 Task: Find connections with filter location Slutsk with filter topic #linkedinstorieswith filter profile language Spanish with filter current company Way2Fresher with filter school Dr B R Ambedkar National Institute of Technology, Jalandhar with filter industry Computer Hardware Manufacturing with filter service category Marketing with filter keywords title Application Developer
Action: Mouse moved to (585, 93)
Screenshot: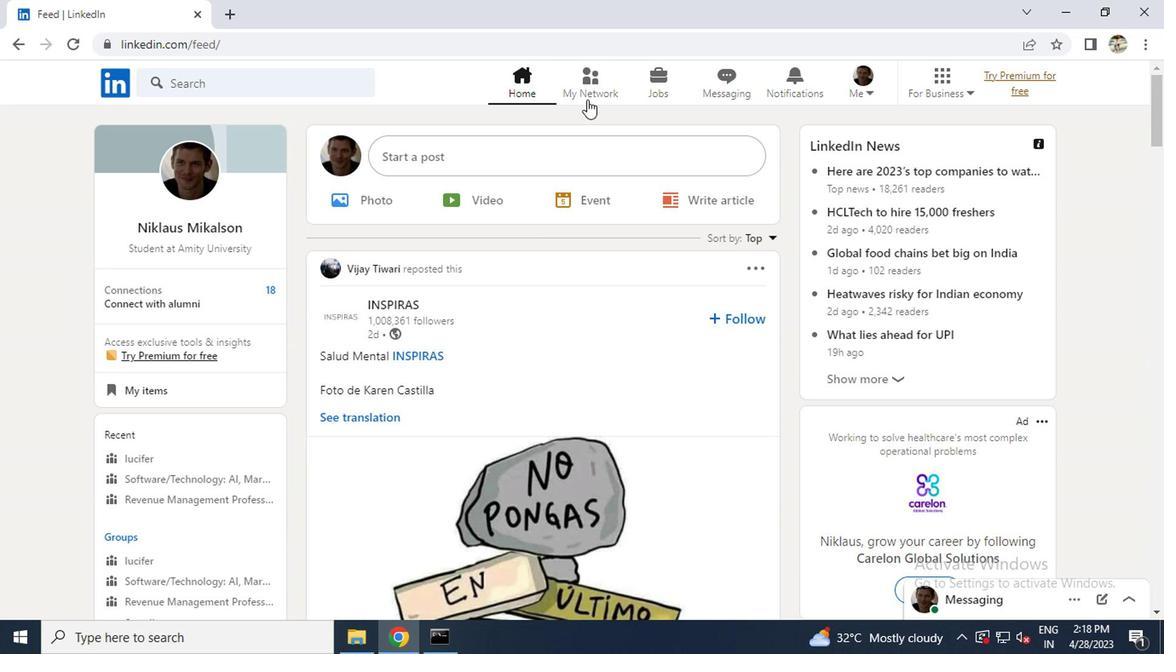 
Action: Mouse pressed left at (585, 93)
Screenshot: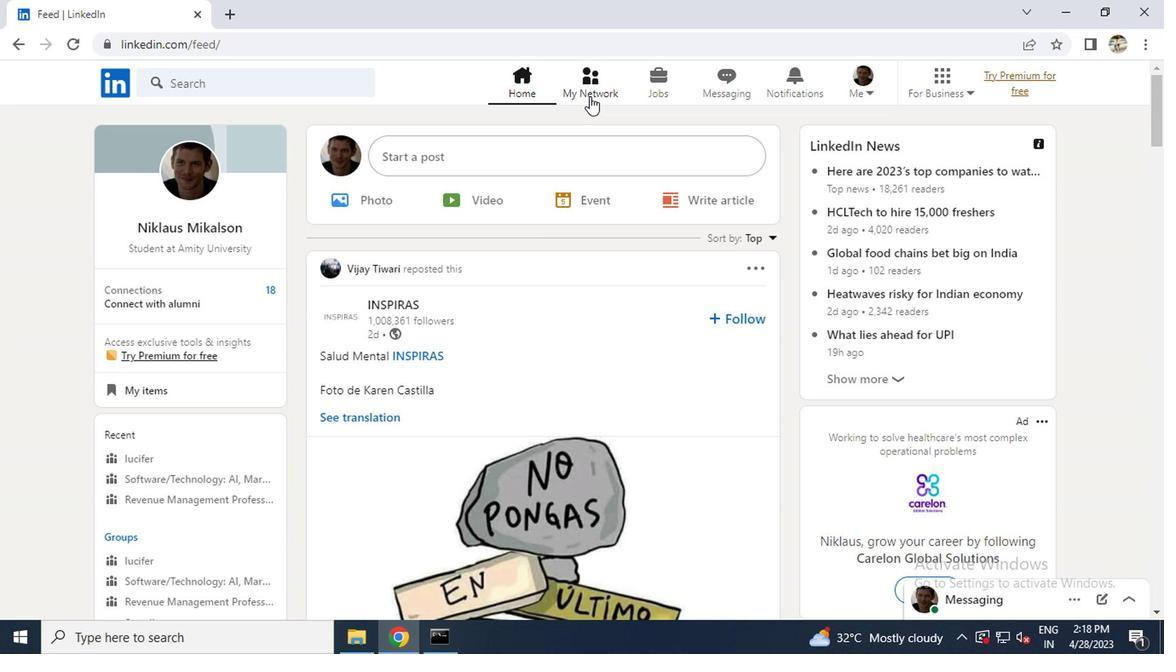 
Action: Mouse moved to (189, 176)
Screenshot: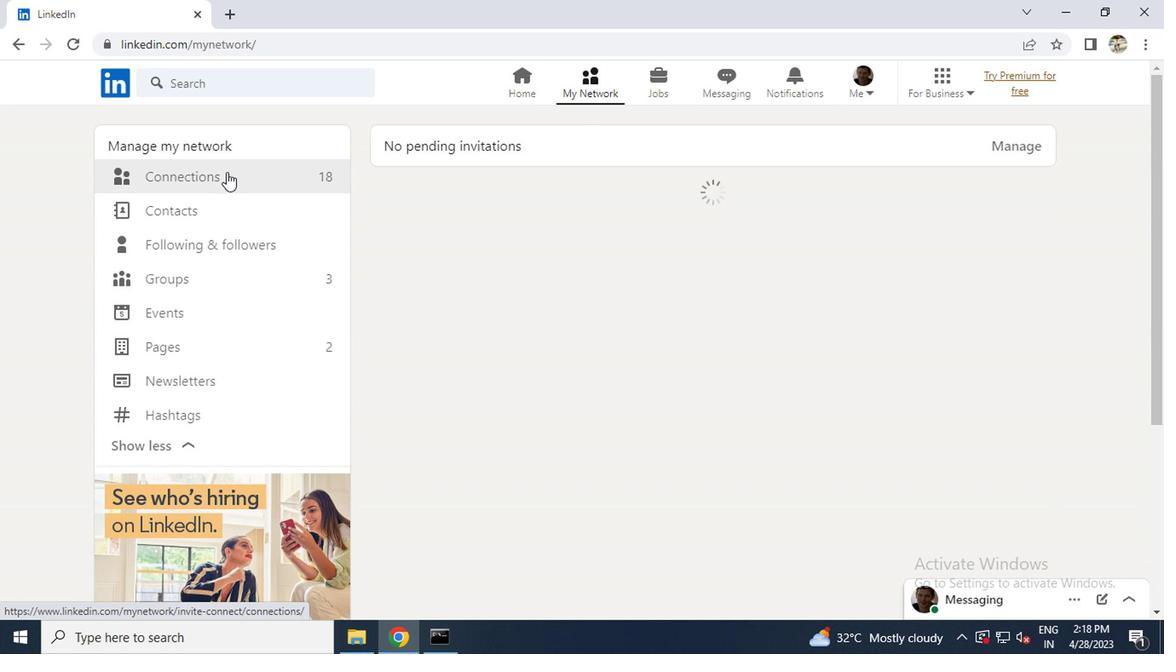 
Action: Mouse pressed left at (189, 176)
Screenshot: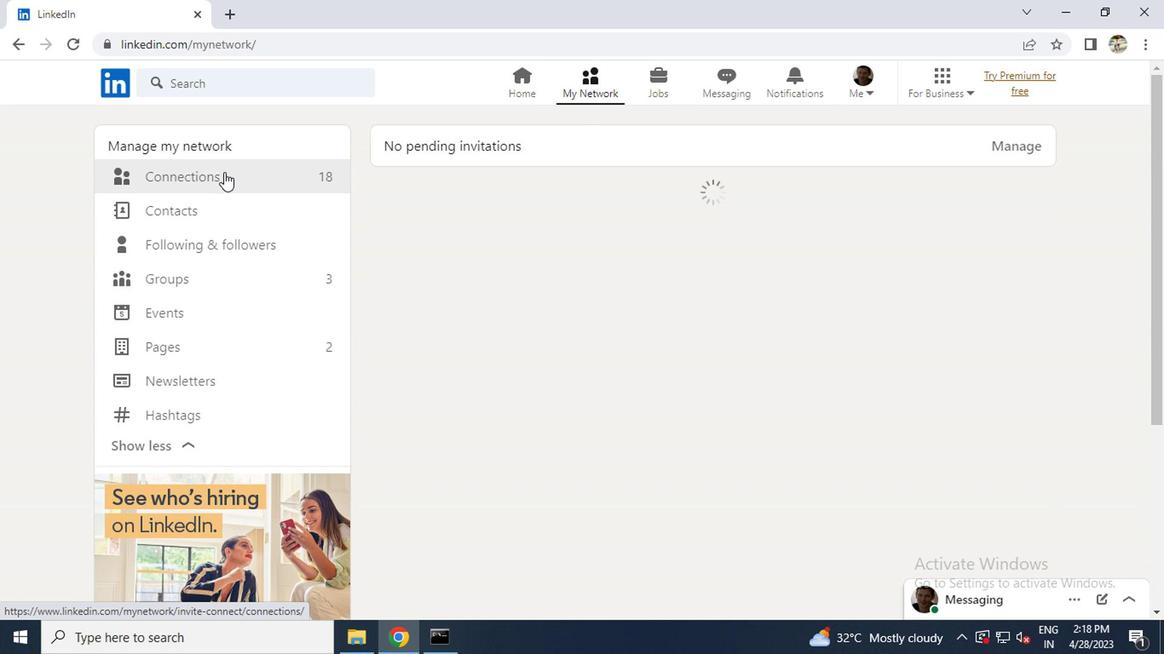 
Action: Mouse moved to (693, 177)
Screenshot: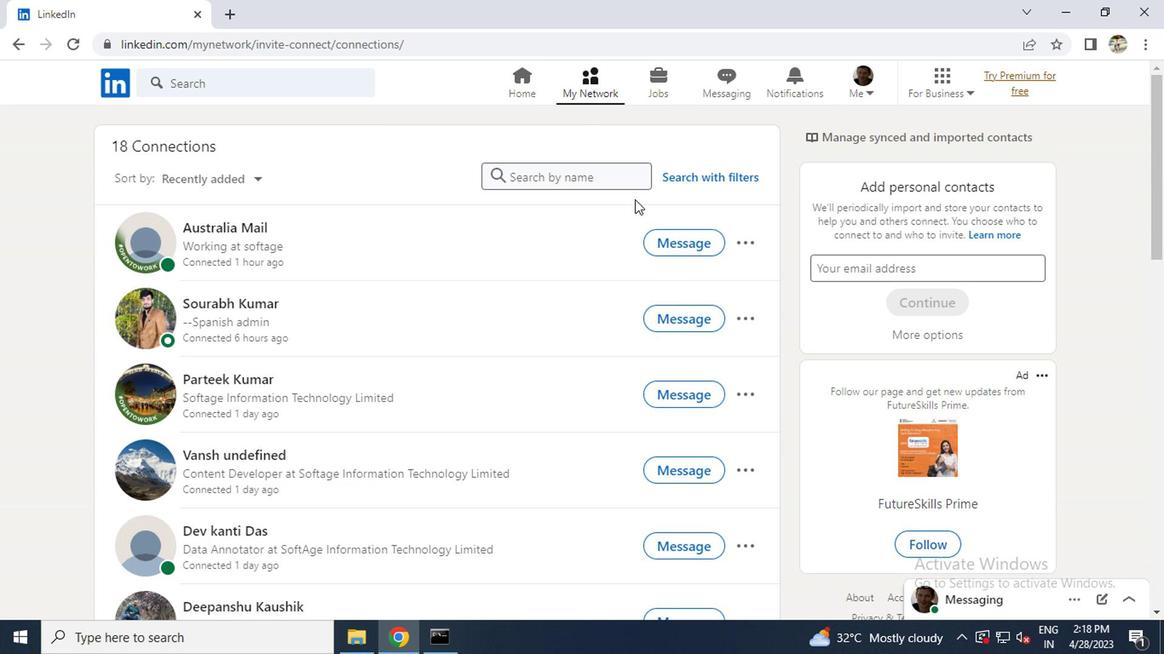 
Action: Mouse pressed left at (693, 177)
Screenshot: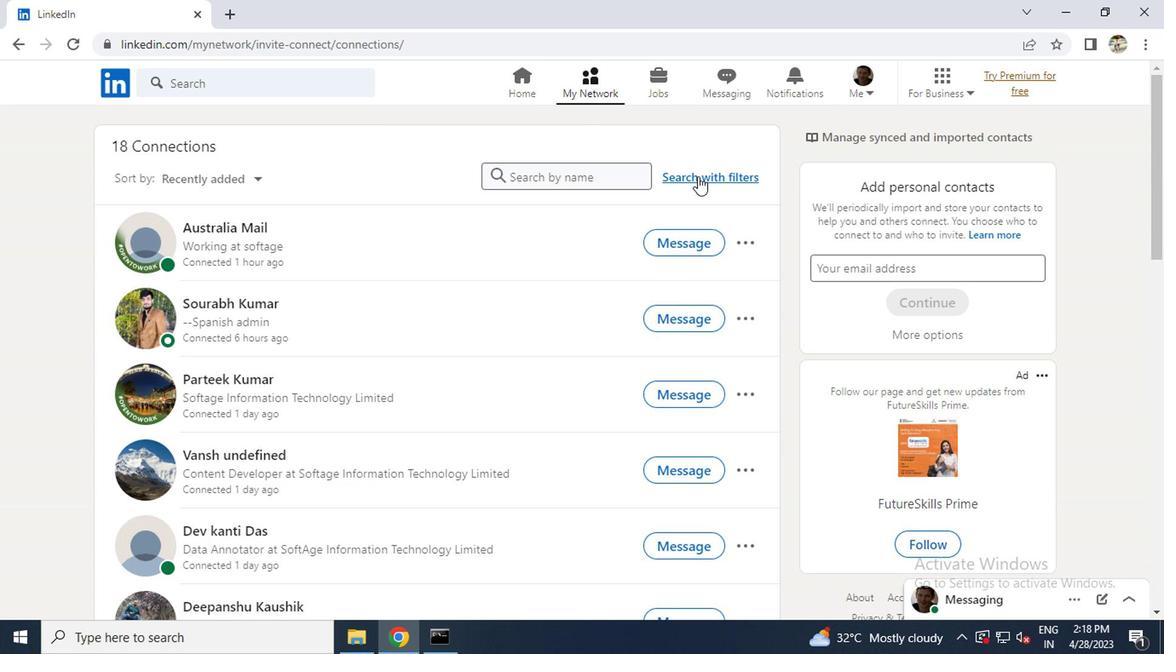 
Action: Mouse moved to (637, 130)
Screenshot: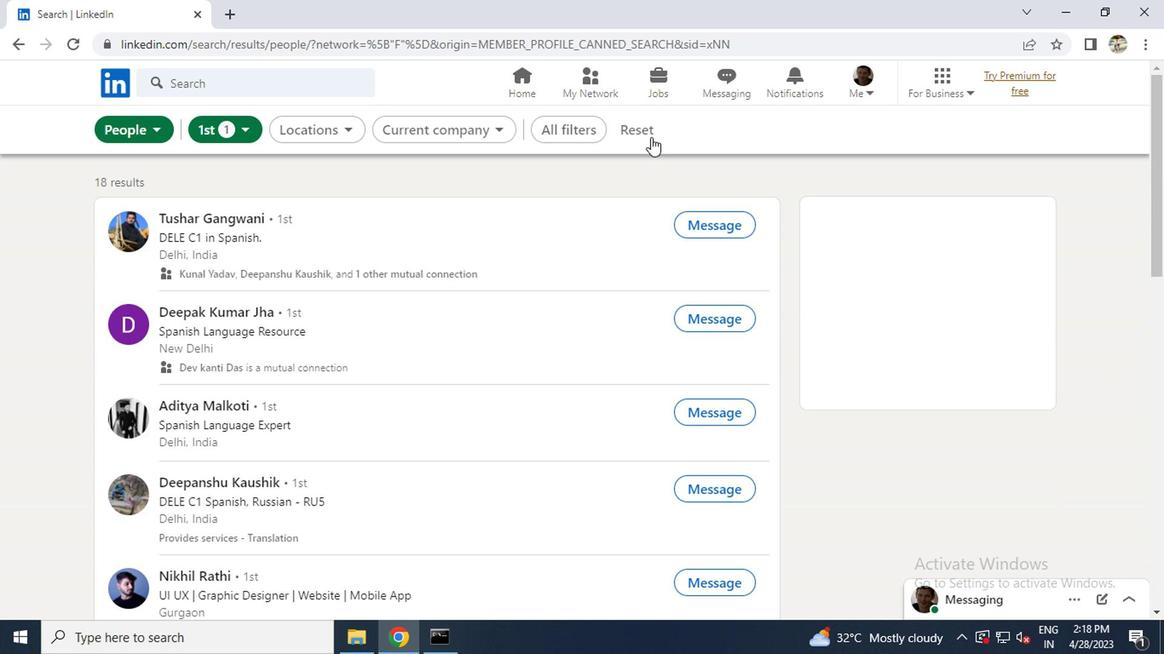 
Action: Mouse pressed left at (637, 130)
Screenshot: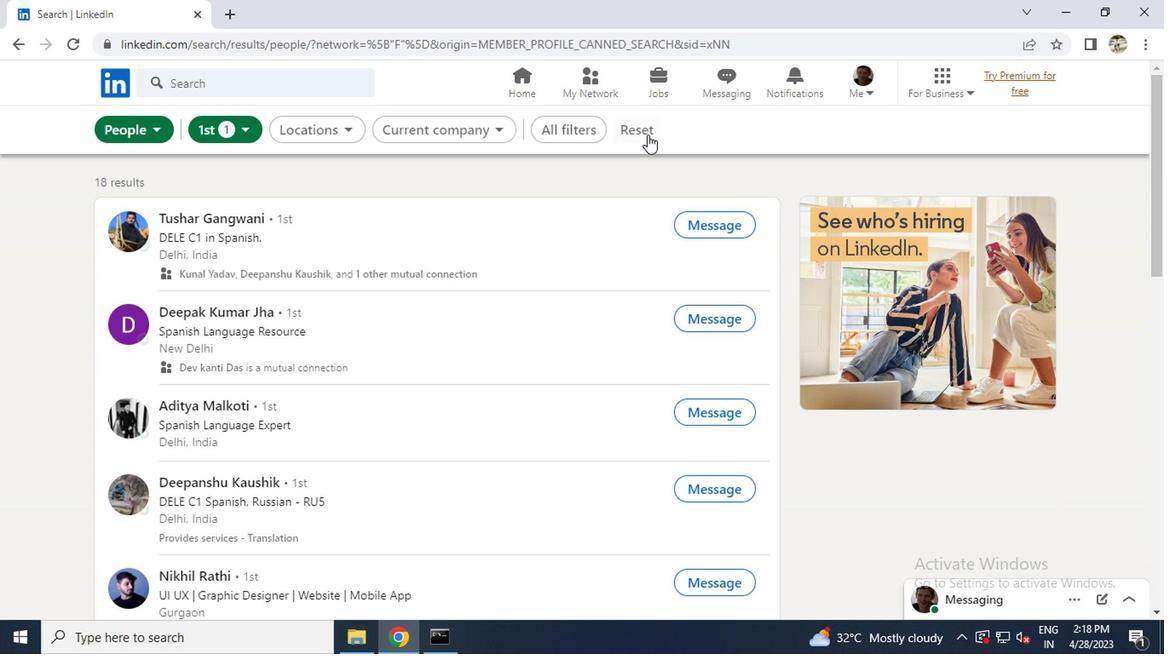
Action: Mouse moved to (621, 130)
Screenshot: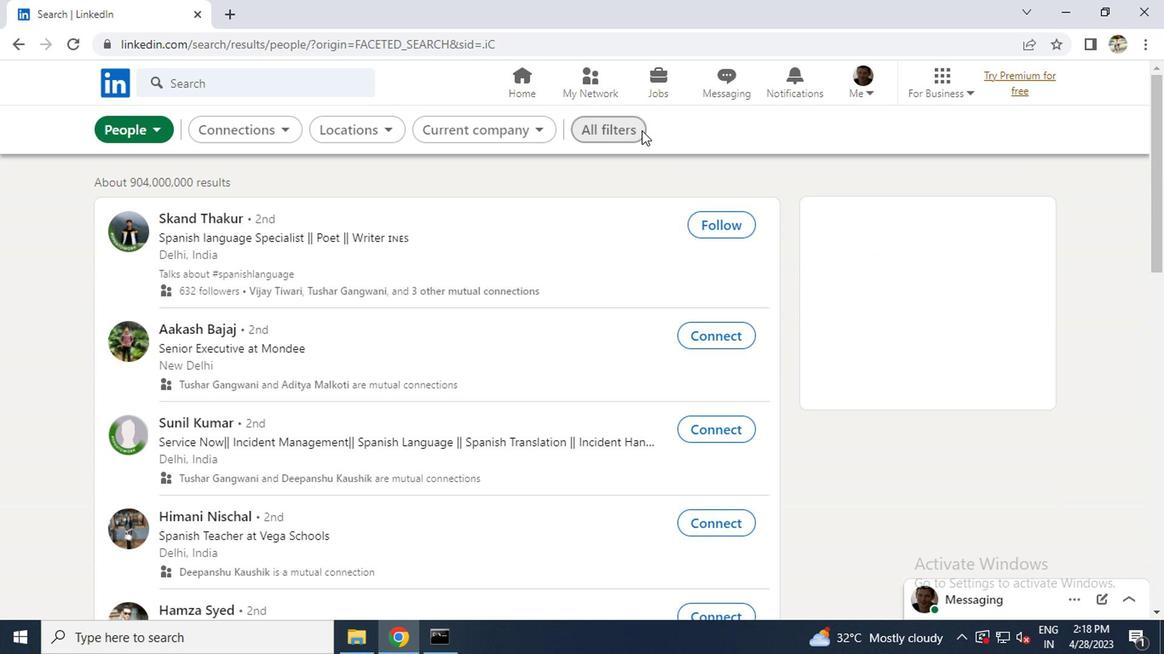 
Action: Mouse pressed left at (621, 130)
Screenshot: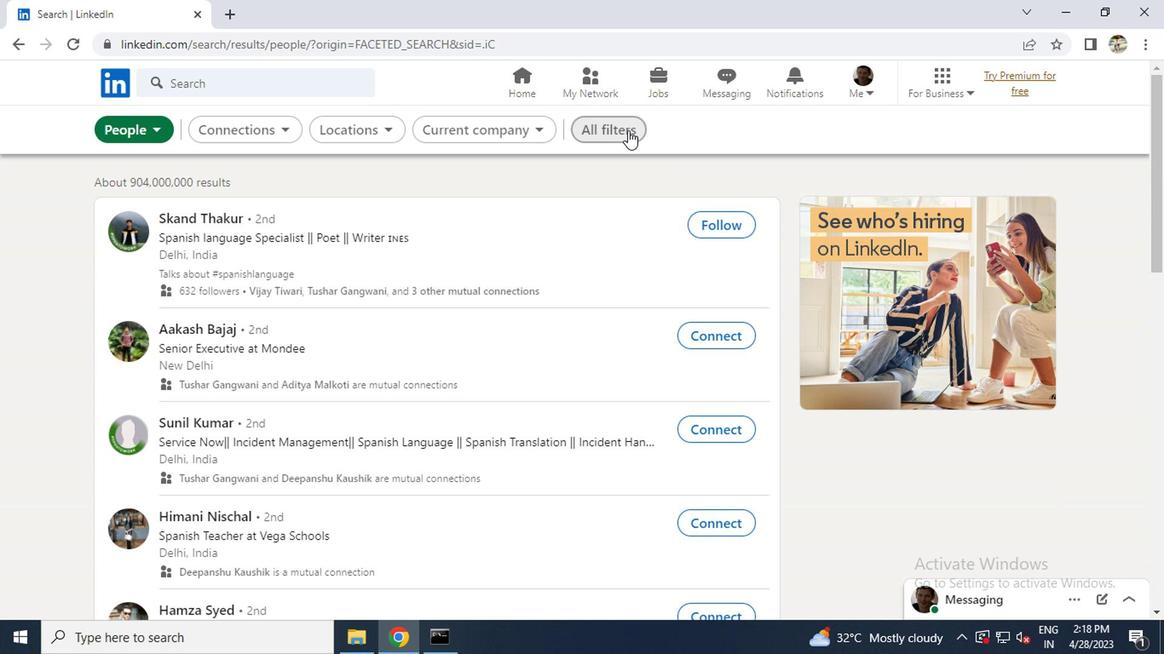 
Action: Mouse moved to (960, 351)
Screenshot: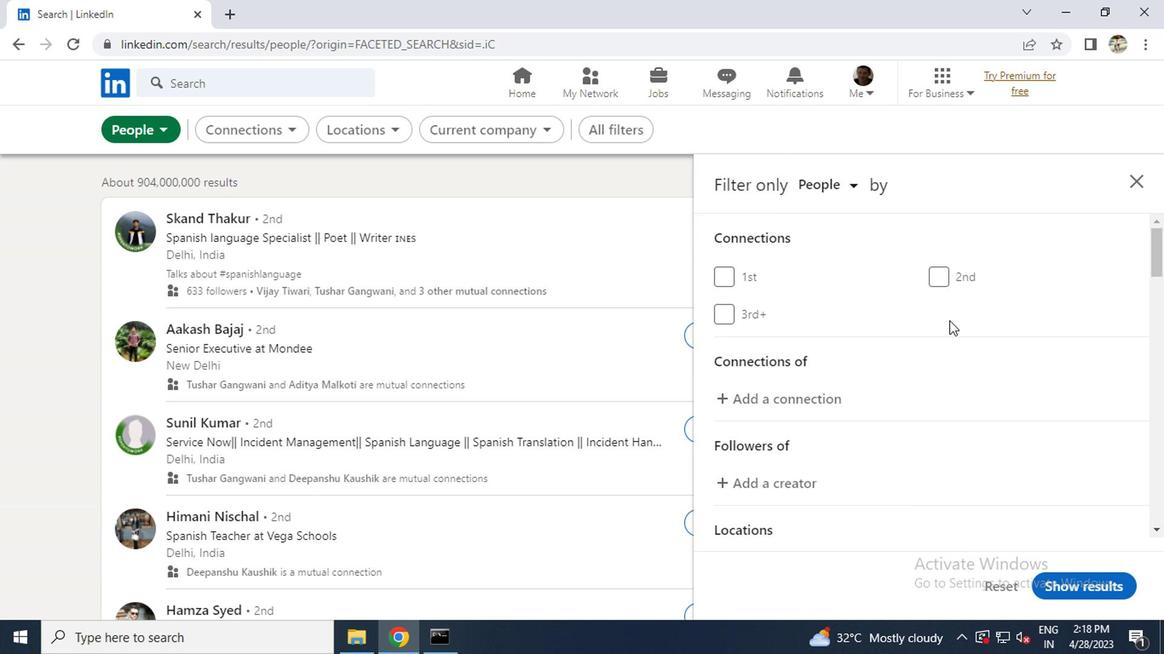 
Action: Mouse scrolled (960, 350) with delta (0, -1)
Screenshot: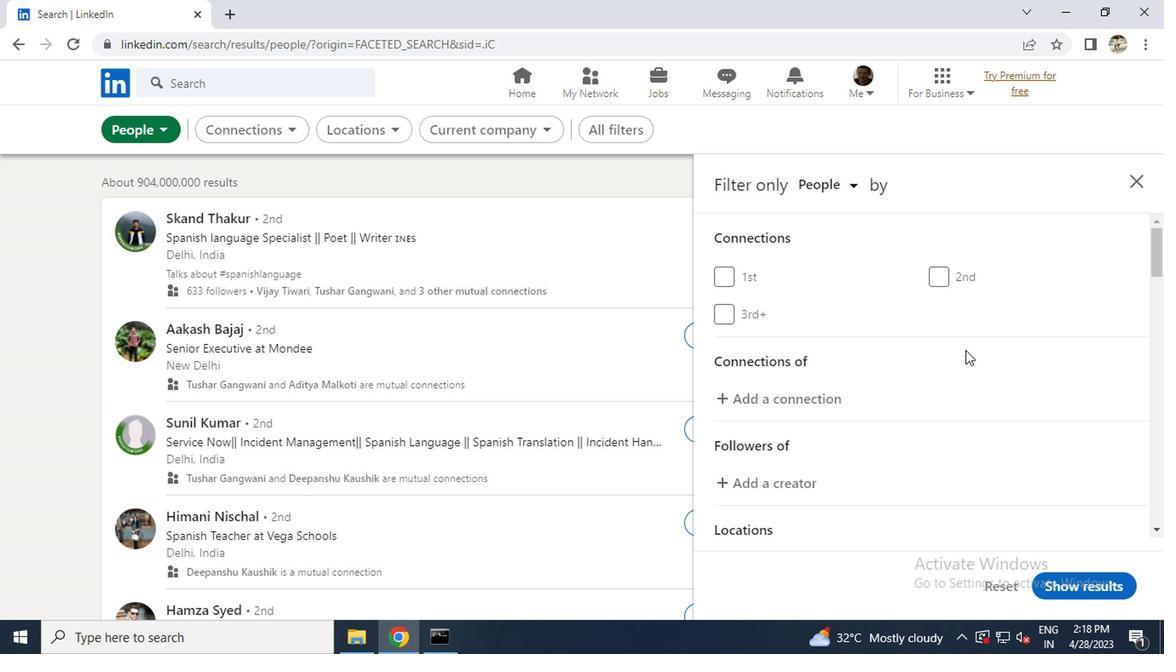 
Action: Mouse scrolled (960, 350) with delta (0, -1)
Screenshot: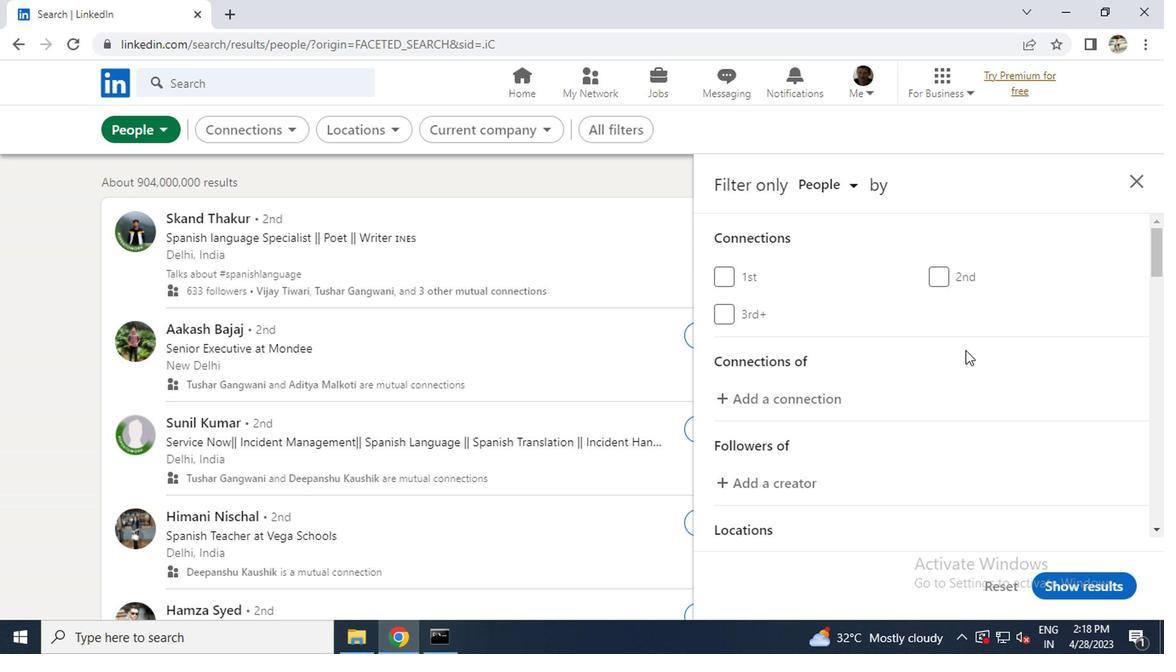 
Action: Mouse scrolled (960, 350) with delta (0, -1)
Screenshot: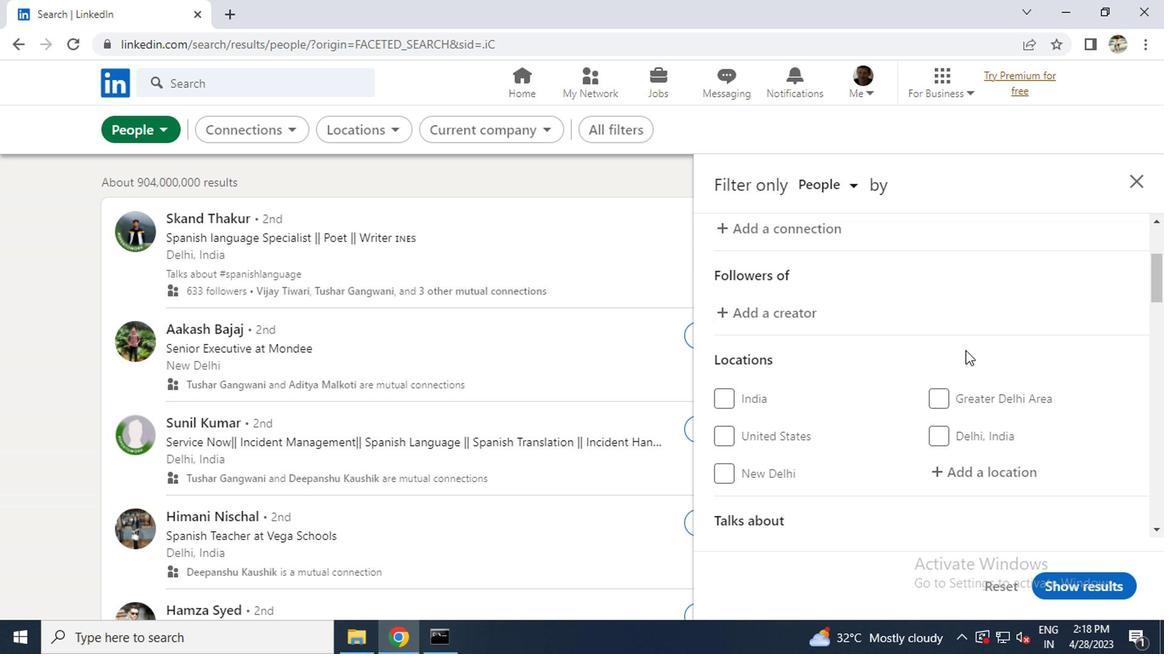 
Action: Mouse moved to (966, 389)
Screenshot: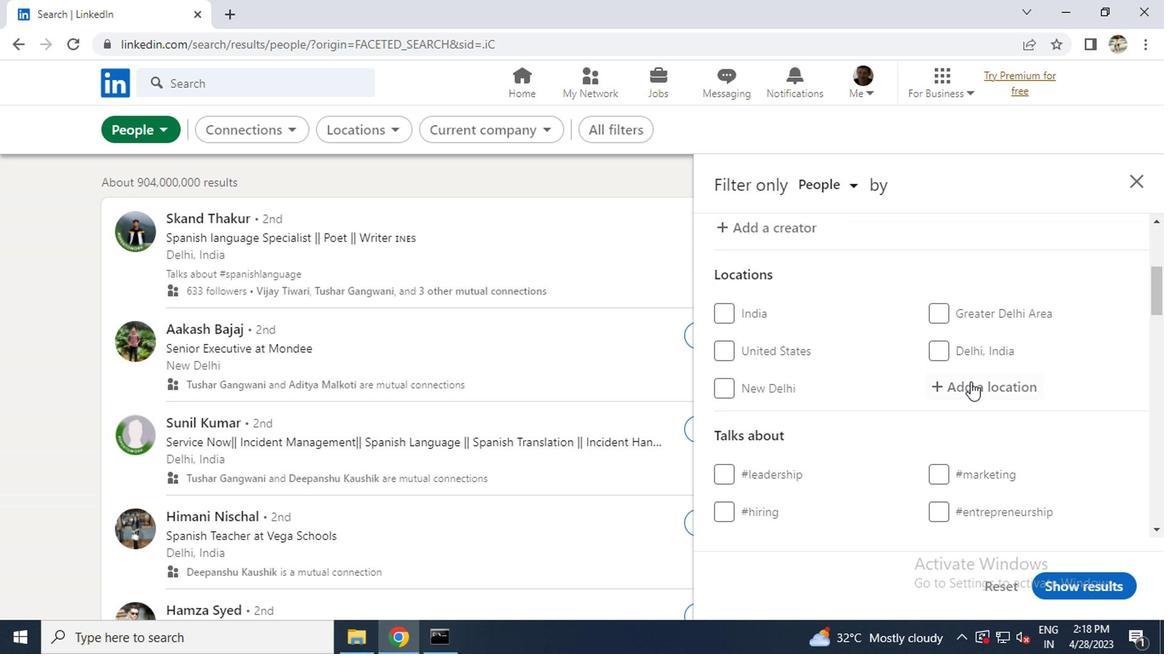 
Action: Mouse pressed left at (966, 389)
Screenshot: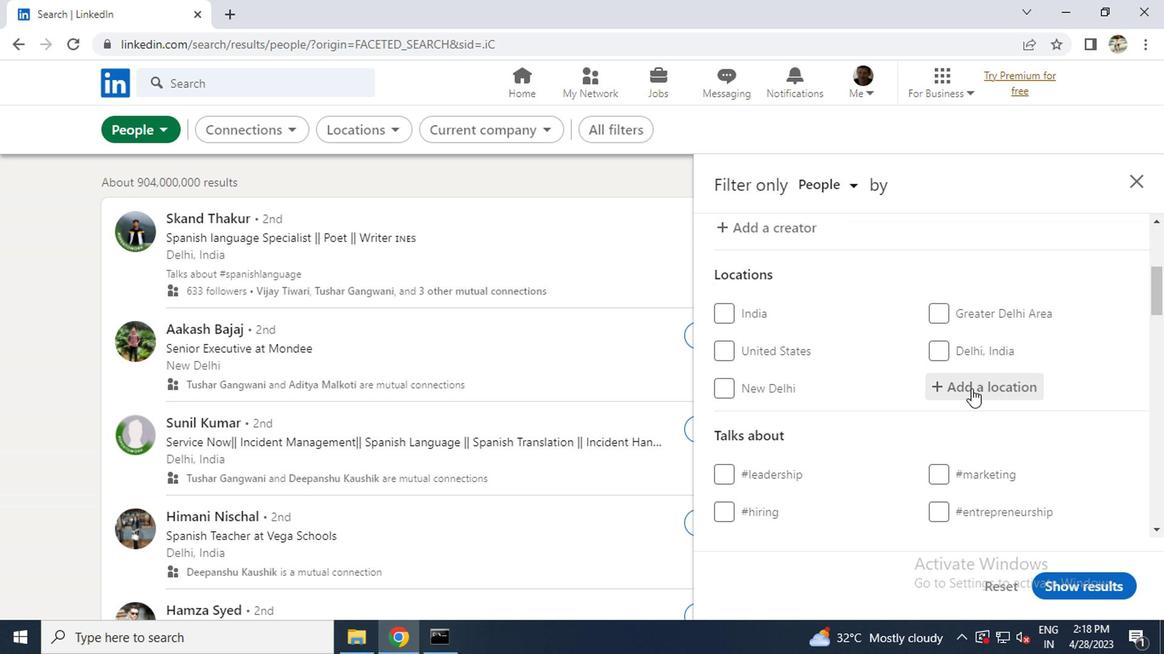 
Action: Key pressed <Key.caps_lock>s<Key.caps_lock>lutsk<Key.enter>
Screenshot: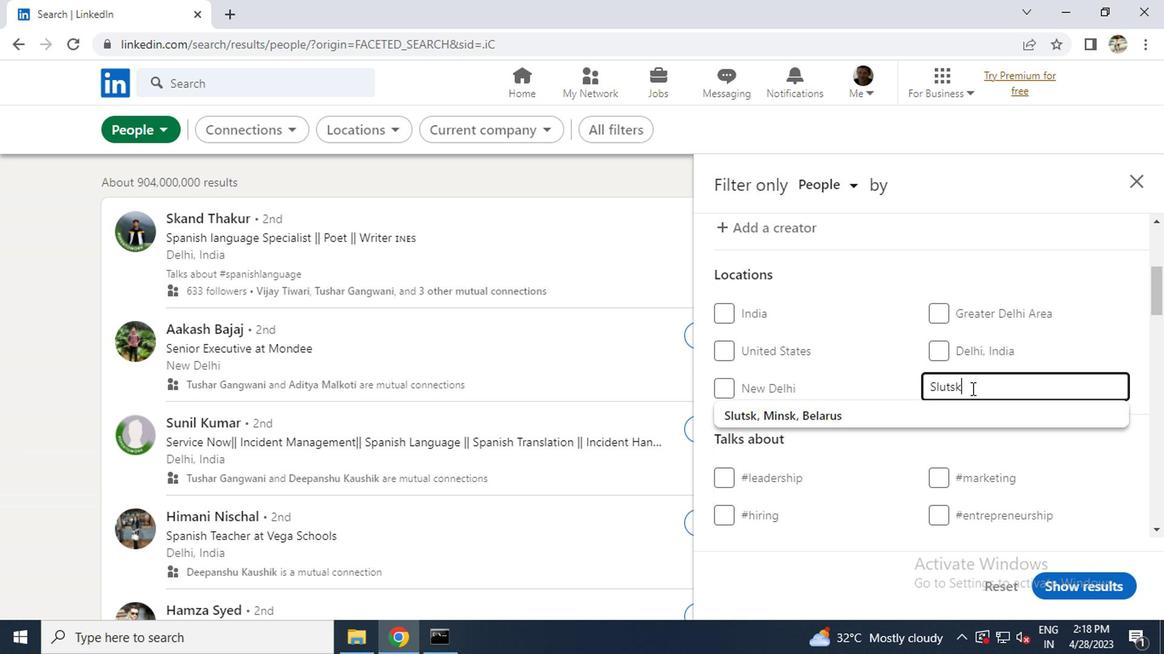 
Action: Mouse scrolled (966, 389) with delta (0, 0)
Screenshot: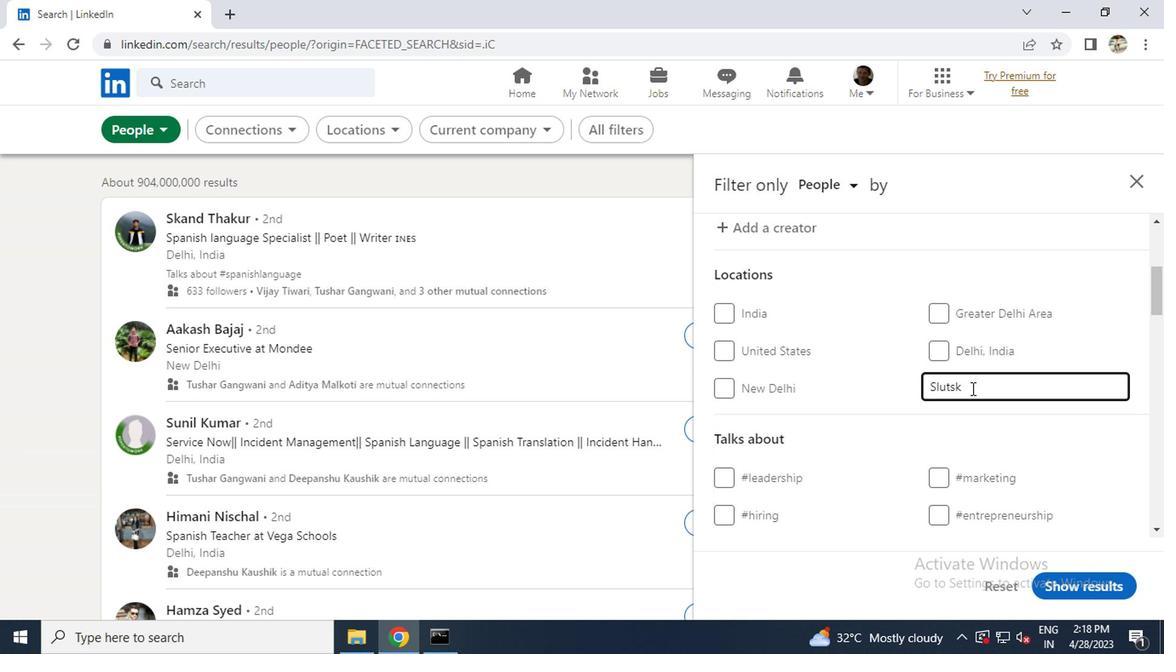
Action: Mouse scrolled (966, 389) with delta (0, 0)
Screenshot: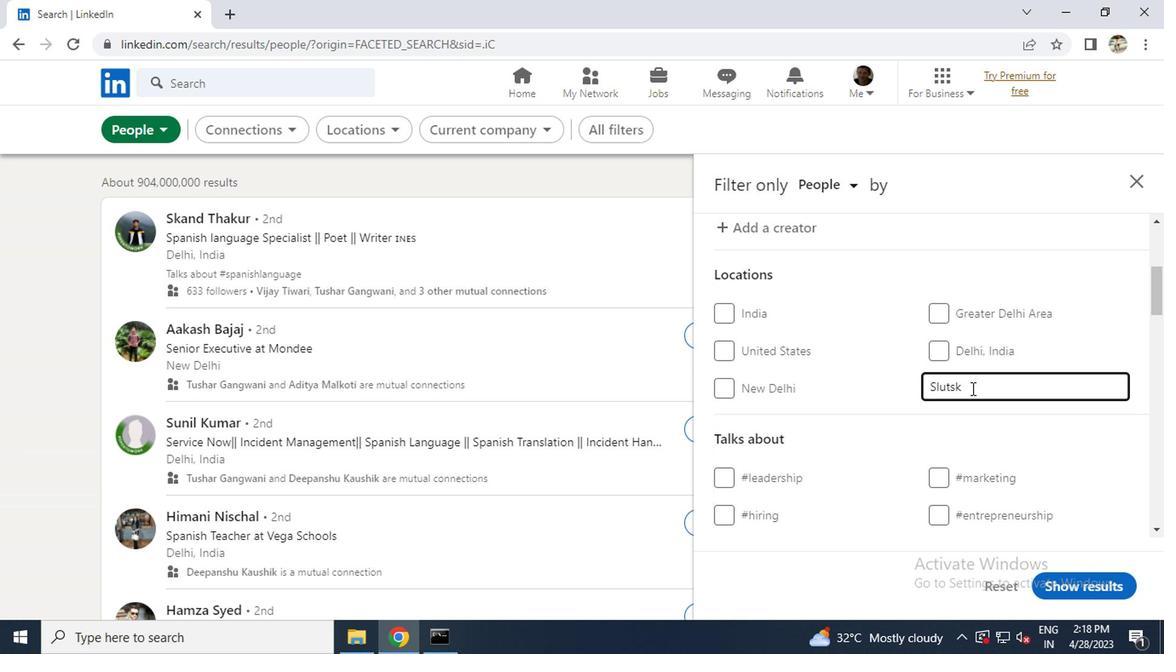 
Action: Mouse moved to (966, 383)
Screenshot: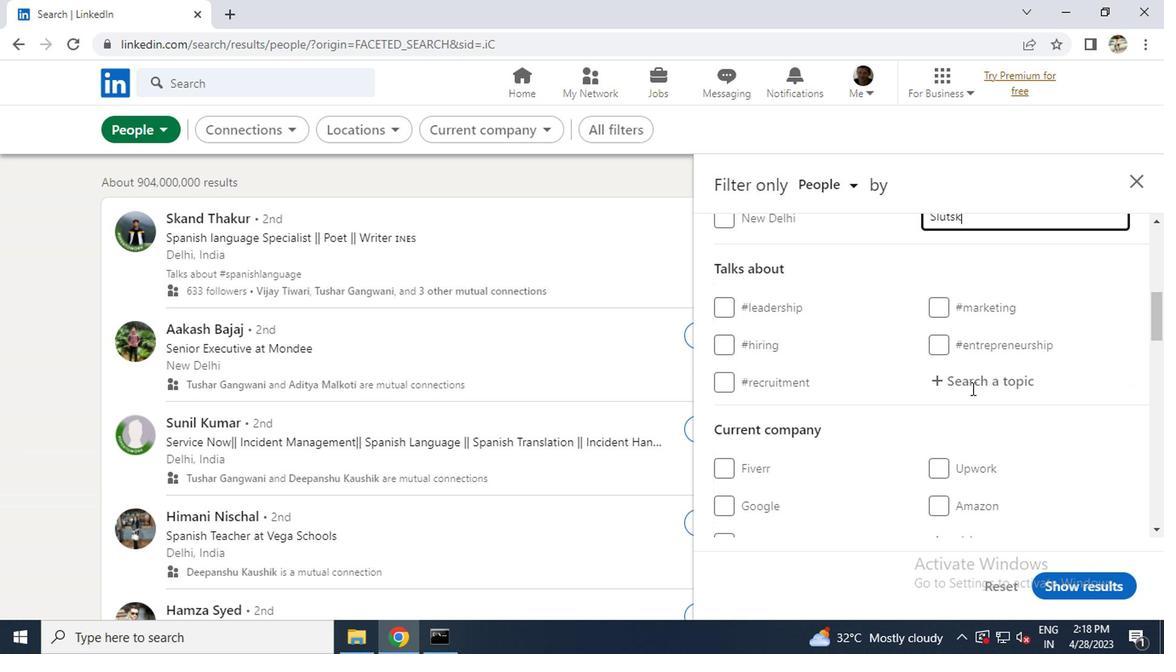 
Action: Mouse pressed left at (966, 383)
Screenshot: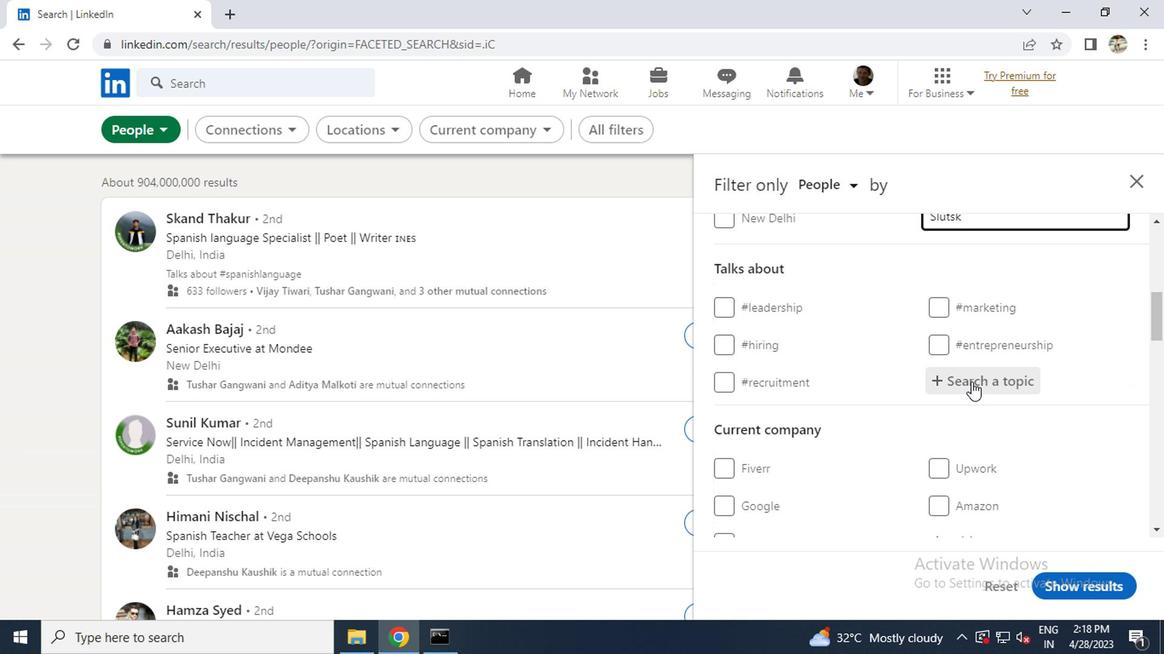 
Action: Key pressed <Key.shift>#LINKEDINSTORIES<Key.enter>
Screenshot: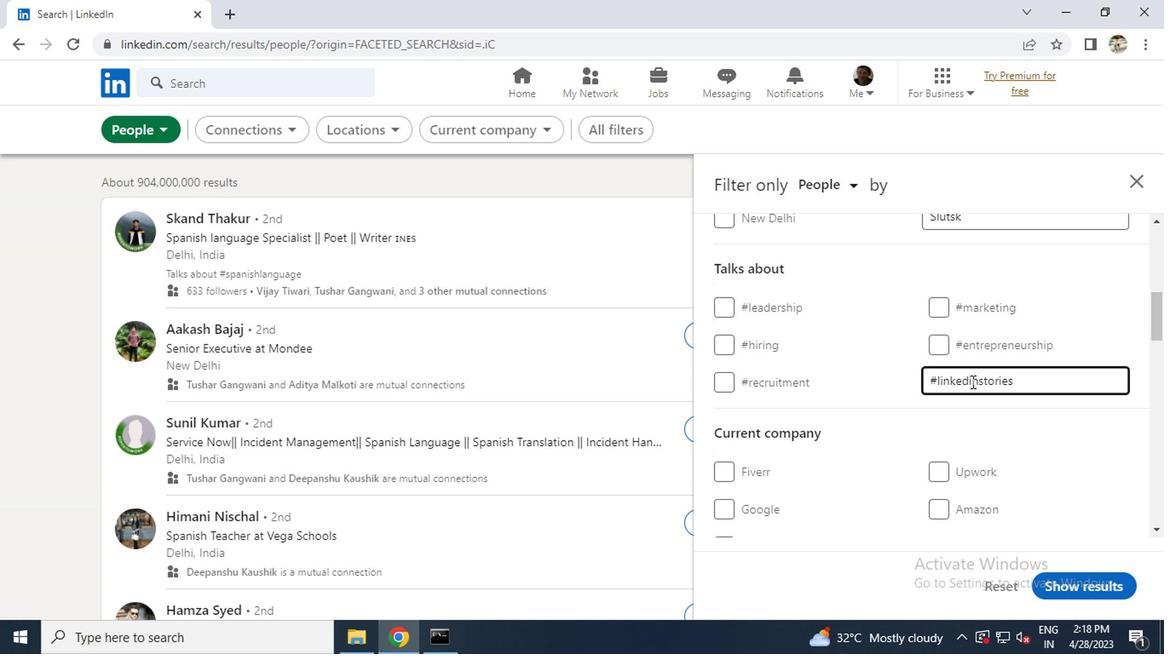 
Action: Mouse scrolled (966, 382) with delta (0, 0)
Screenshot: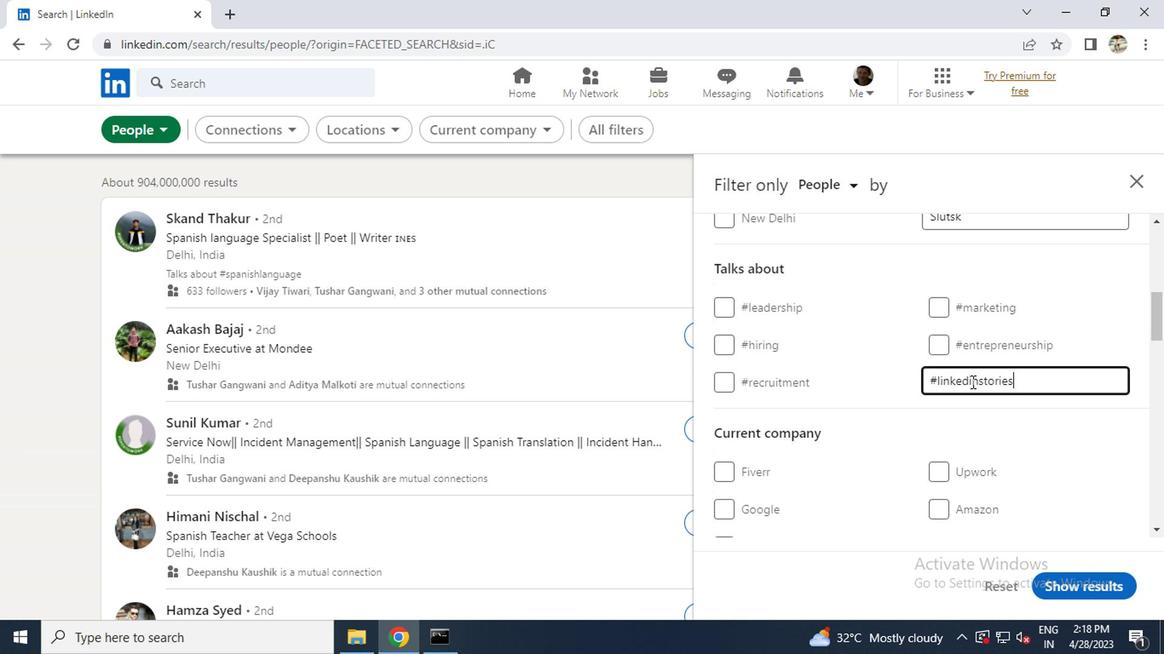 
Action: Mouse scrolled (966, 382) with delta (0, 0)
Screenshot: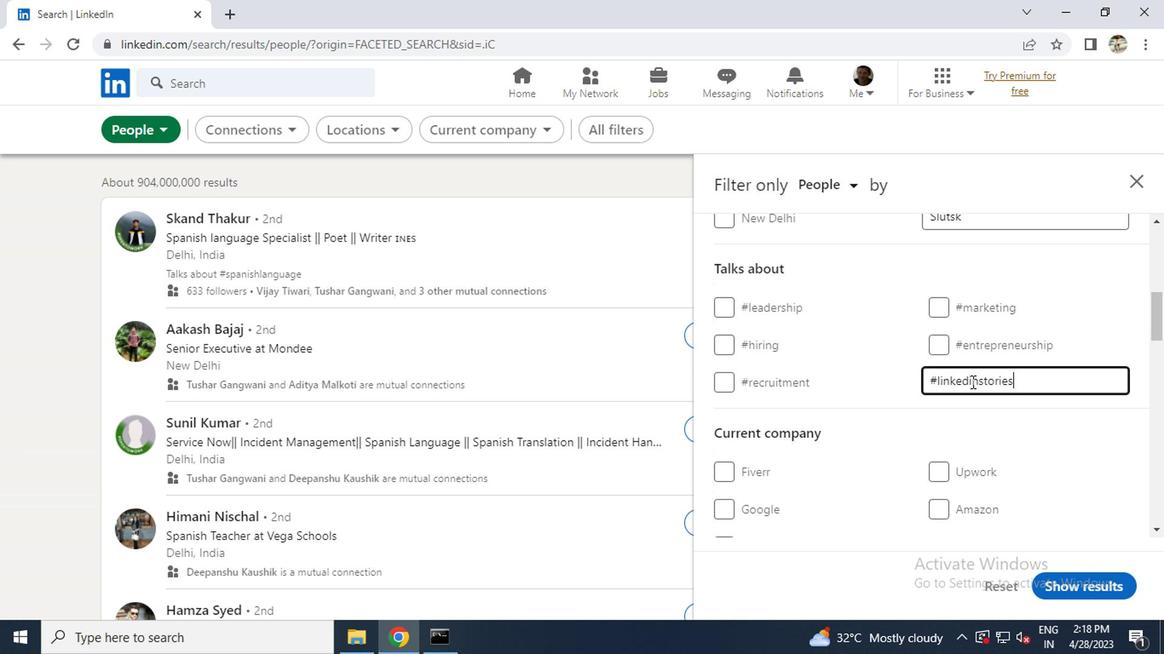 
Action: Mouse scrolled (966, 382) with delta (0, 0)
Screenshot: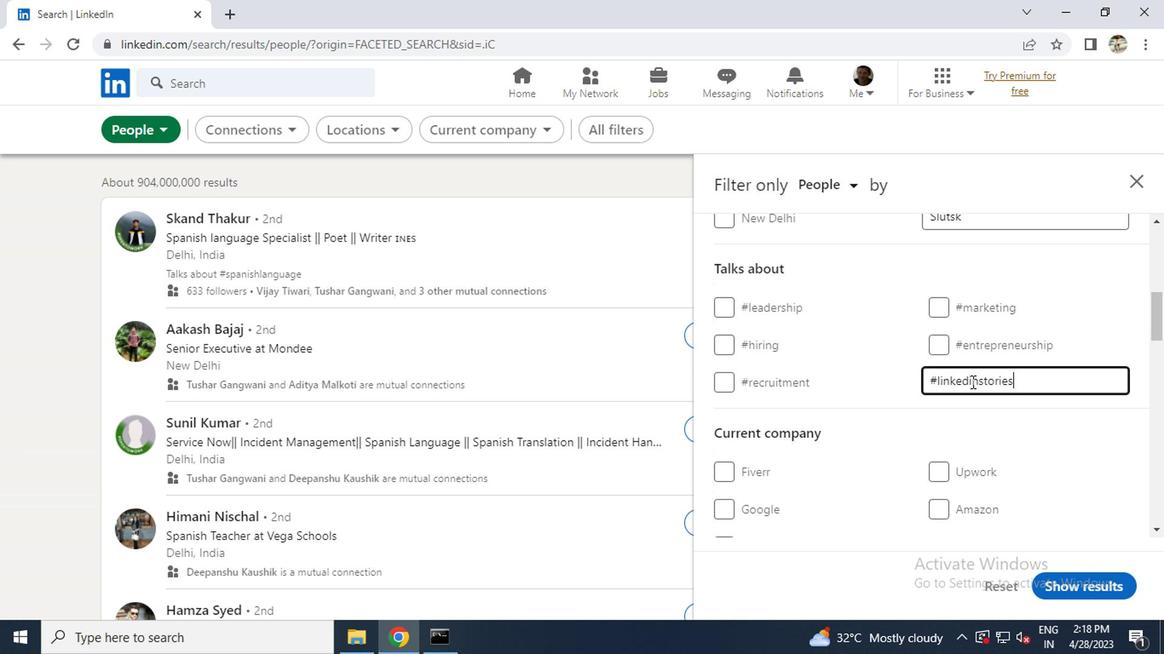 
Action: Mouse scrolled (966, 382) with delta (0, 0)
Screenshot: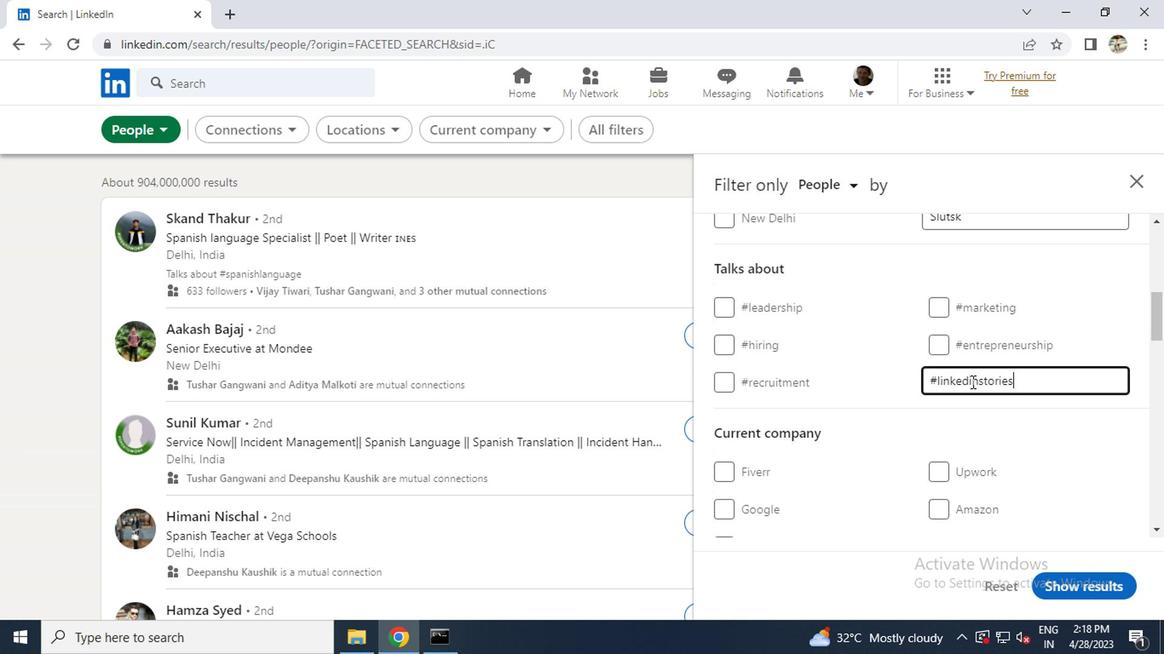 
Action: Mouse scrolled (966, 382) with delta (0, 0)
Screenshot: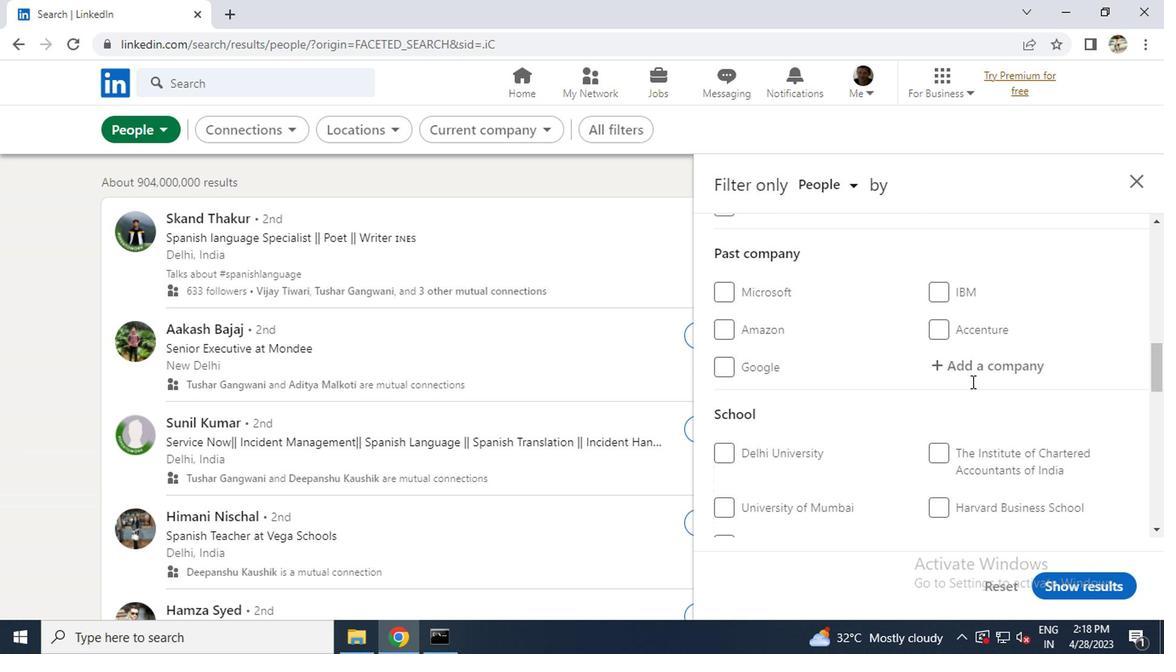 
Action: Mouse scrolled (966, 382) with delta (0, 0)
Screenshot: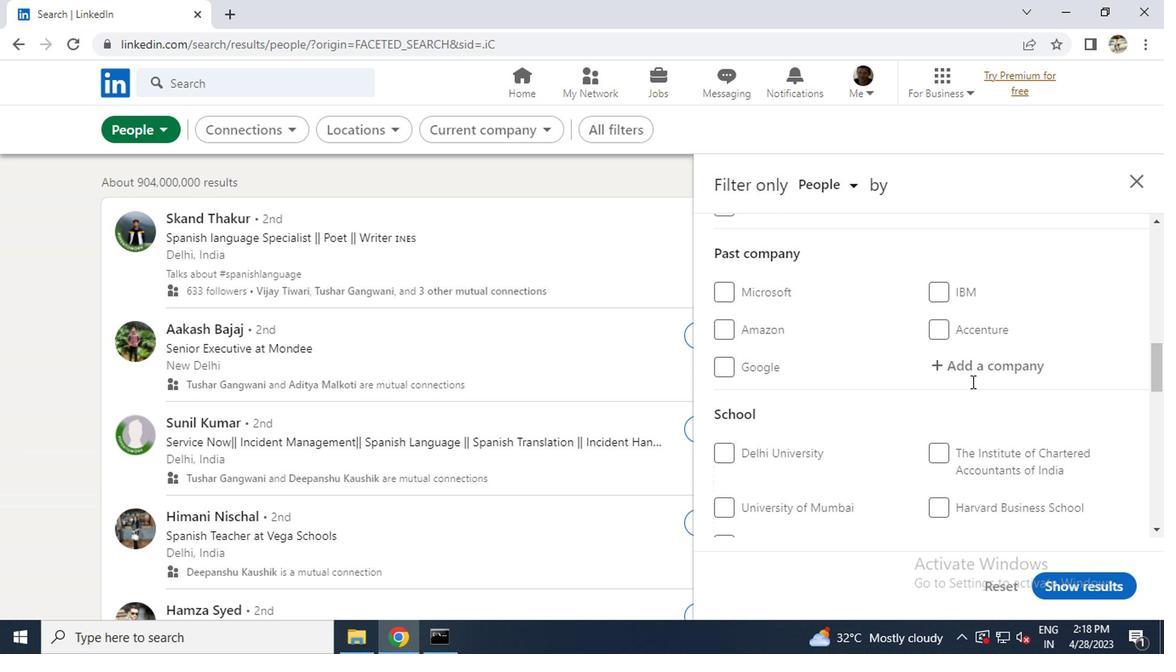 
Action: Mouse scrolled (966, 382) with delta (0, 0)
Screenshot: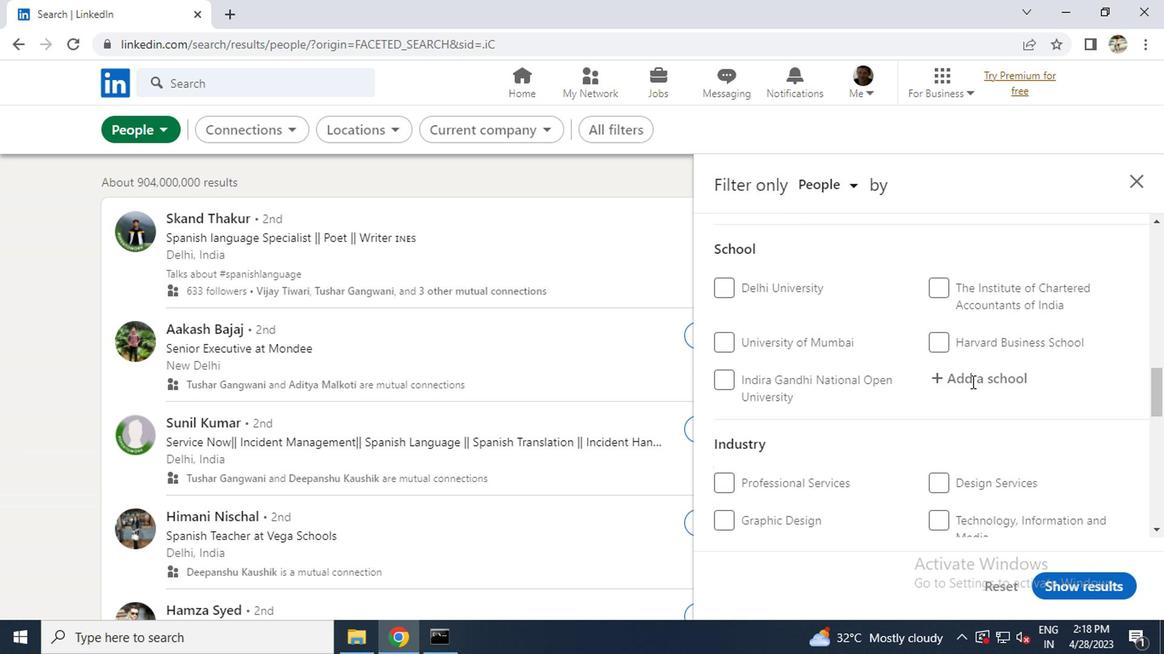 
Action: Mouse scrolled (966, 382) with delta (0, 0)
Screenshot: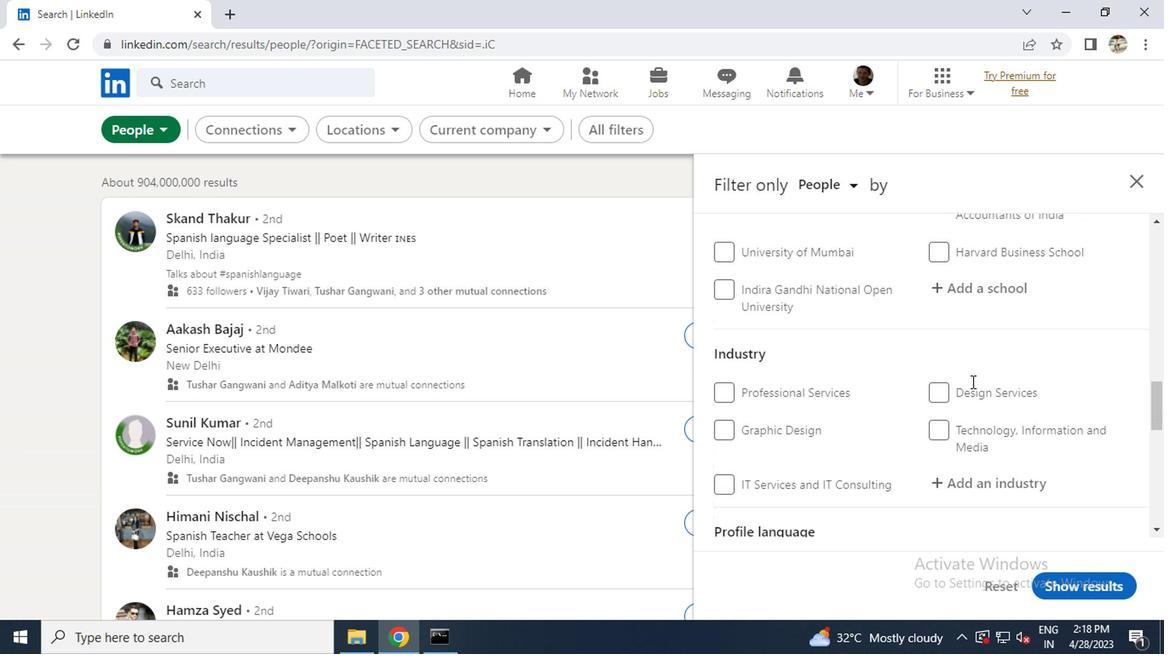 
Action: Mouse scrolled (966, 382) with delta (0, 0)
Screenshot: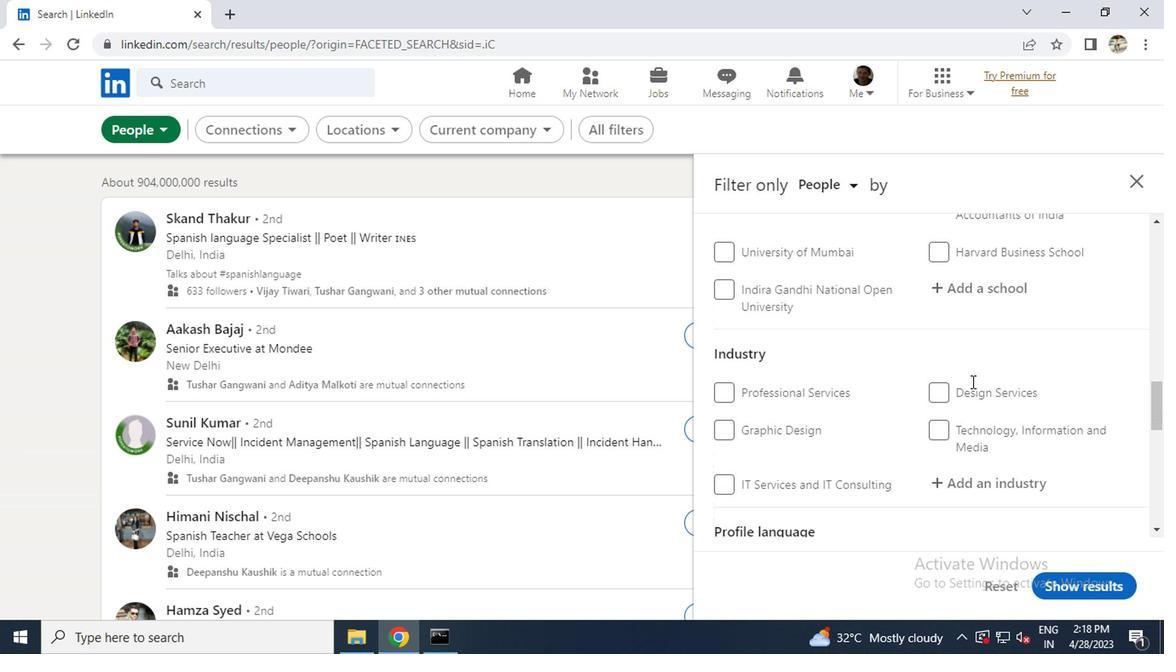 
Action: Mouse moved to (711, 443)
Screenshot: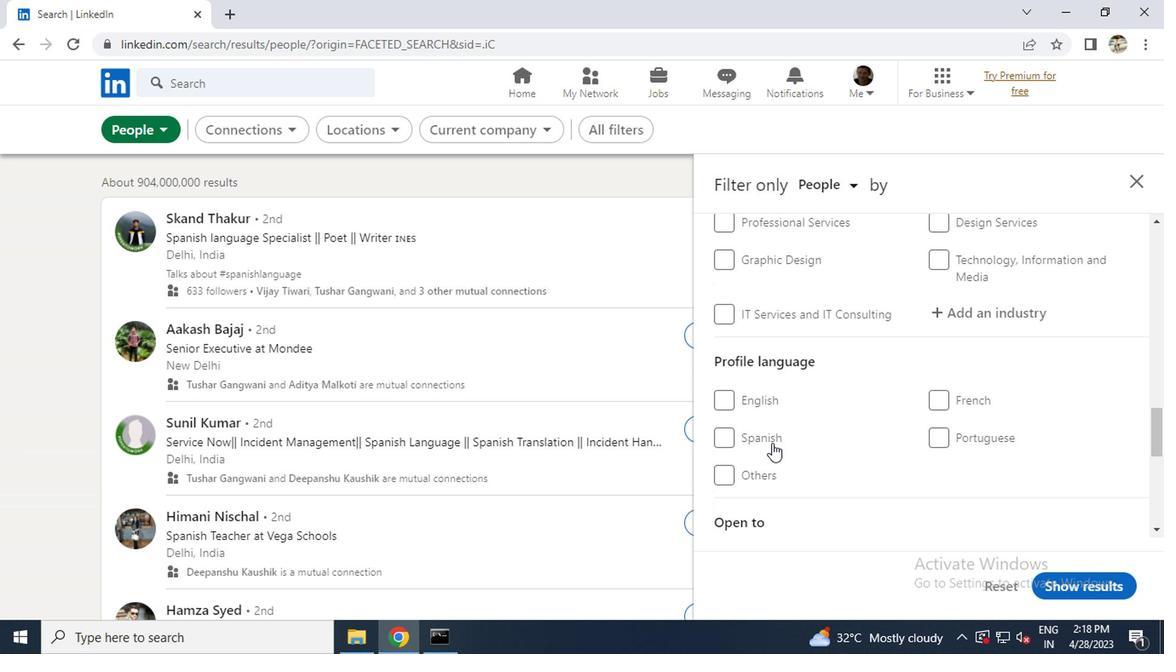 
Action: Mouse pressed left at (711, 443)
Screenshot: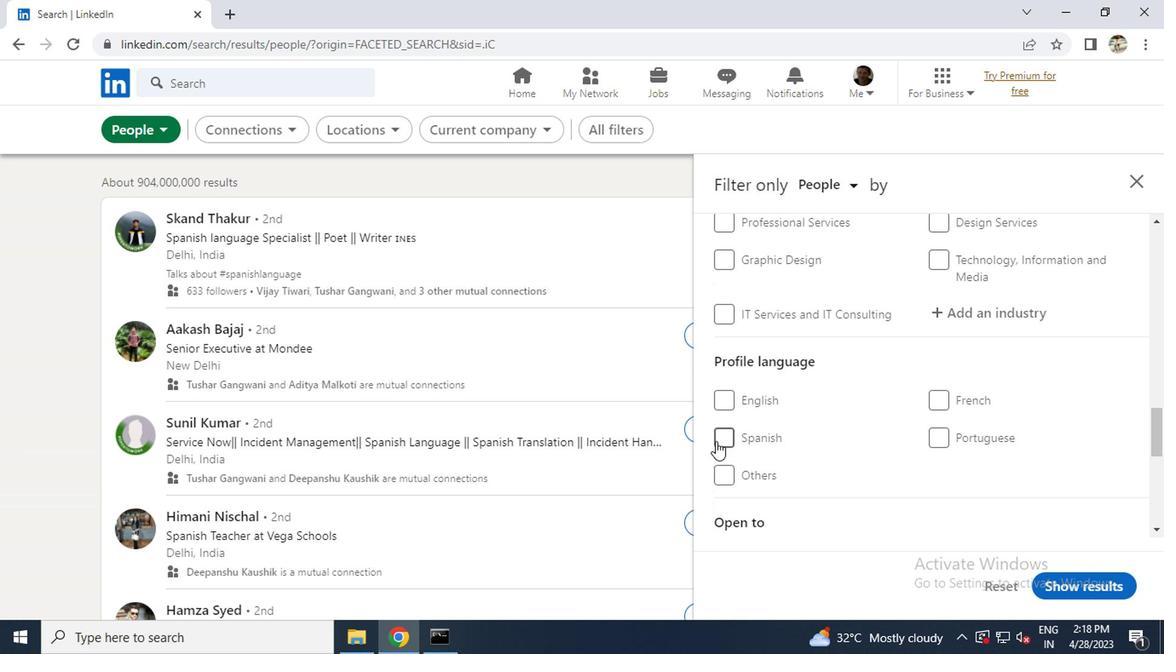 
Action: Mouse moved to (713, 443)
Screenshot: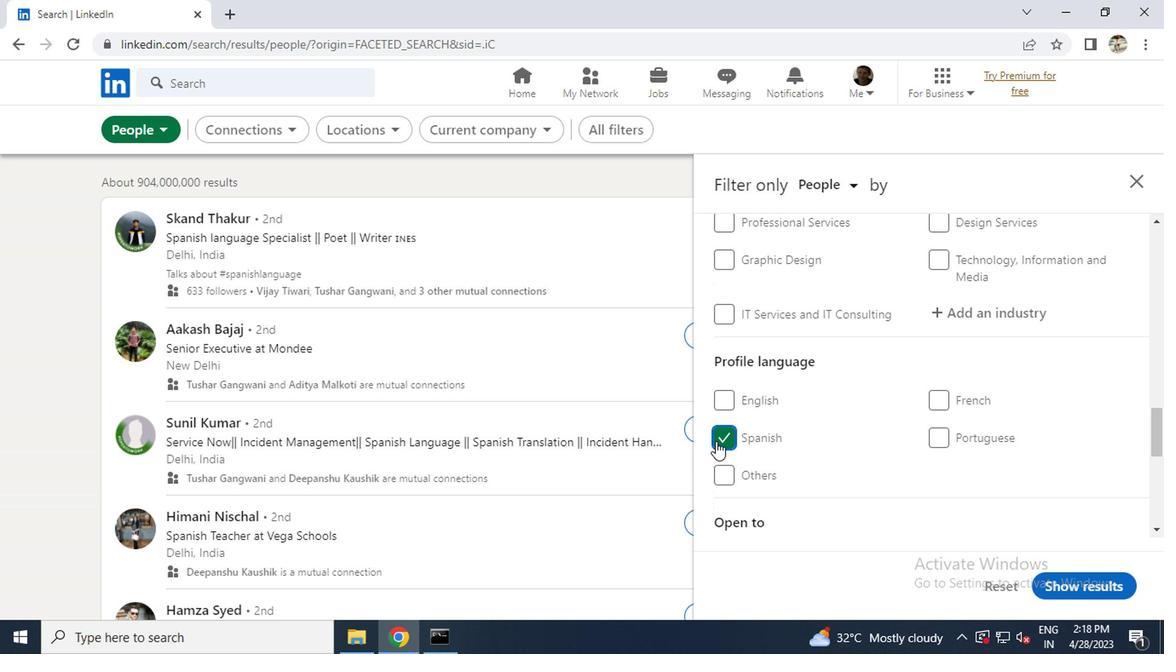 
Action: Mouse scrolled (713, 443) with delta (0, 0)
Screenshot: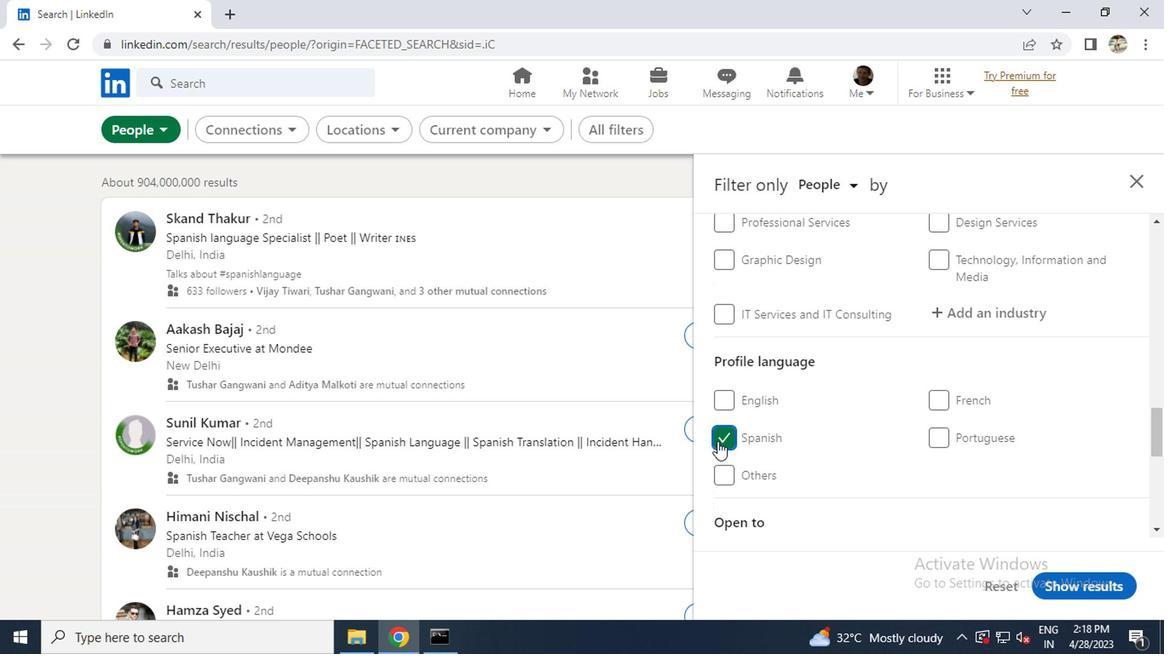 
Action: Mouse scrolled (713, 443) with delta (0, 0)
Screenshot: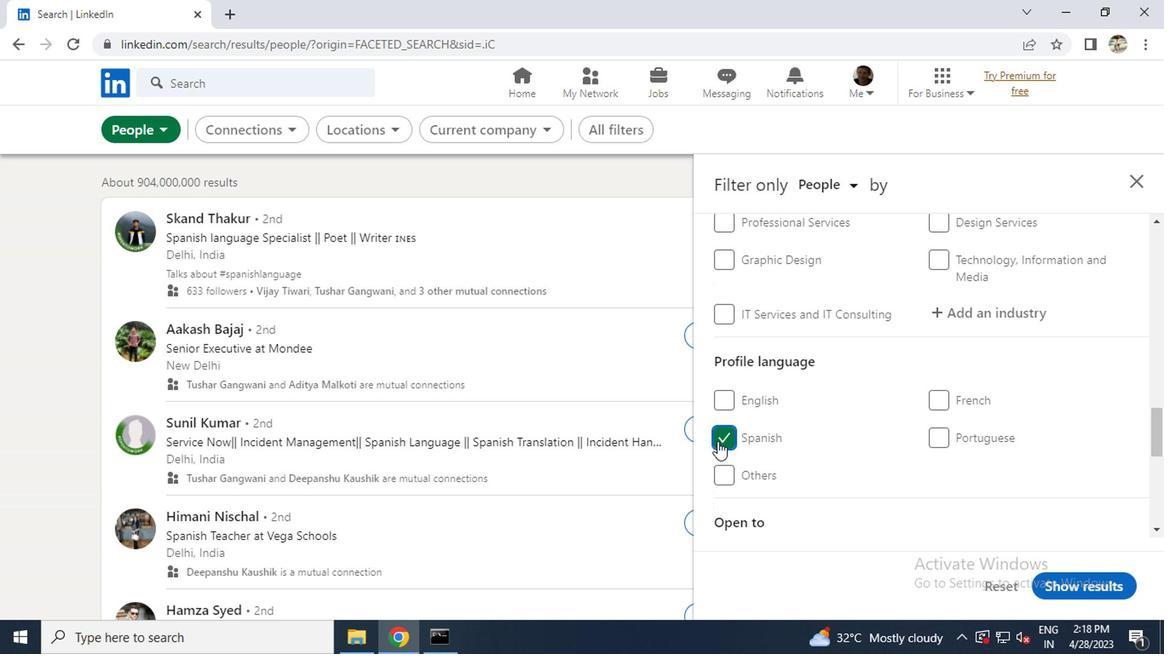 
Action: Mouse moved to (718, 439)
Screenshot: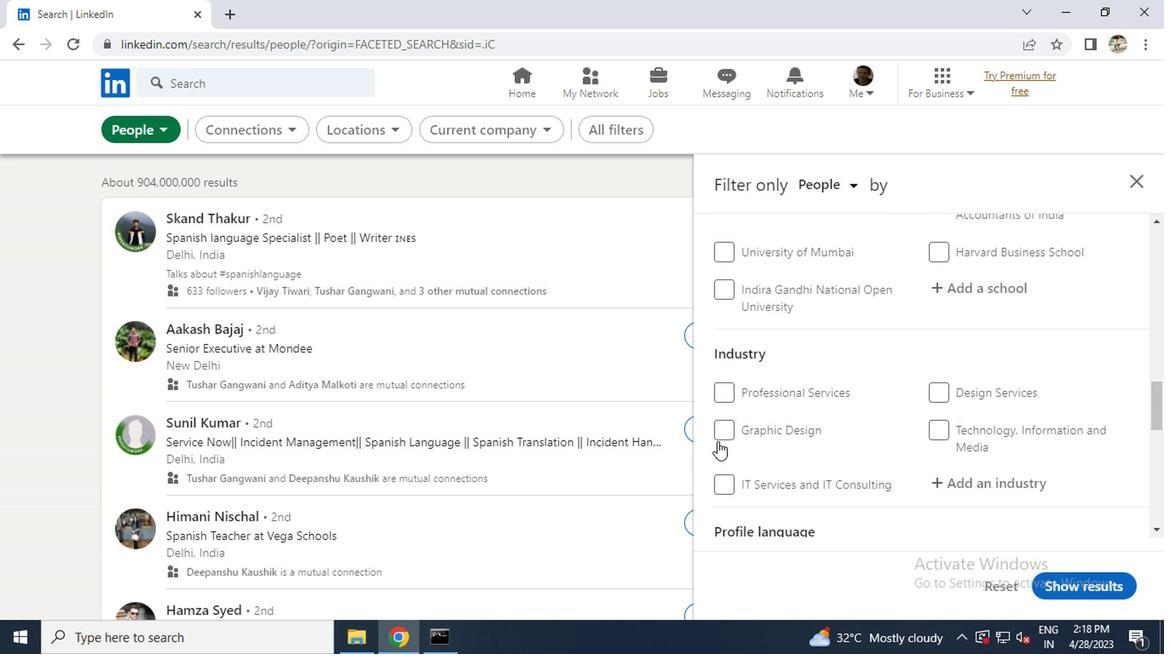 
Action: Mouse scrolled (718, 440) with delta (0, 0)
Screenshot: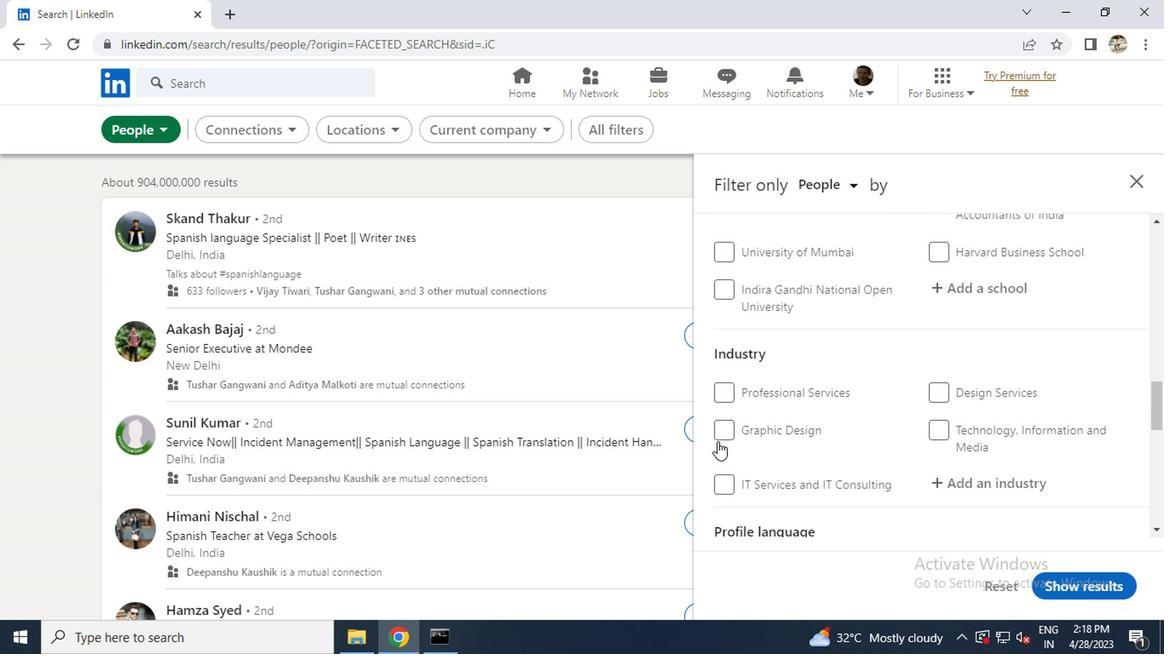 
Action: Mouse scrolled (718, 440) with delta (0, 0)
Screenshot: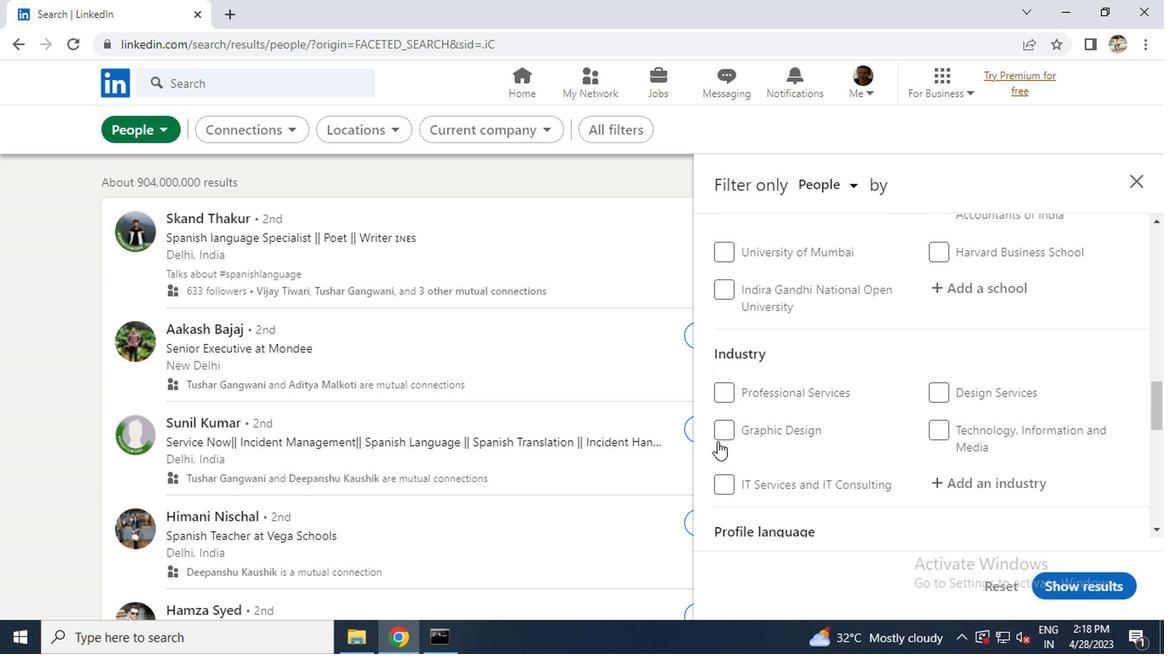 
Action: Mouse moved to (755, 439)
Screenshot: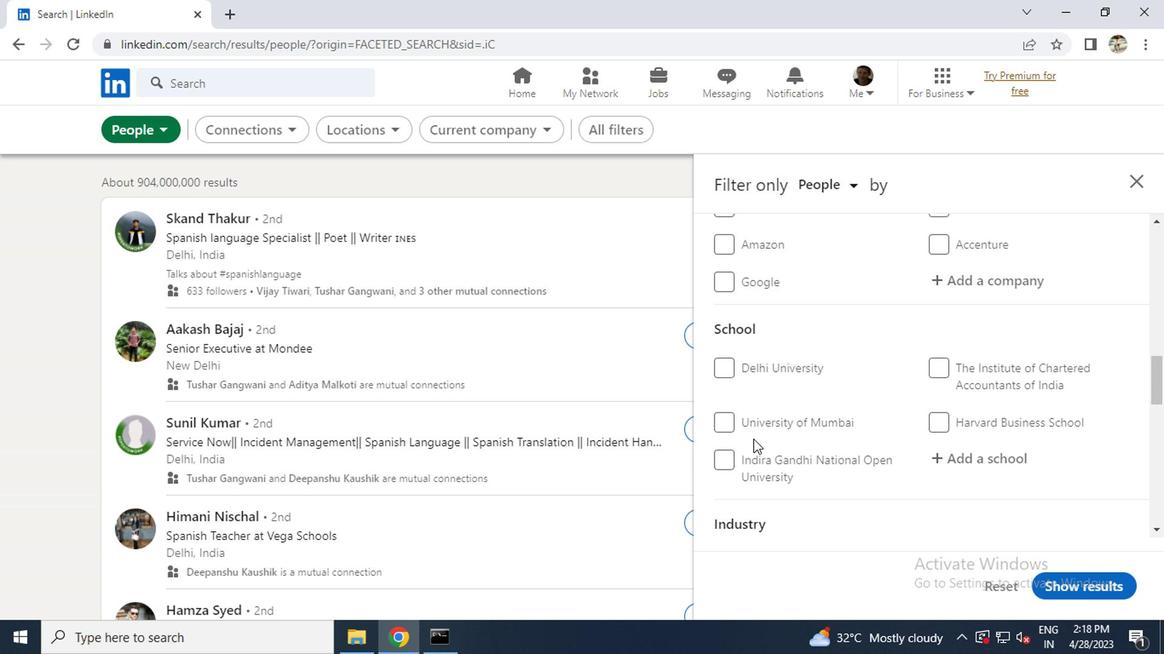 
Action: Mouse scrolled (755, 440) with delta (0, 0)
Screenshot: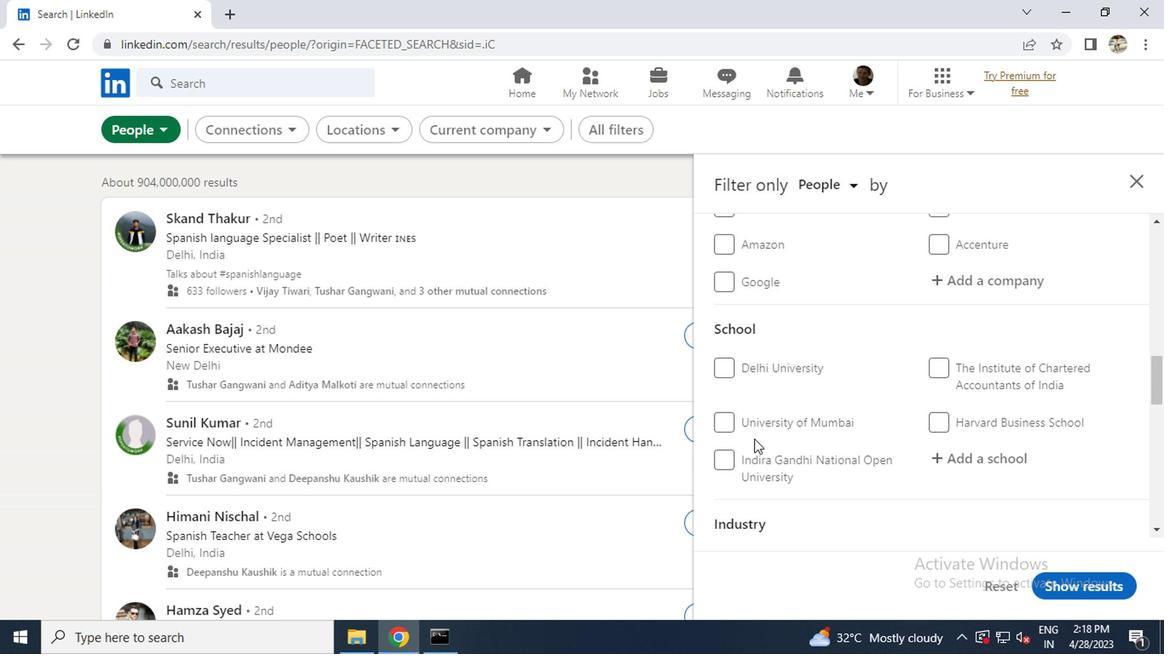 
Action: Mouse scrolled (755, 440) with delta (0, 0)
Screenshot: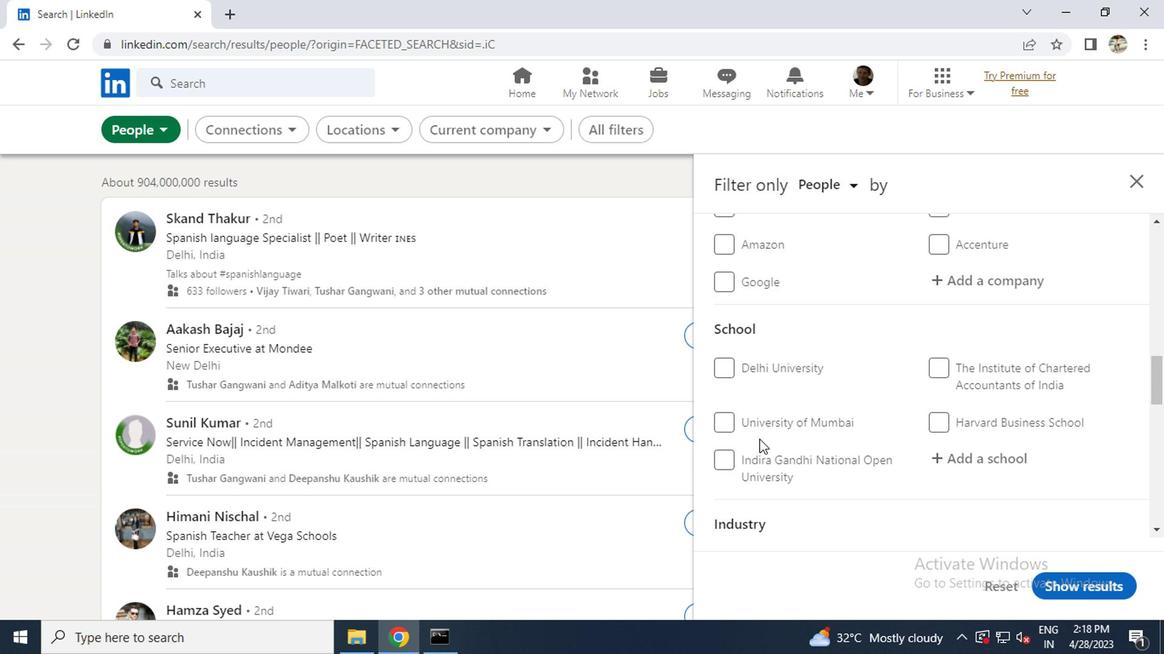 
Action: Mouse scrolled (755, 440) with delta (0, 0)
Screenshot: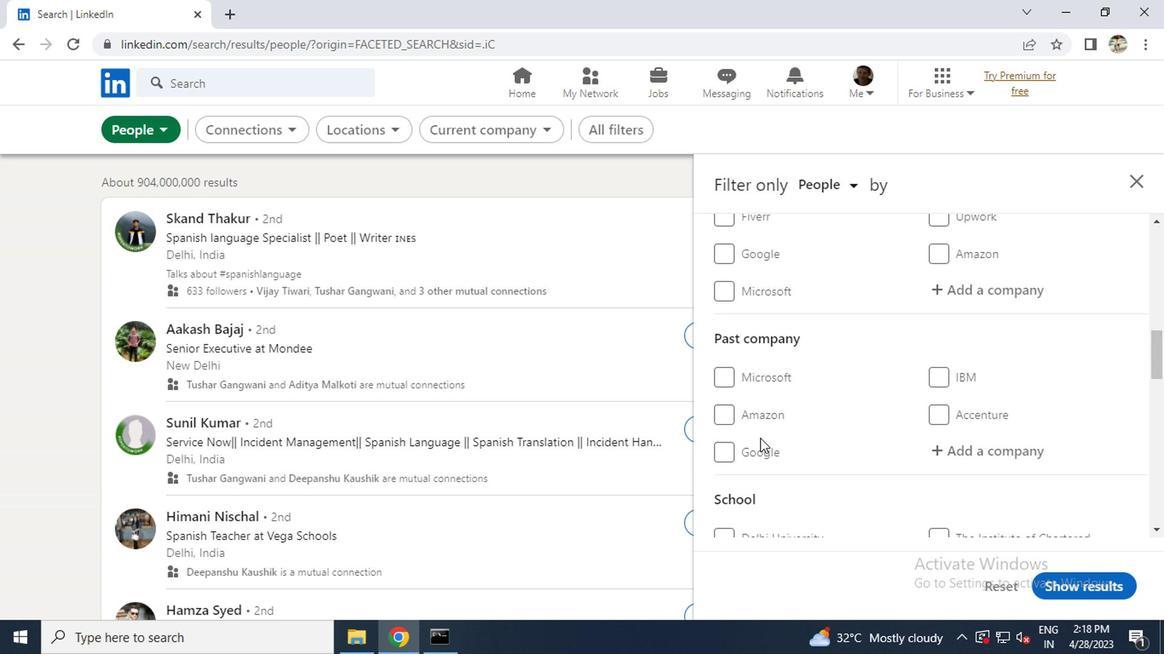
Action: Mouse moved to (953, 374)
Screenshot: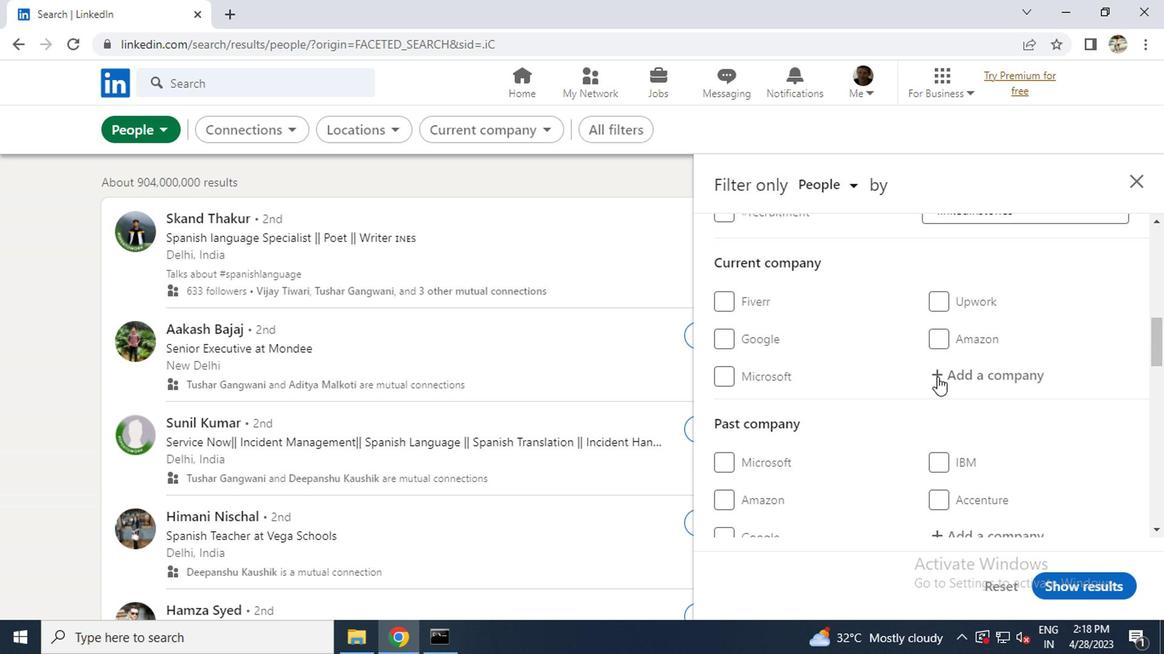 
Action: Mouse pressed left at (953, 374)
Screenshot: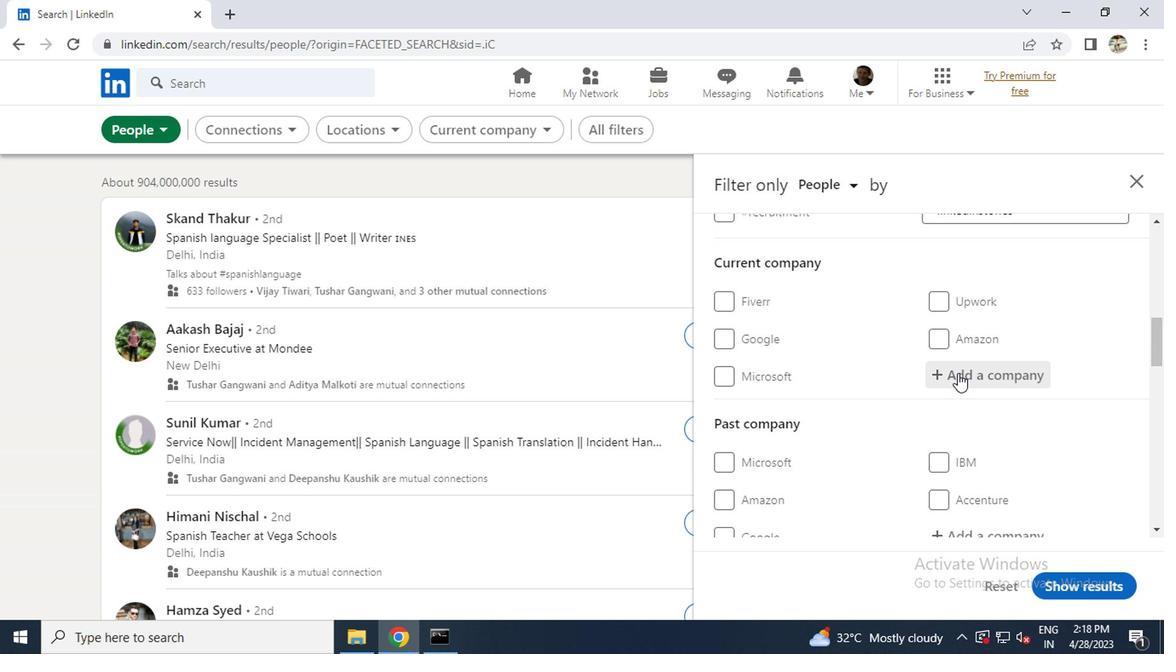 
Action: Key pressed <Key.caps_lock>W<Key.caps_lock>AYS<Key.backspace>2
Screenshot: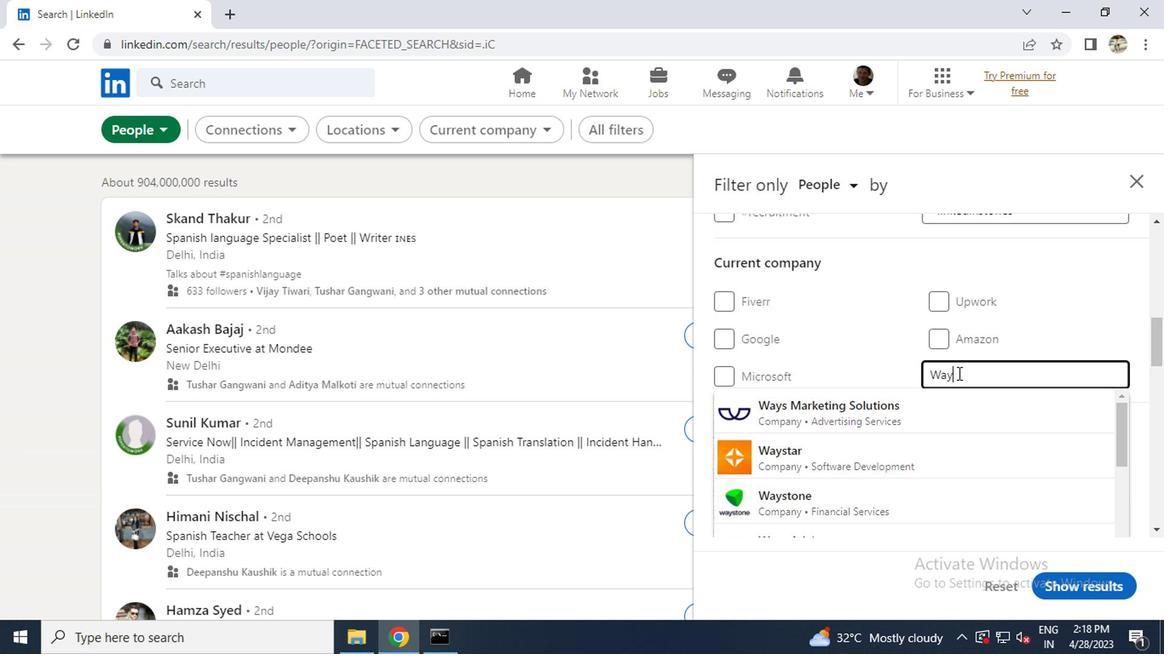 
Action: Mouse moved to (821, 489)
Screenshot: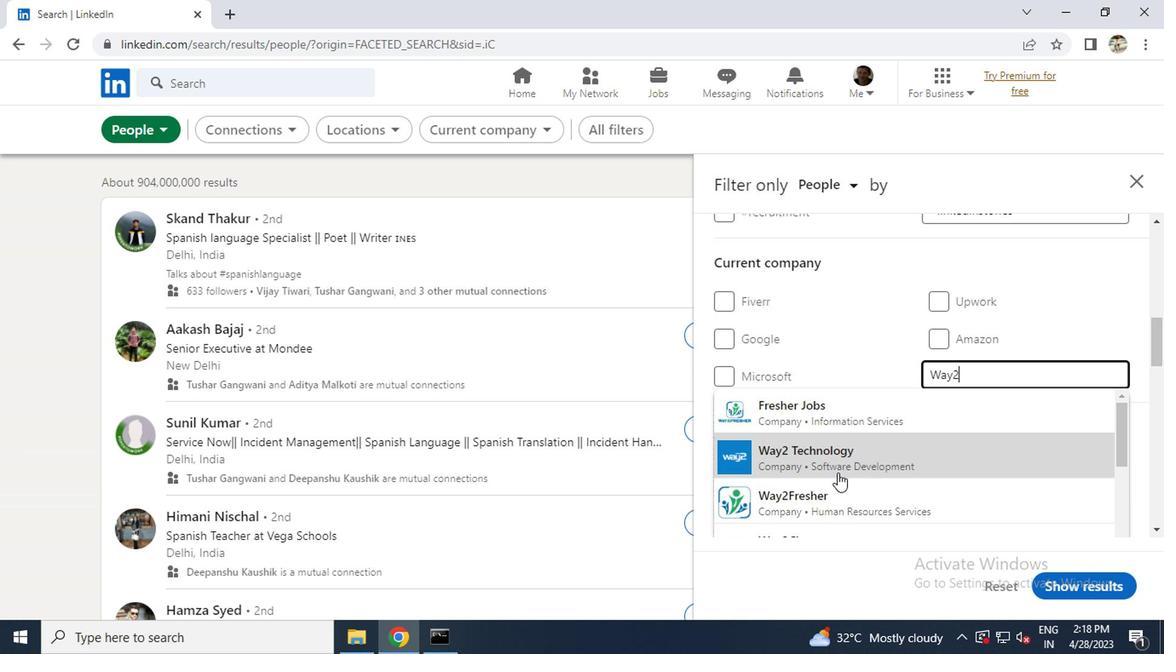
Action: Mouse pressed left at (821, 489)
Screenshot: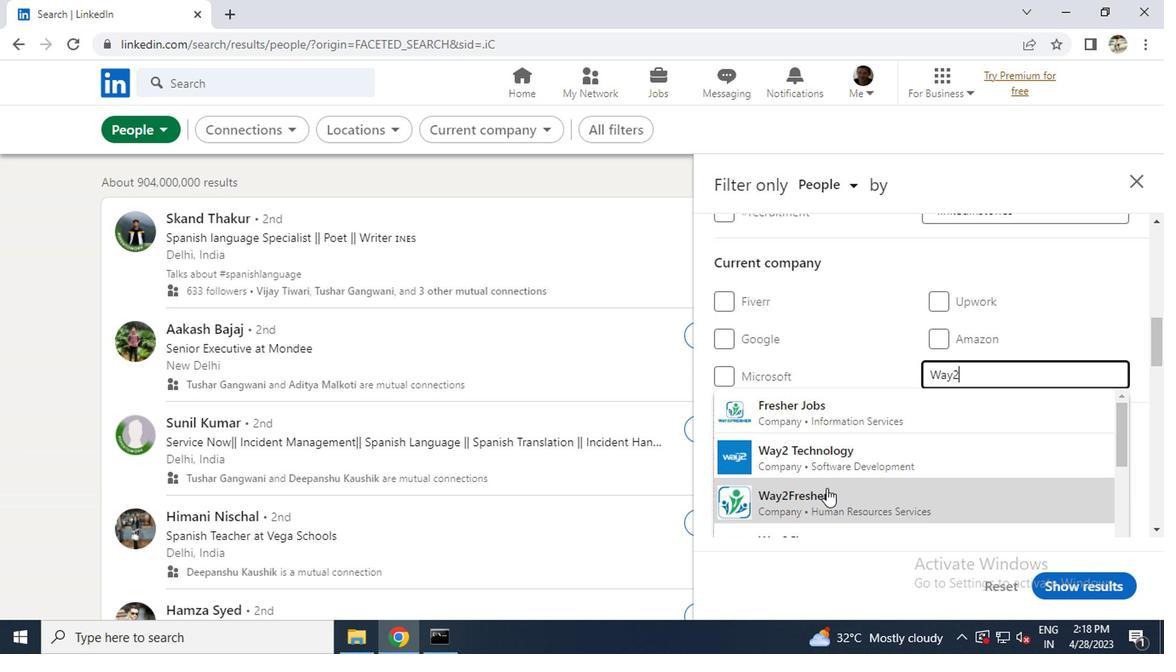 
Action: Mouse scrolled (821, 489) with delta (0, 0)
Screenshot: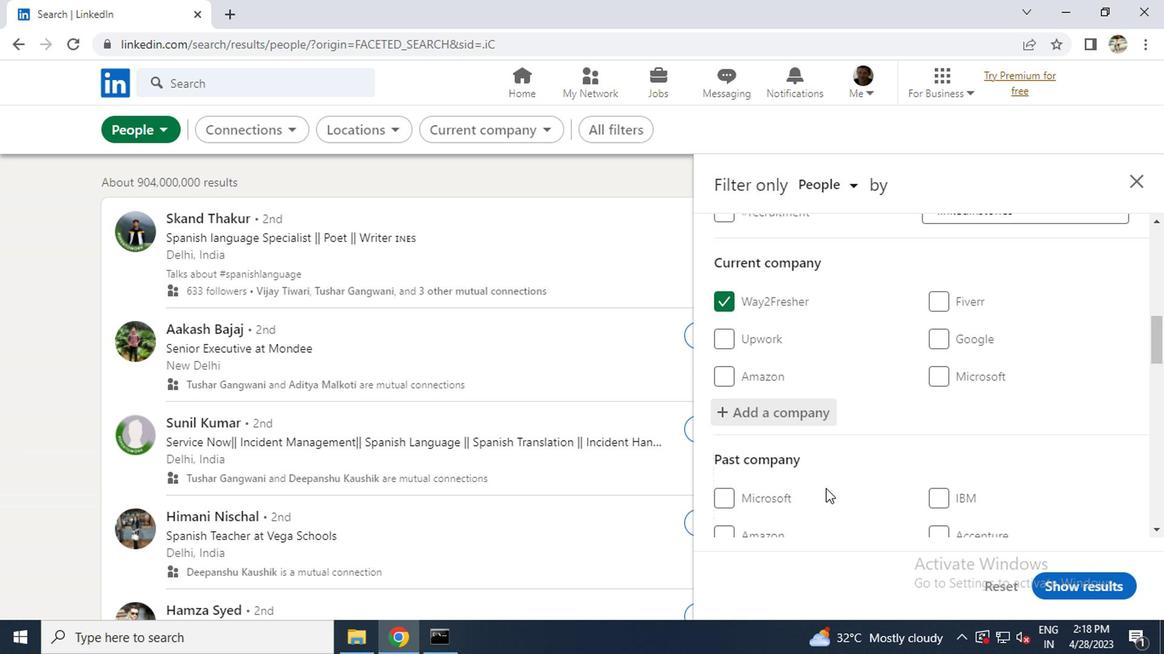 
Action: Mouse scrolled (821, 489) with delta (0, 0)
Screenshot: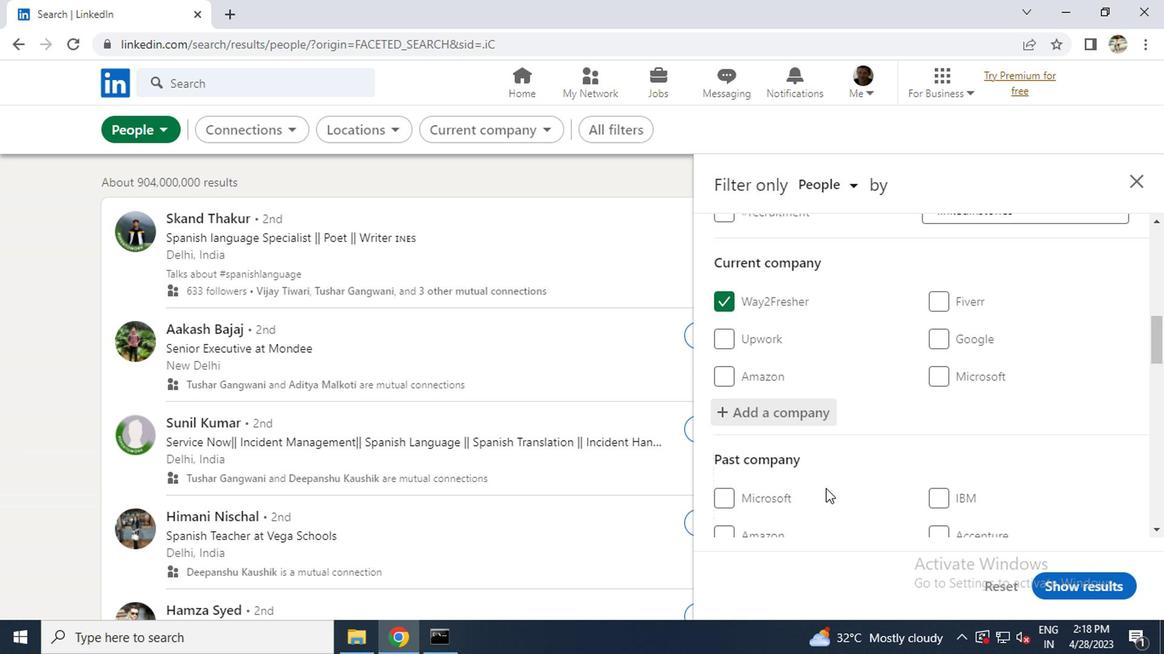 
Action: Mouse scrolled (821, 489) with delta (0, 0)
Screenshot: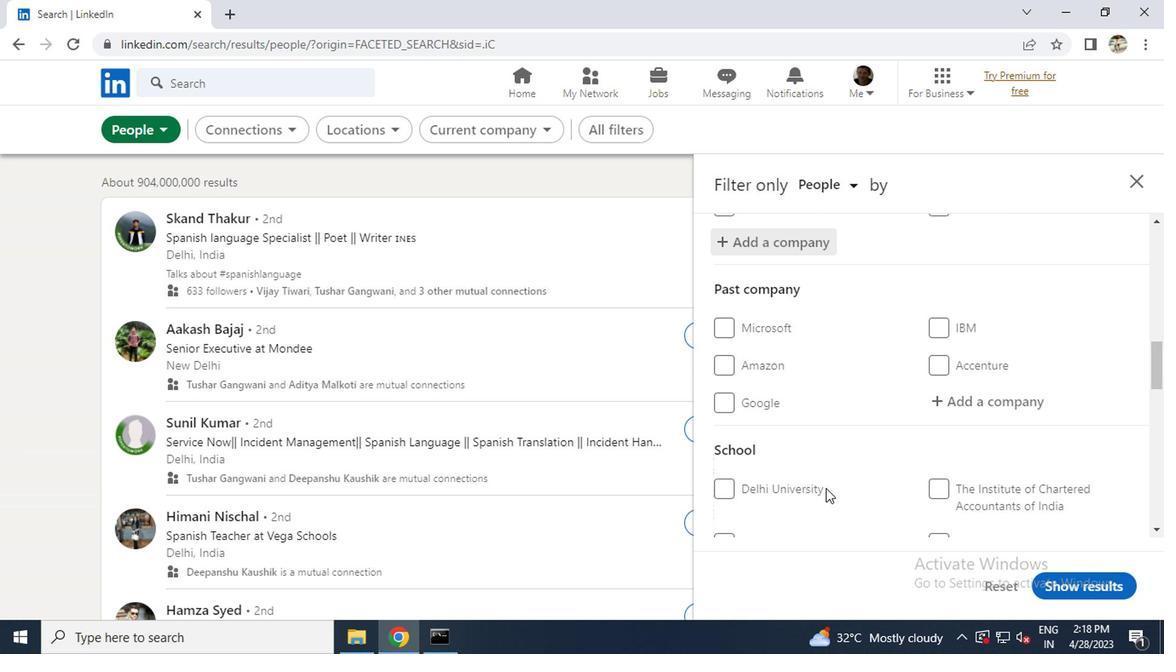 
Action: Mouse scrolled (821, 489) with delta (0, 0)
Screenshot: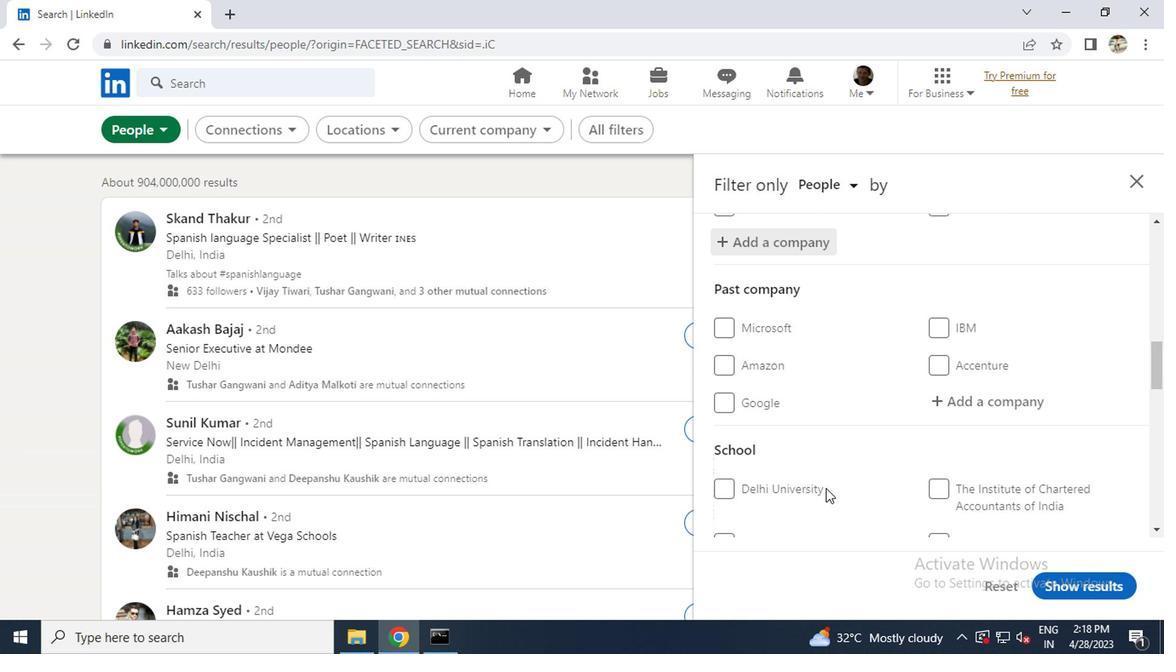 
Action: Mouse moved to (961, 414)
Screenshot: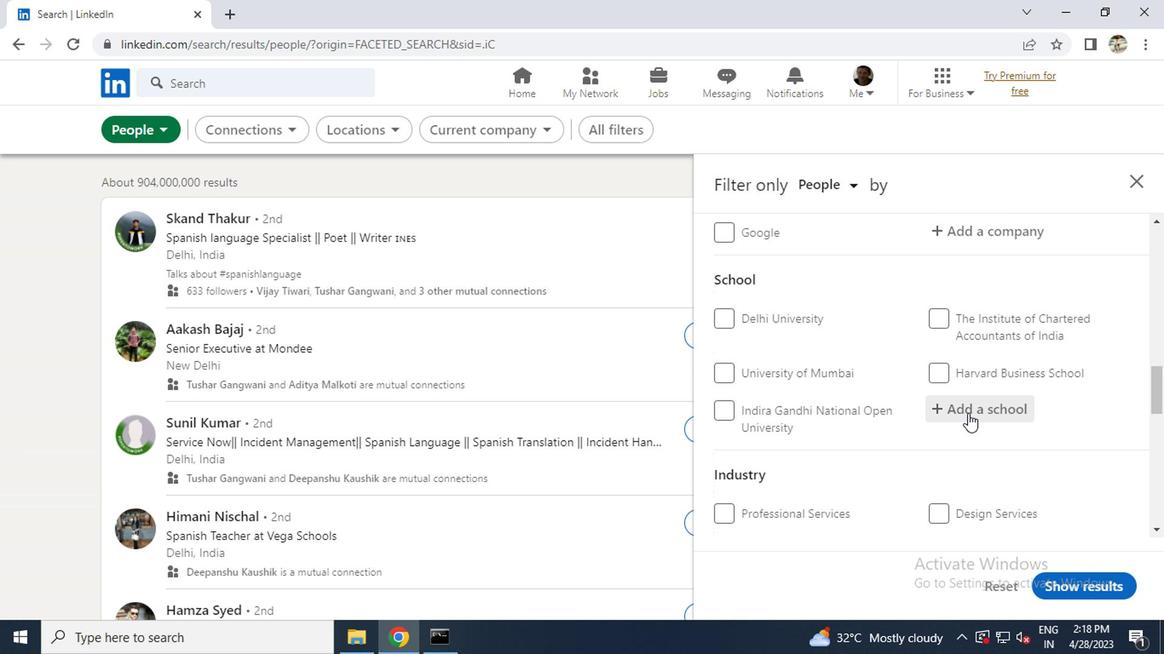 
Action: Mouse pressed left at (961, 414)
Screenshot: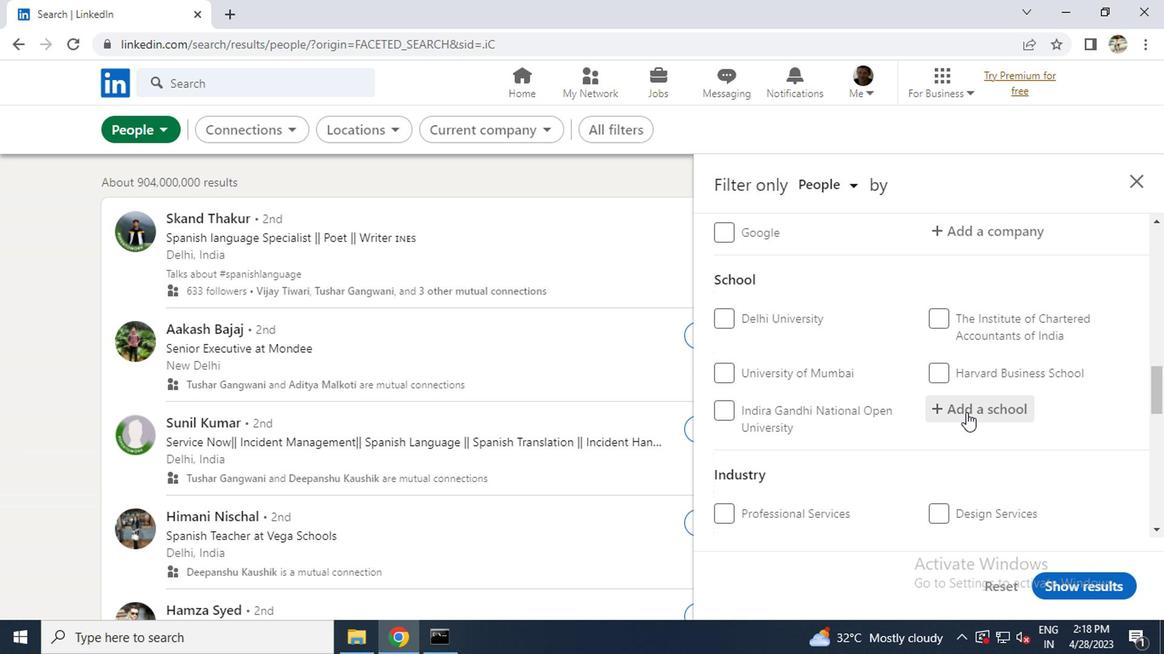 
Action: Key pressed <Key.caps_lock>D<Key.caps_lock>R<Key.space><Key.caps_lock>B<Key.space>R
Screenshot: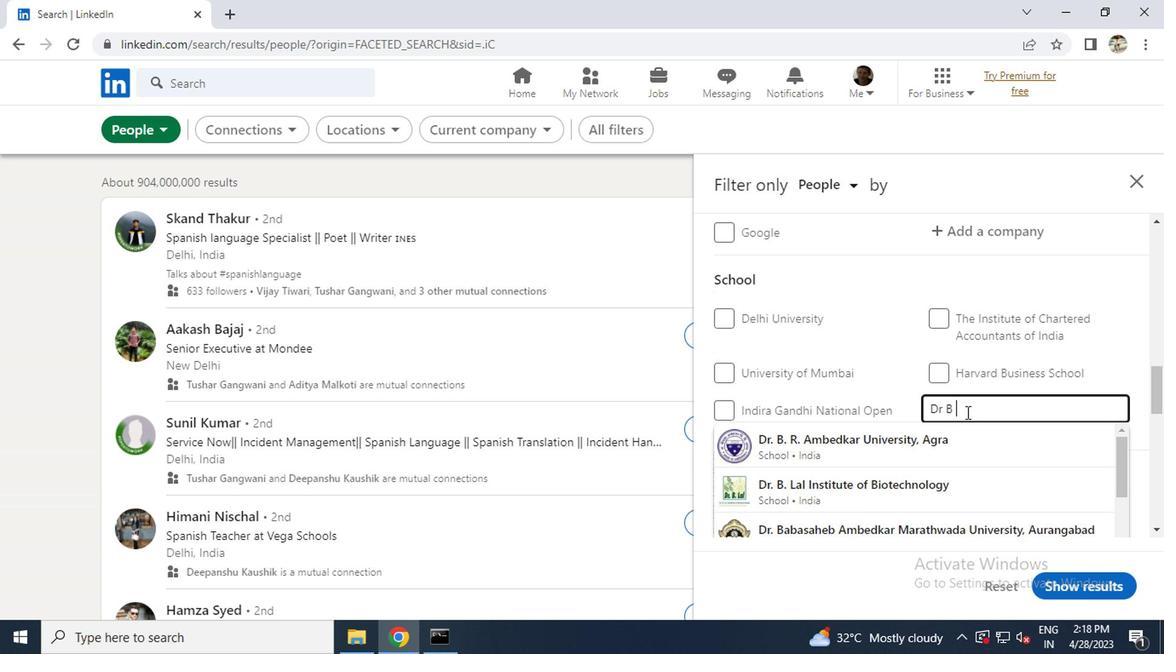 
Action: Mouse moved to (959, 414)
Screenshot: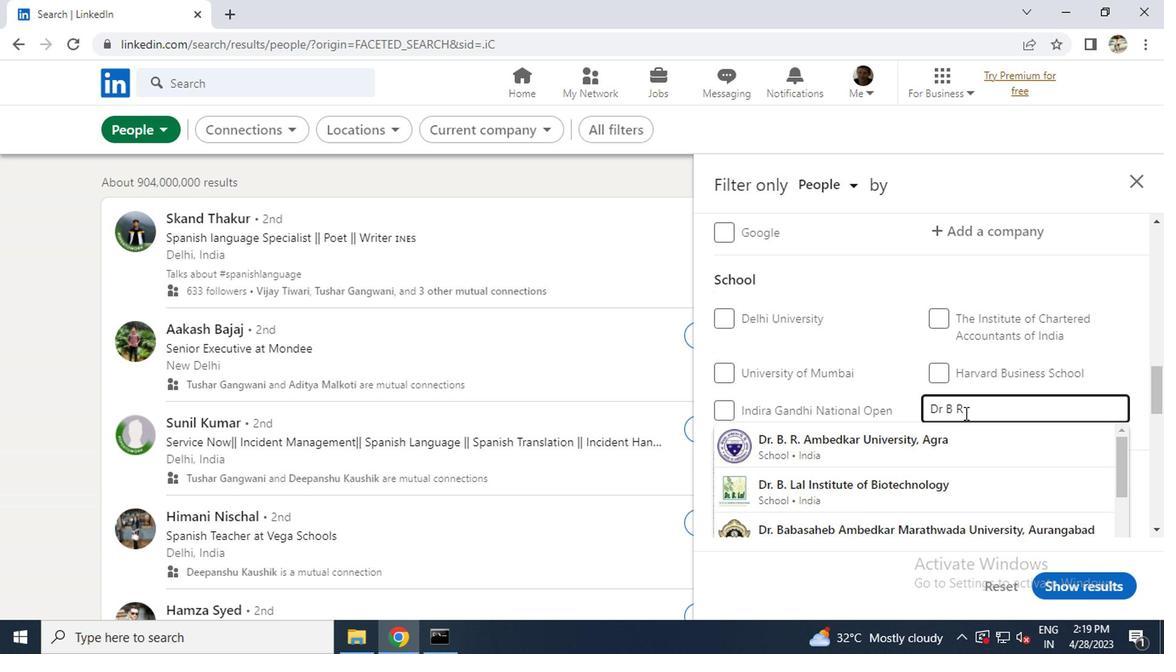 
Action: Key pressed <Key.space>
Screenshot: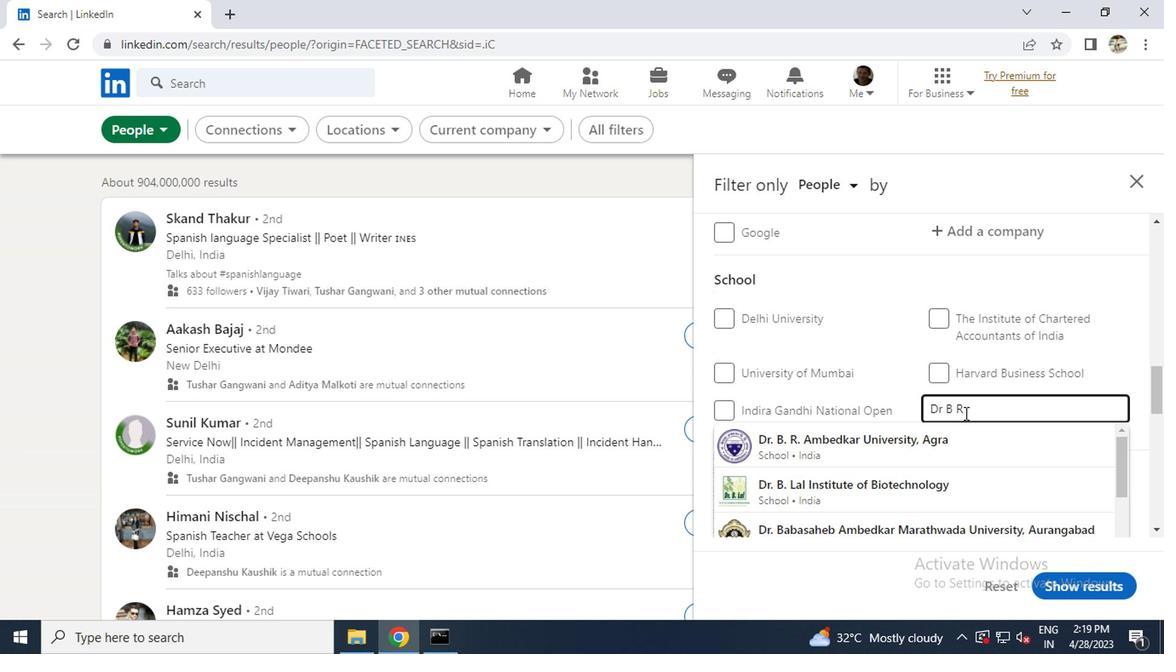 
Action: Mouse moved to (960, 414)
Screenshot: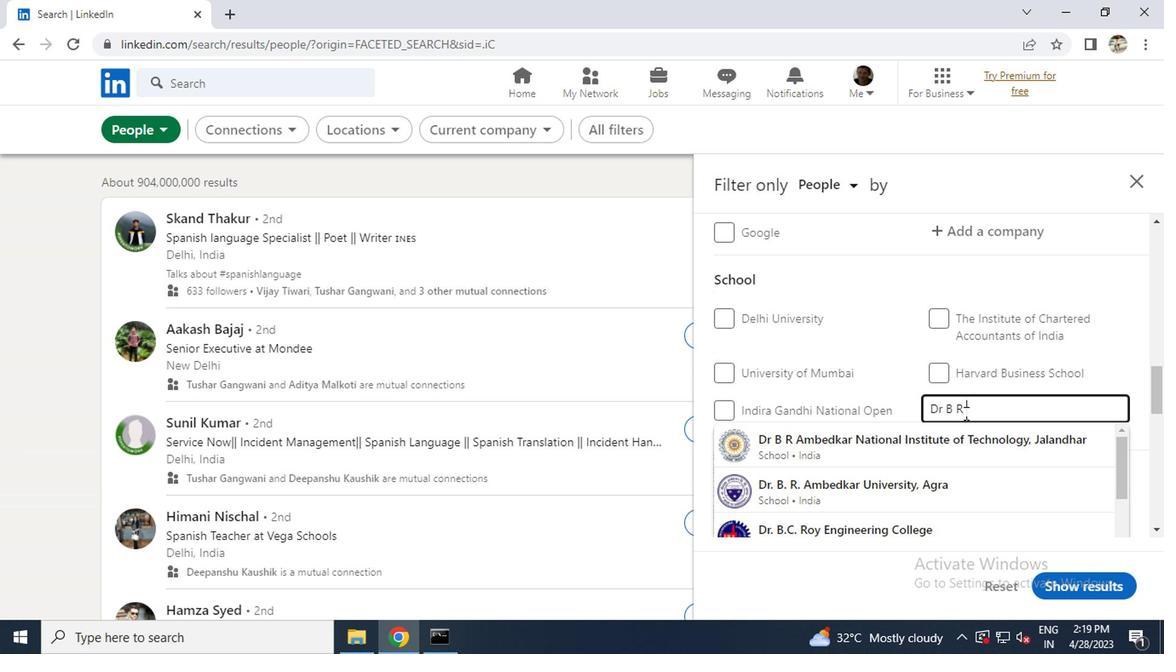
Action: Key pressed A<Key.caps_lock>
Screenshot: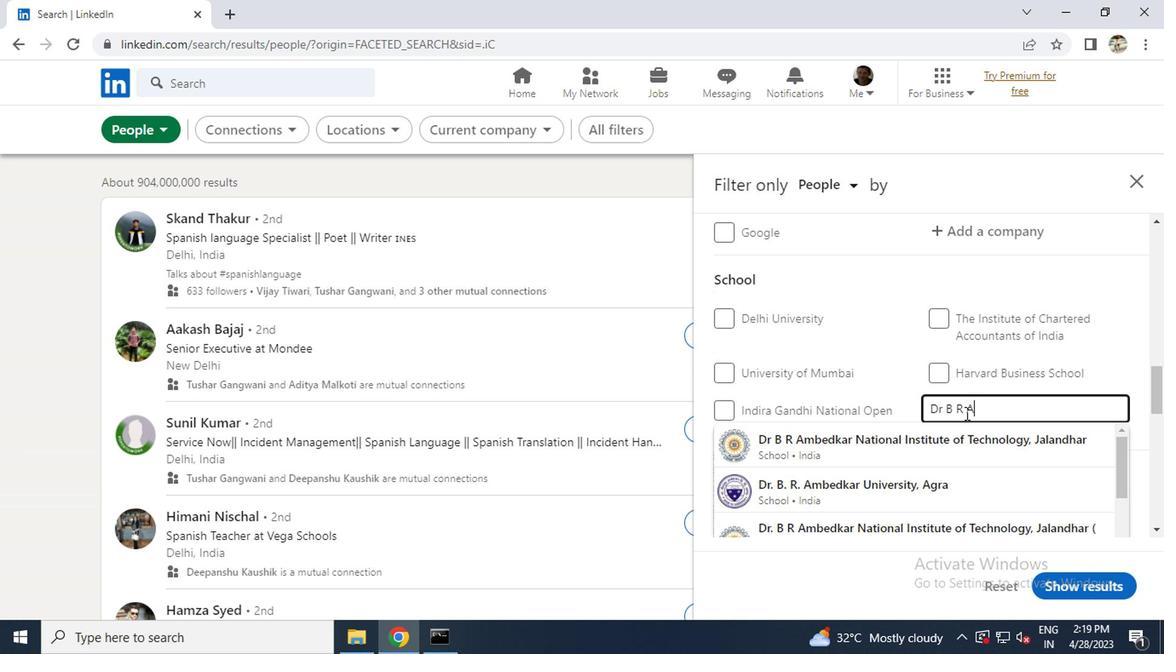 
Action: Mouse moved to (966, 426)
Screenshot: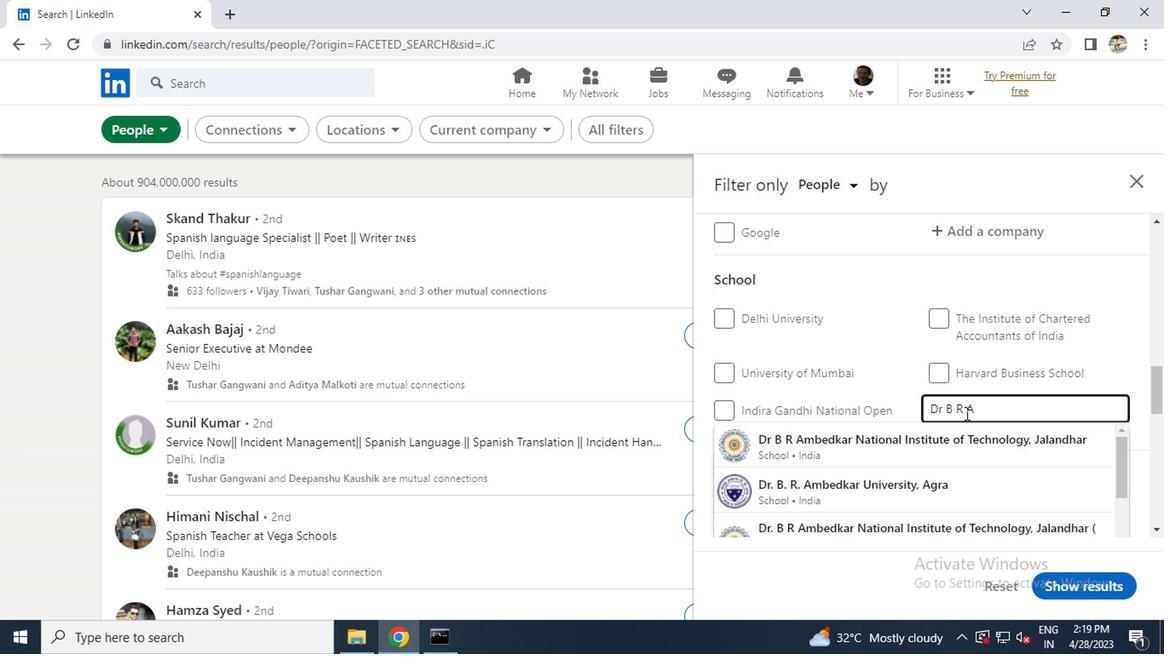 
Action: Mouse pressed left at (966, 426)
Screenshot: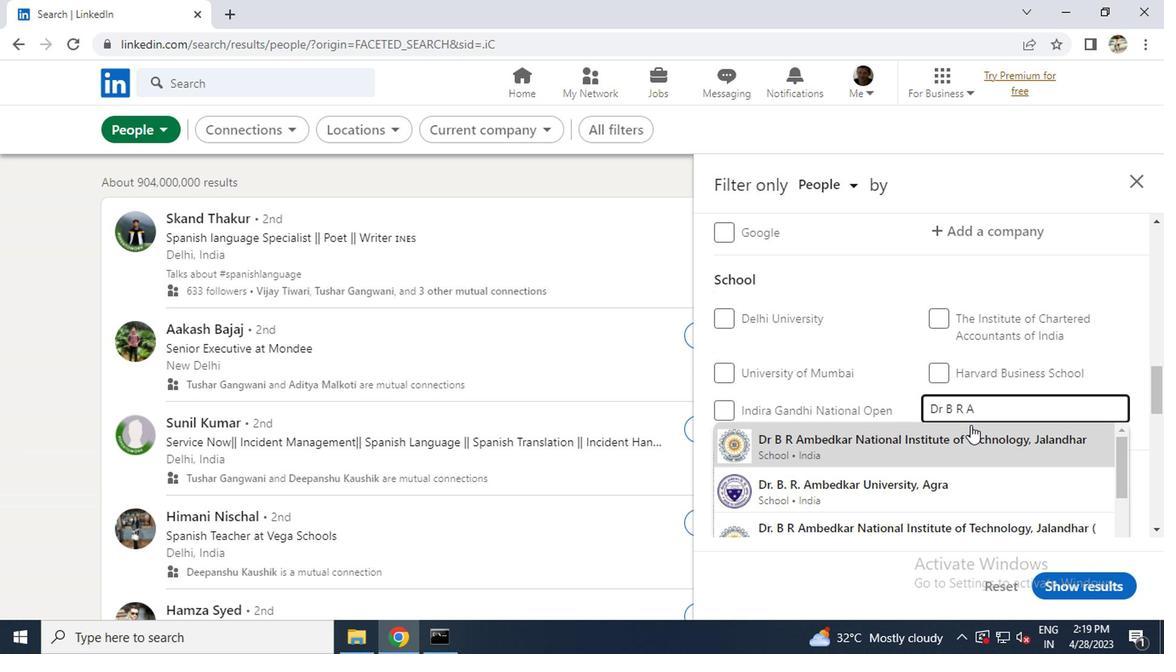 
Action: Mouse scrolled (966, 425) with delta (0, -1)
Screenshot: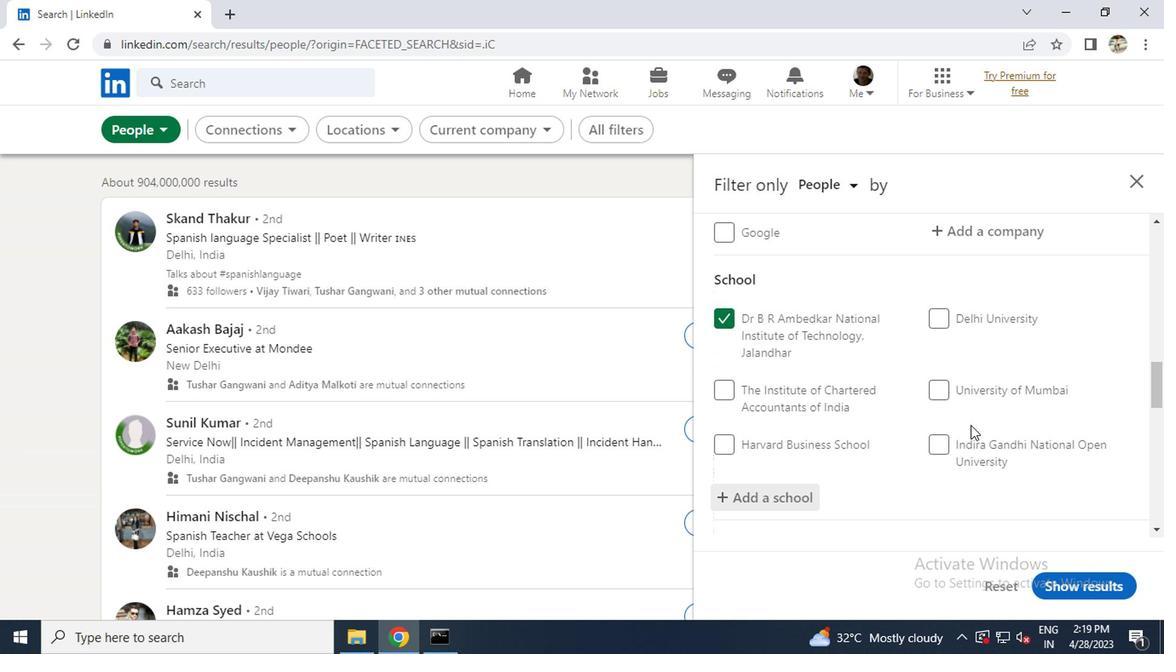 
Action: Mouse scrolled (966, 425) with delta (0, -1)
Screenshot: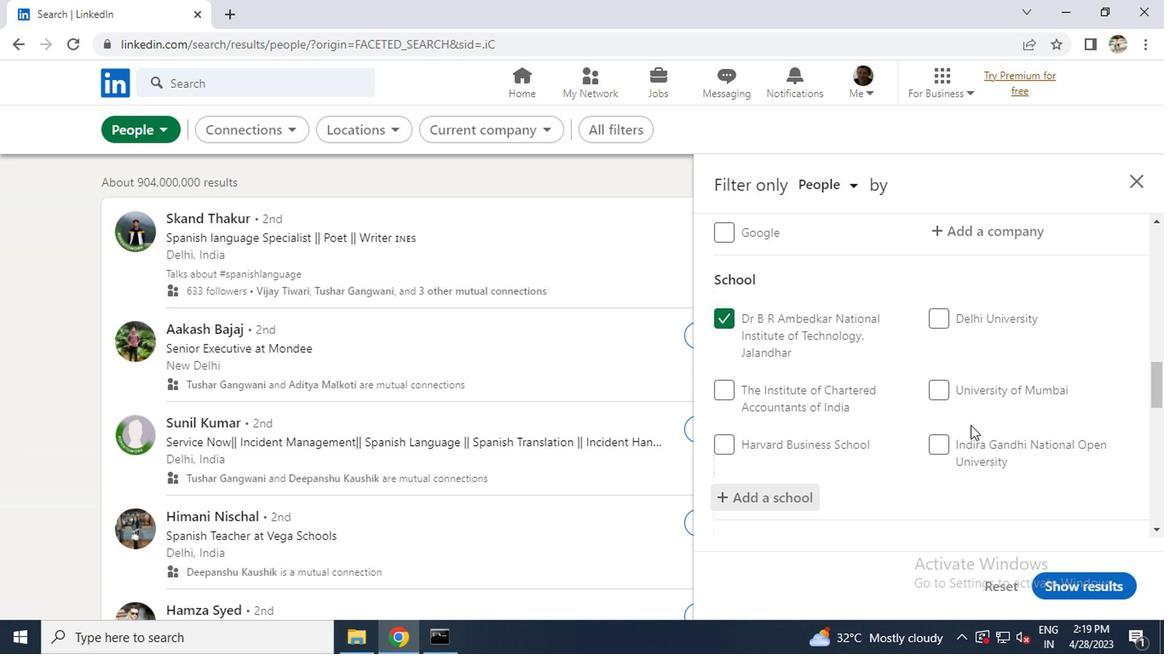 
Action: Mouse scrolled (966, 425) with delta (0, -1)
Screenshot: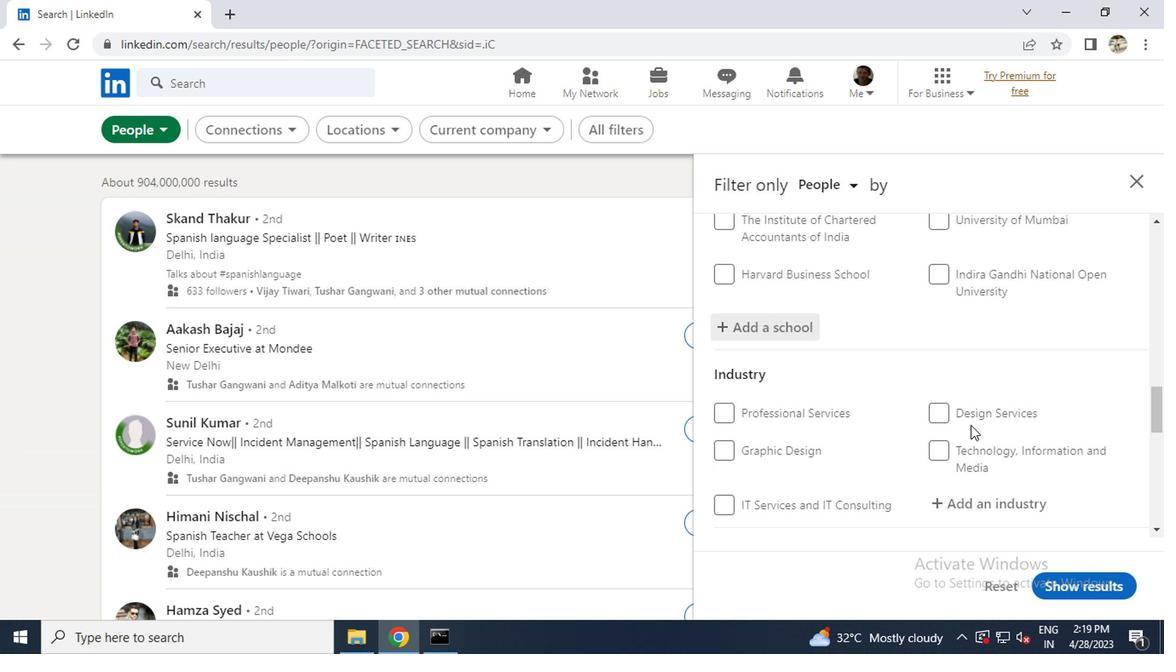 
Action: Mouse moved to (961, 426)
Screenshot: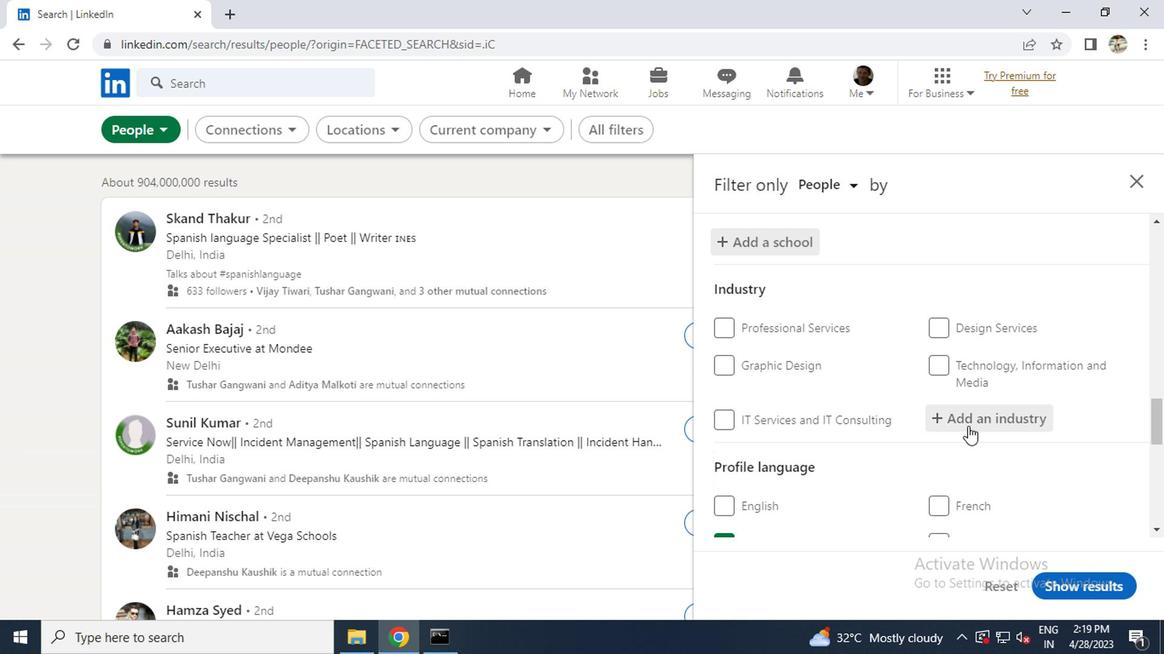 
Action: Mouse scrolled (961, 427) with delta (0, 0)
Screenshot: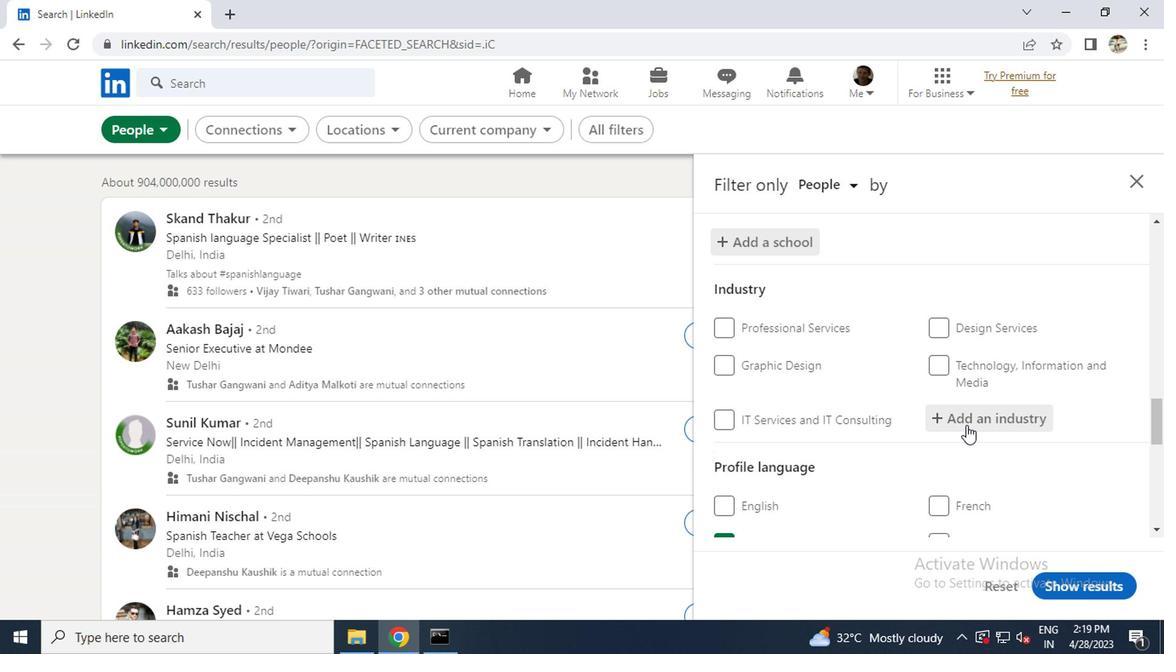 
Action: Mouse scrolled (961, 425) with delta (0, -1)
Screenshot: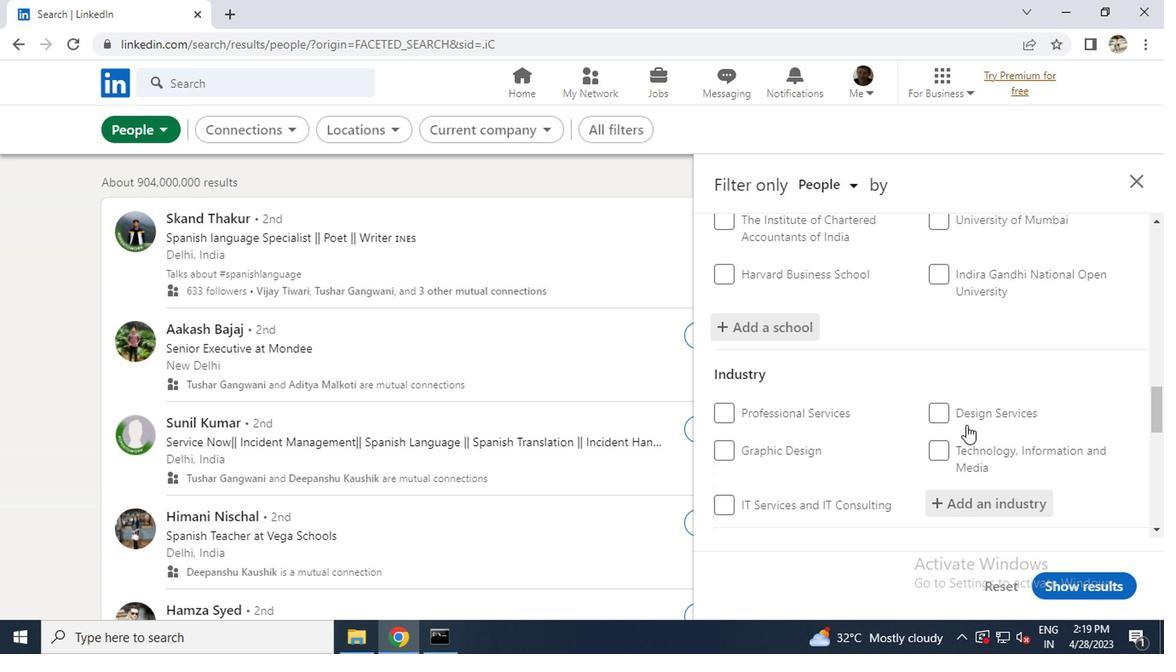
Action: Mouse scrolled (961, 425) with delta (0, -1)
Screenshot: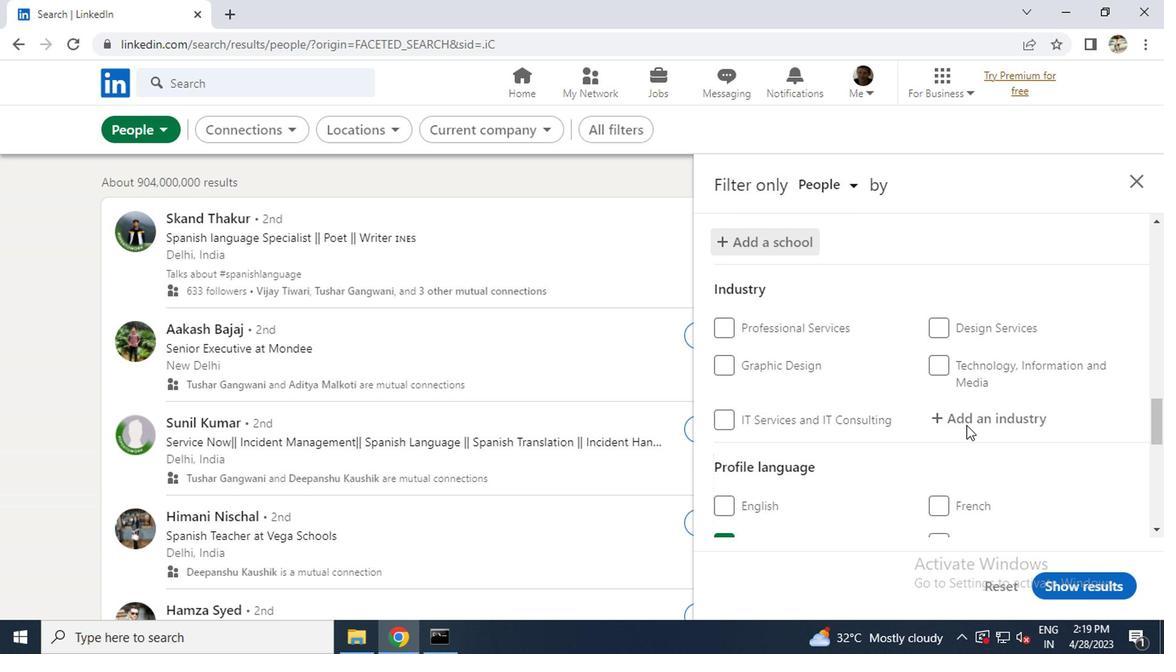 
Action: Mouse moved to (953, 341)
Screenshot: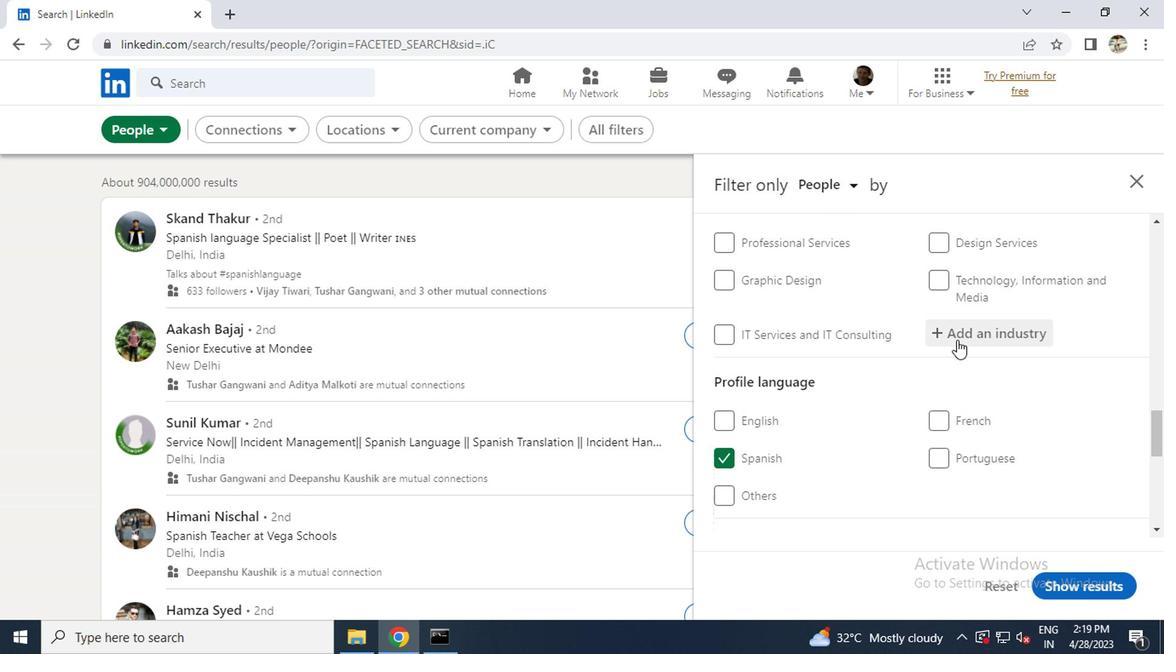 
Action: Mouse pressed left at (953, 341)
Screenshot: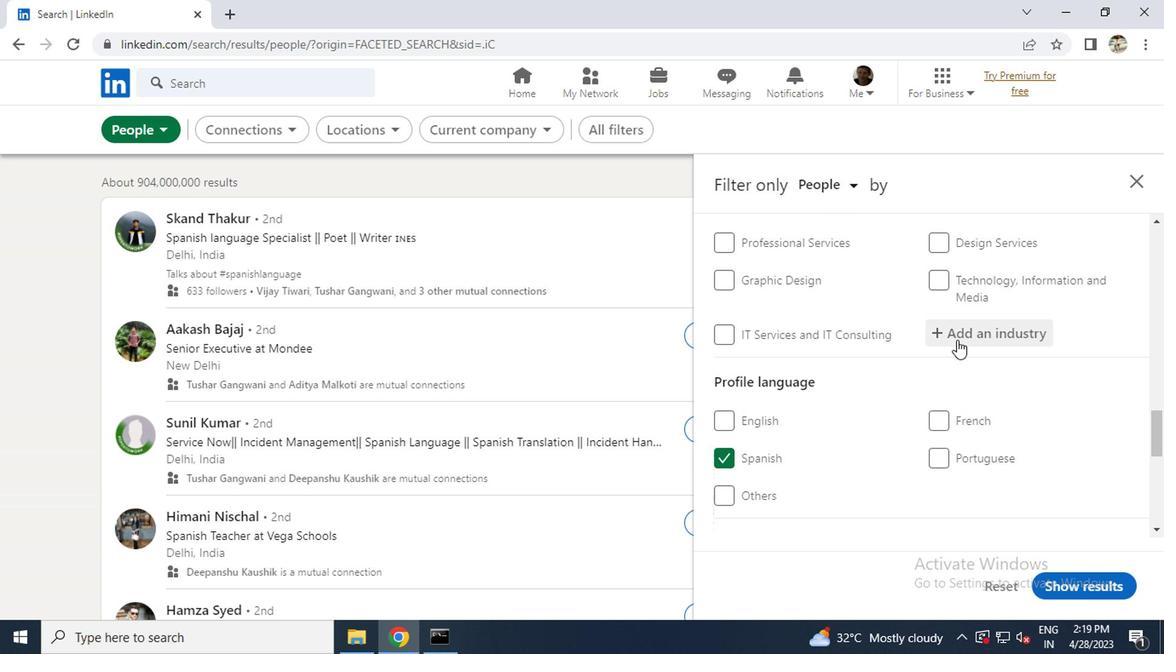 
Action: Key pressed <Key.caps_lock>H<Key.caps_lock>ARDWARE<Key.space><Key.caps_lock>
Screenshot: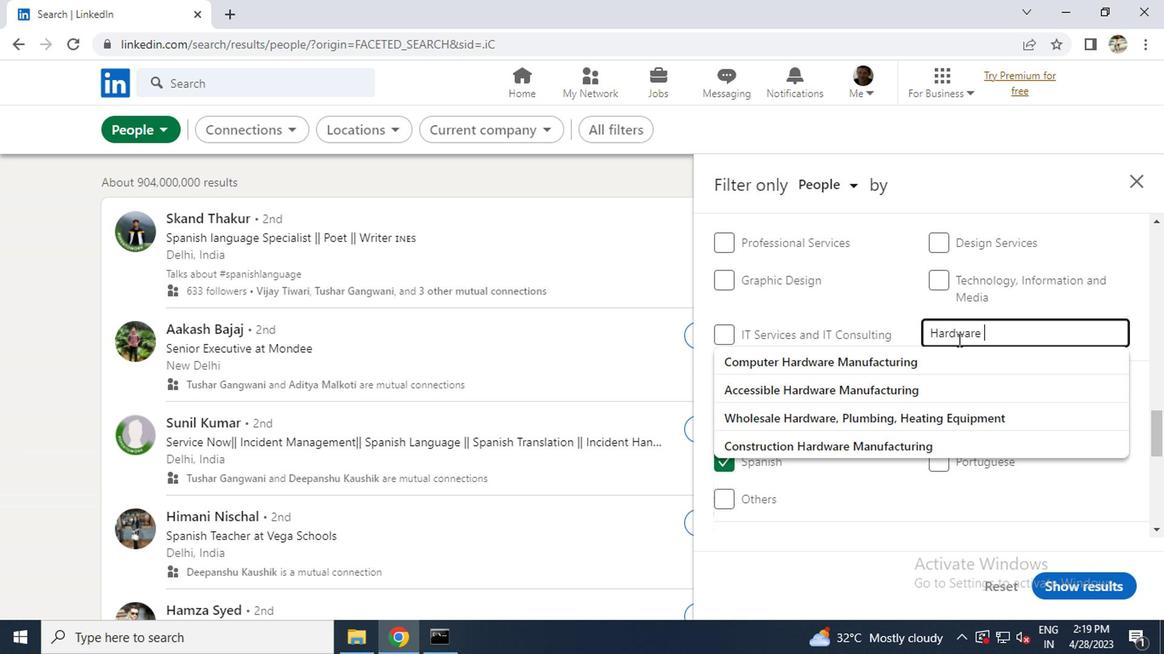 
Action: Mouse moved to (925, 354)
Screenshot: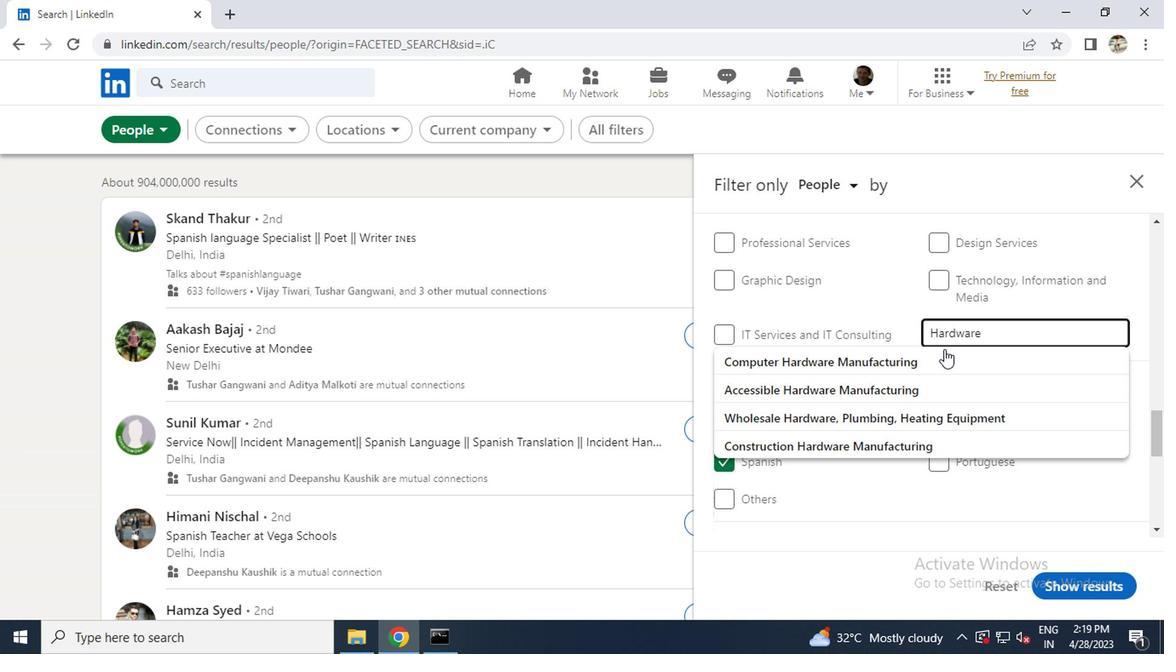 
Action: Key pressed ,<Key.backspace>MA<Key.backspace>
Screenshot: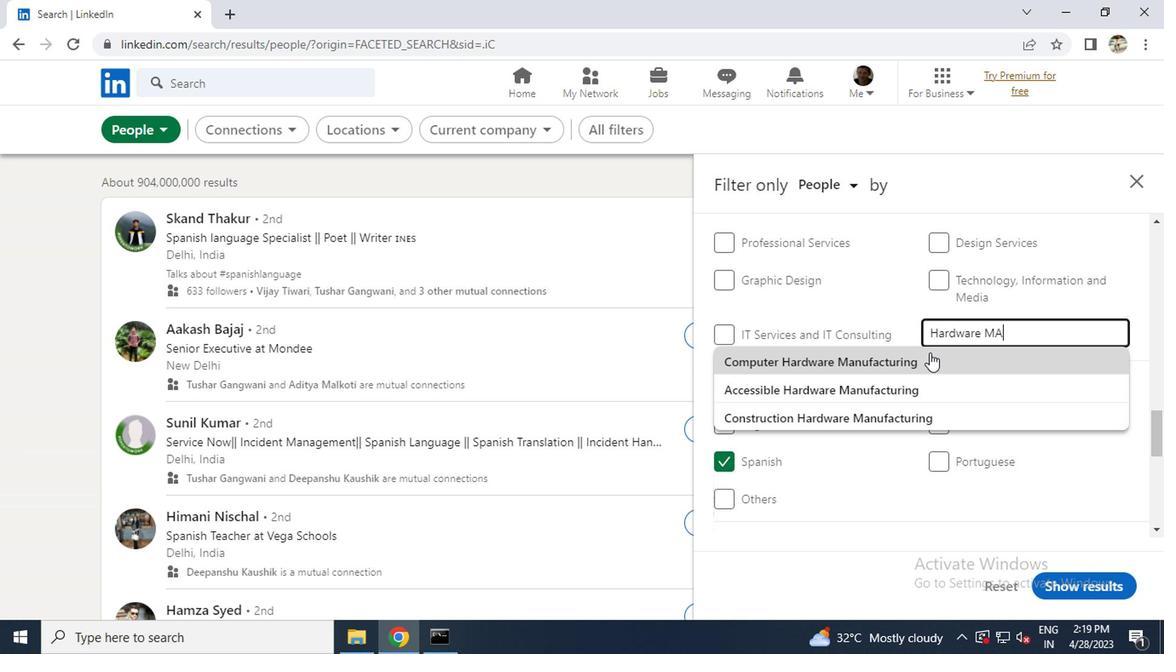 
Action: Mouse moved to (913, 358)
Screenshot: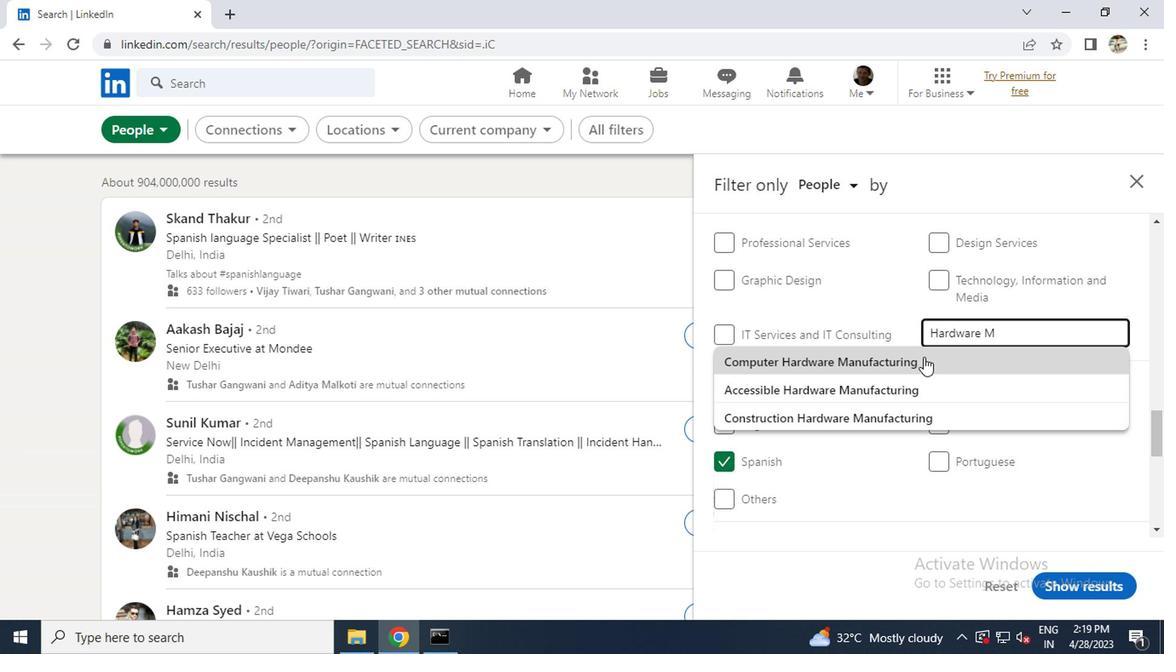 
Action: Mouse pressed left at (913, 358)
Screenshot: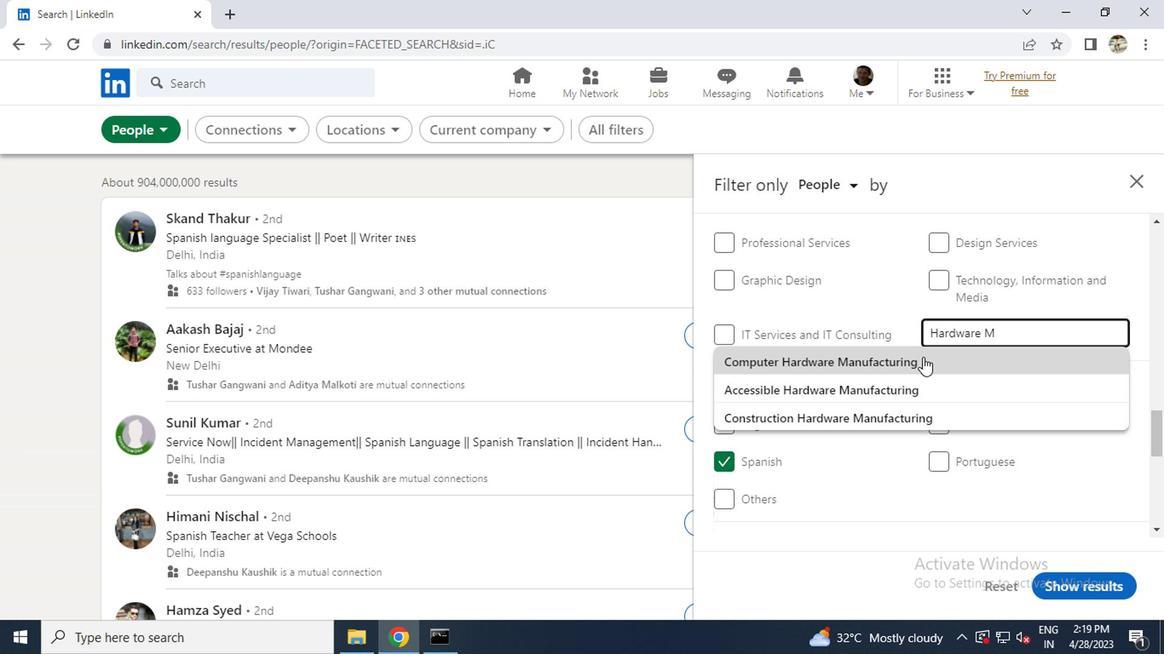 
Action: Mouse moved to (913, 389)
Screenshot: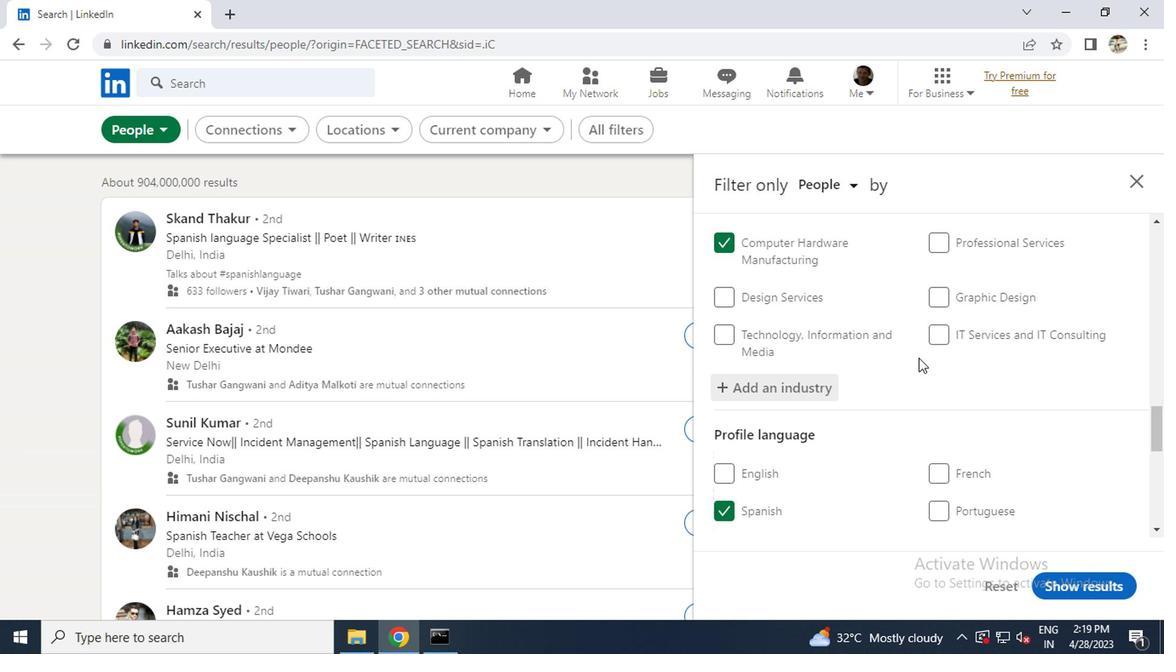 
Action: Mouse scrolled (913, 388) with delta (0, -1)
Screenshot: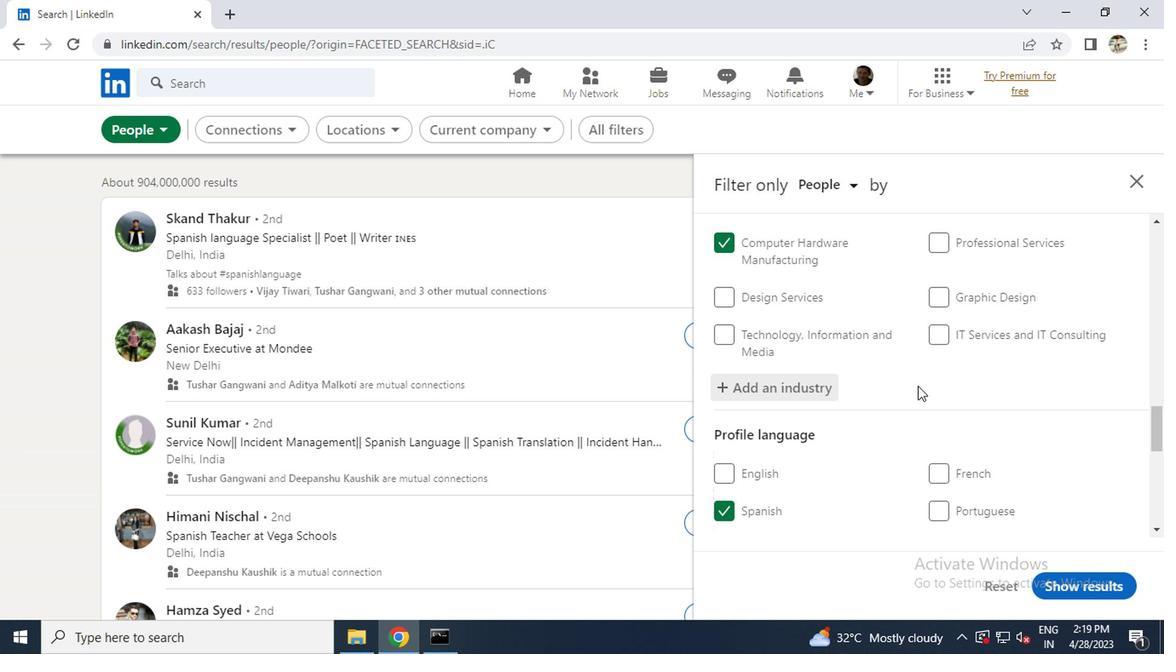 
Action: Mouse scrolled (913, 388) with delta (0, -1)
Screenshot: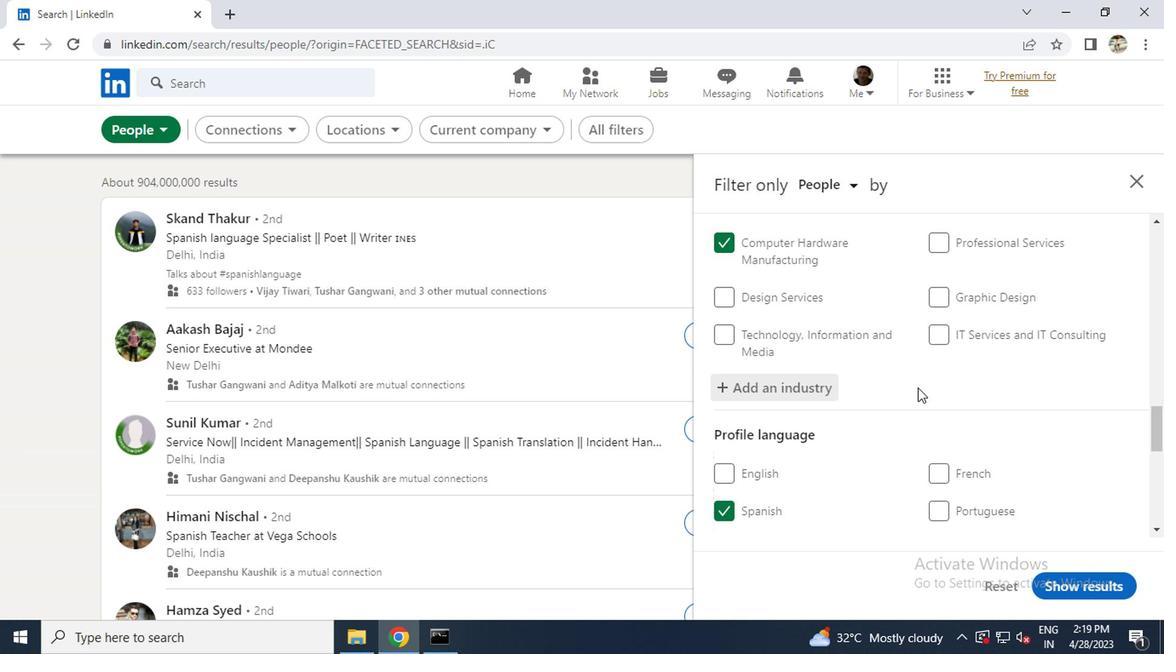 
Action: Mouse scrolled (913, 388) with delta (0, -1)
Screenshot: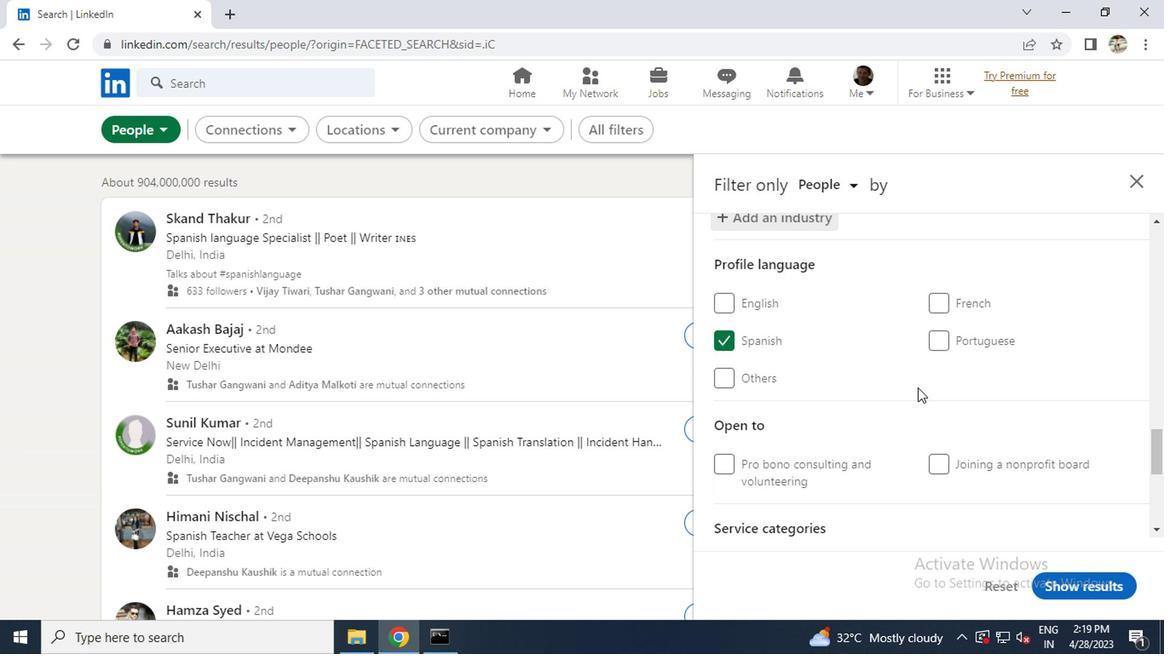 
Action: Mouse scrolled (913, 388) with delta (0, -1)
Screenshot: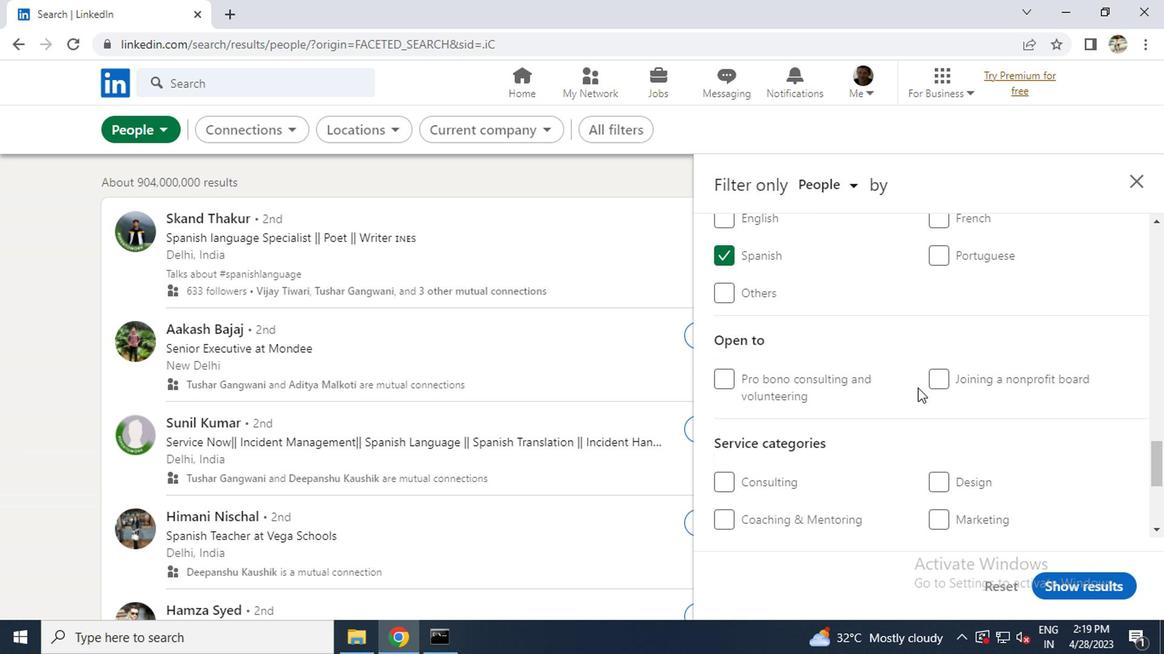
Action: Mouse scrolled (913, 388) with delta (0, -1)
Screenshot: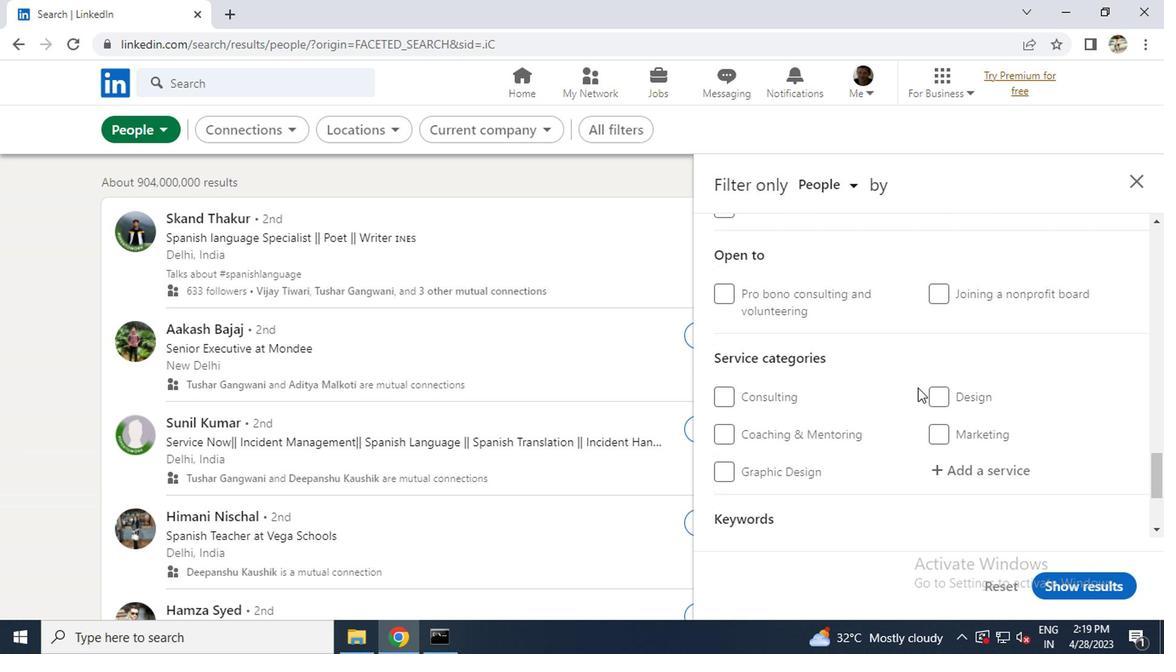 
Action: Mouse scrolled (913, 388) with delta (0, -1)
Screenshot: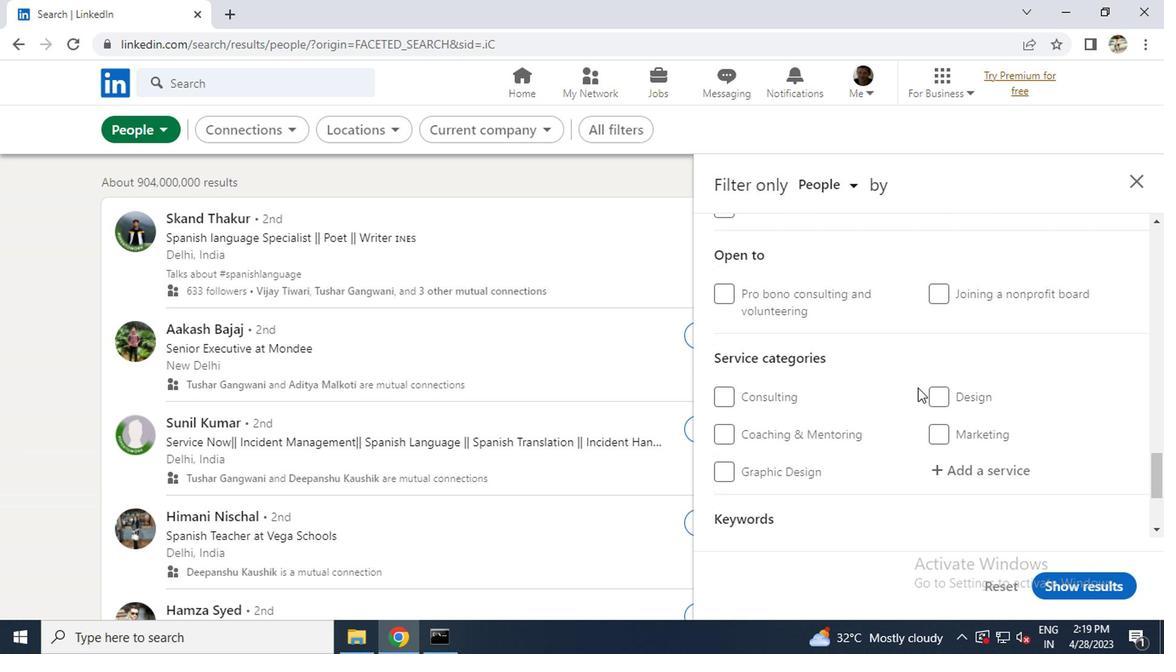 
Action: Mouse scrolled (913, 389) with delta (0, 0)
Screenshot: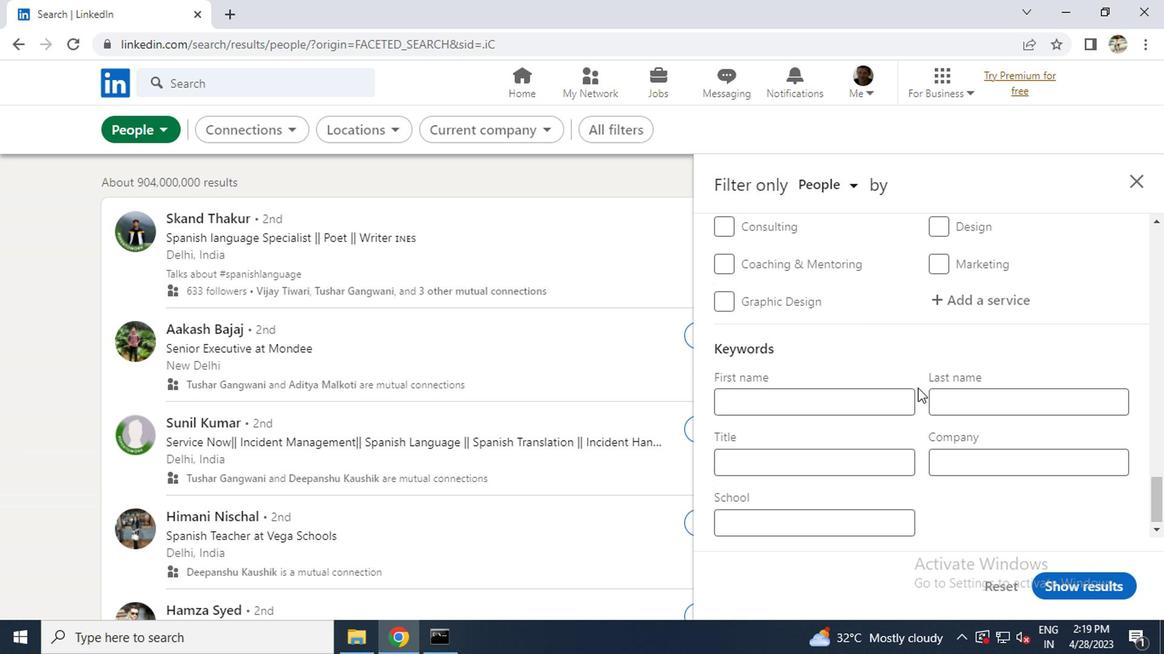 
Action: Mouse moved to (959, 383)
Screenshot: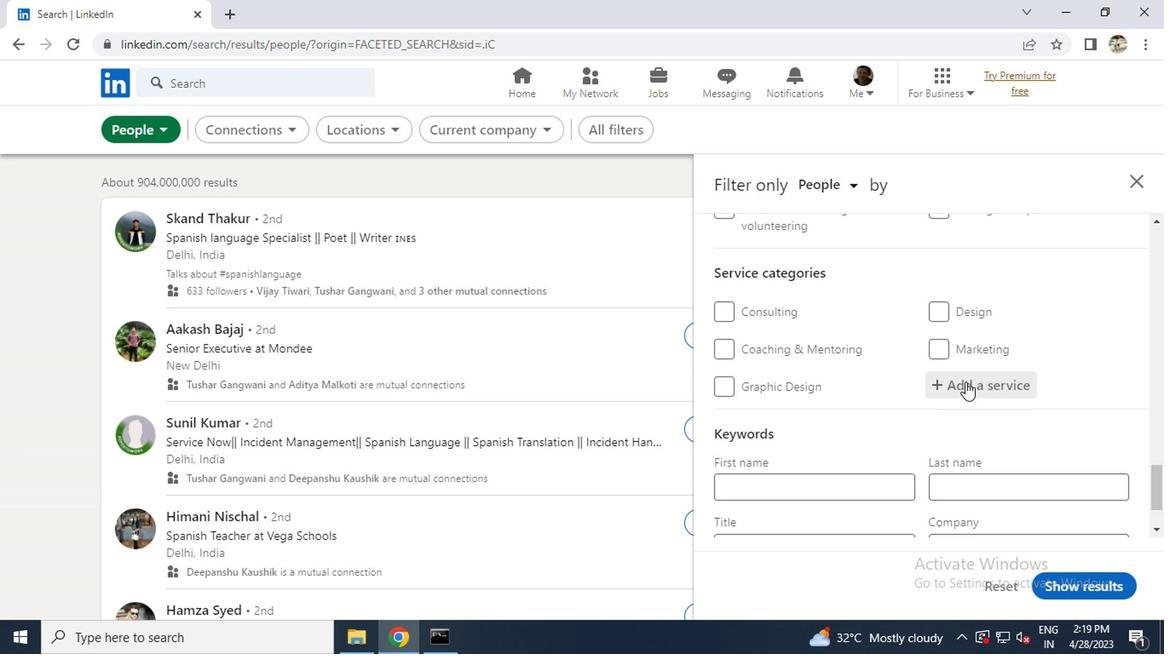 
Action: Mouse pressed left at (959, 383)
Screenshot: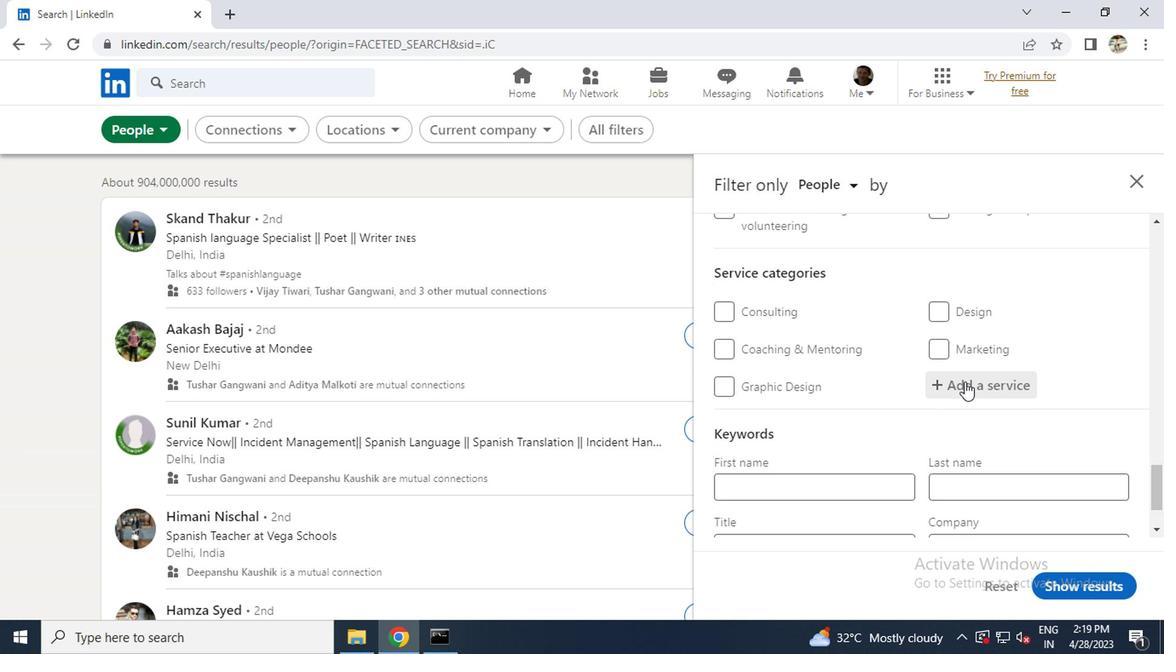
Action: Key pressed M<Key.caps_lock>ARKETING
Screenshot: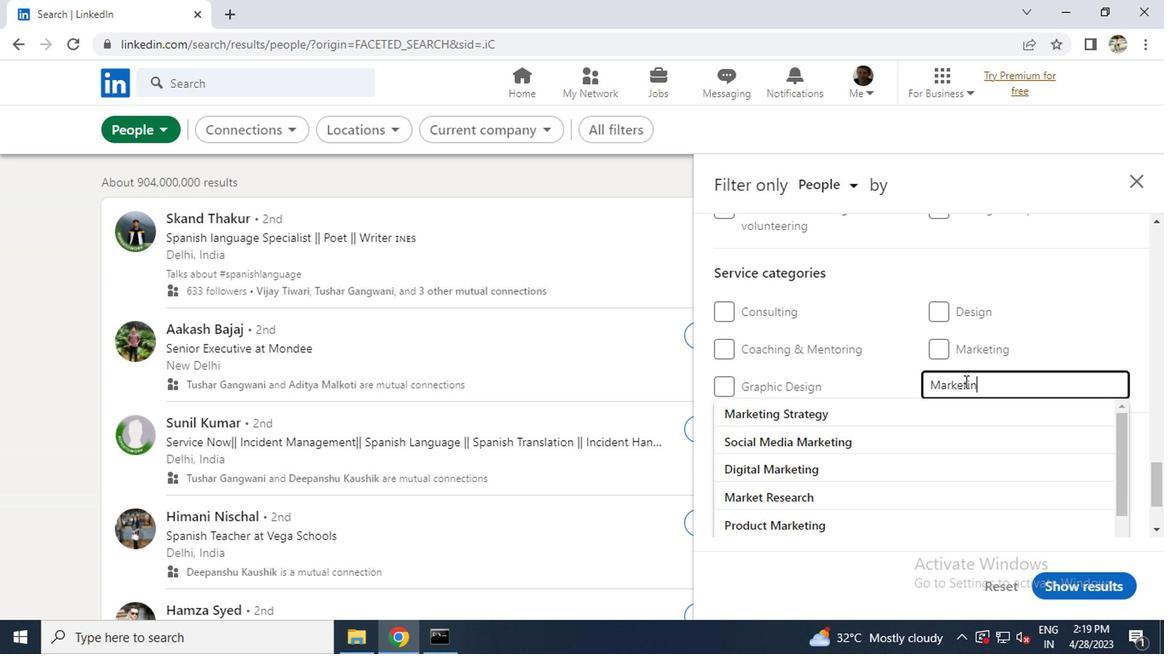 
Action: Mouse moved to (957, 383)
Screenshot: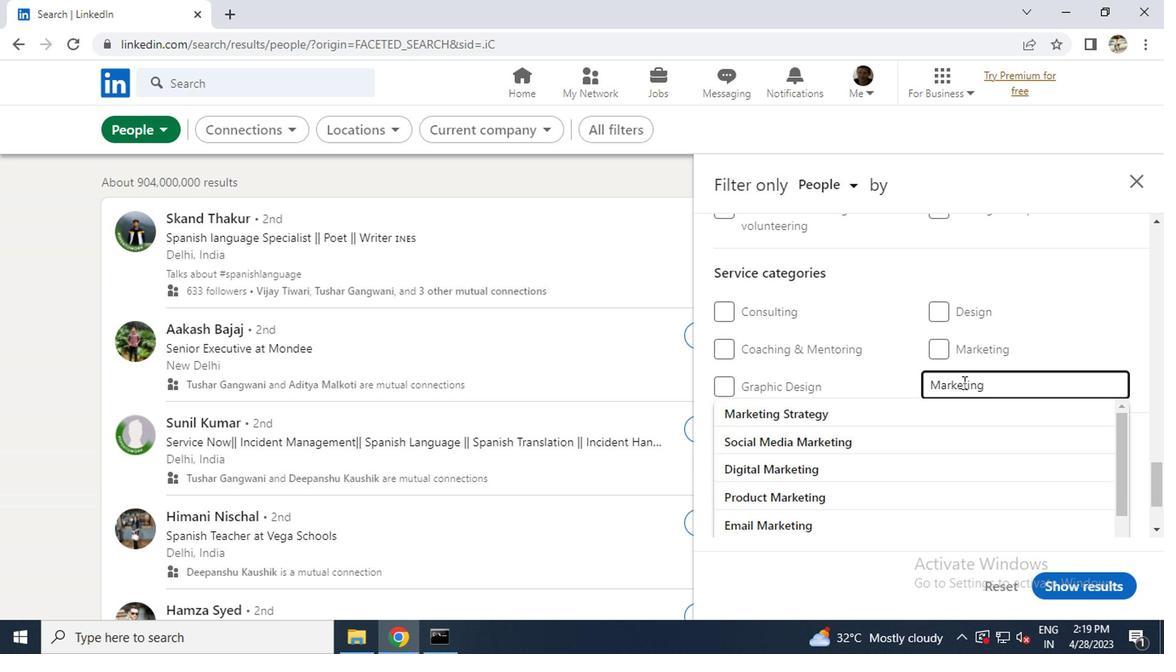 
Action: Key pressed <Key.enter>
Screenshot: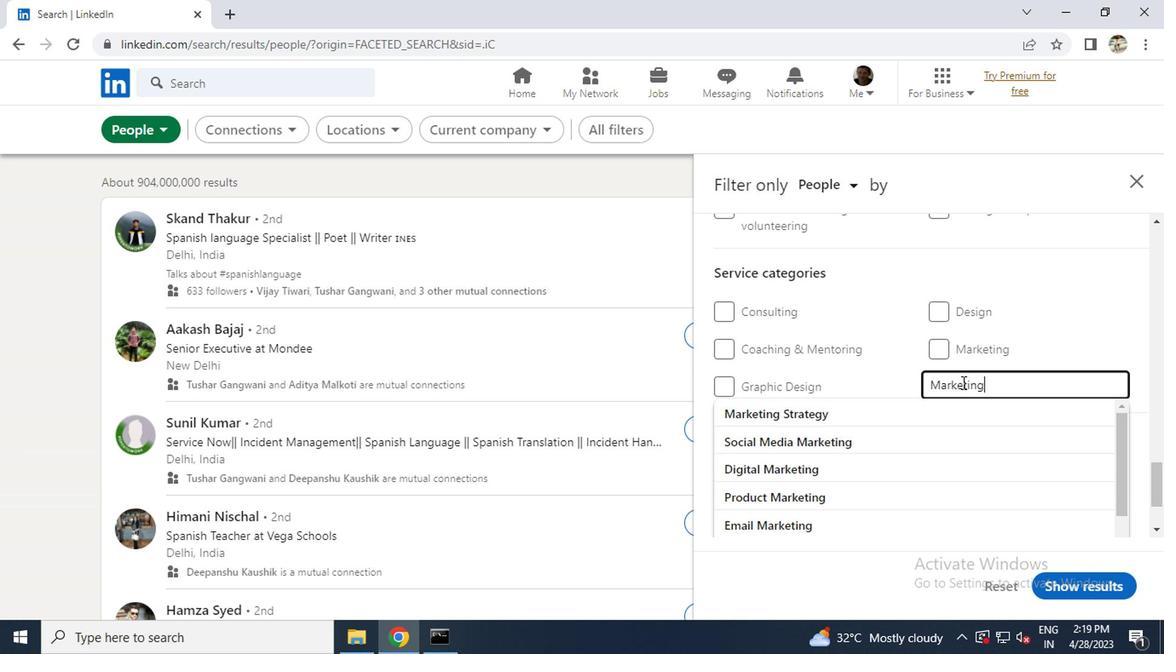 
Action: Mouse scrolled (957, 383) with delta (0, 0)
Screenshot: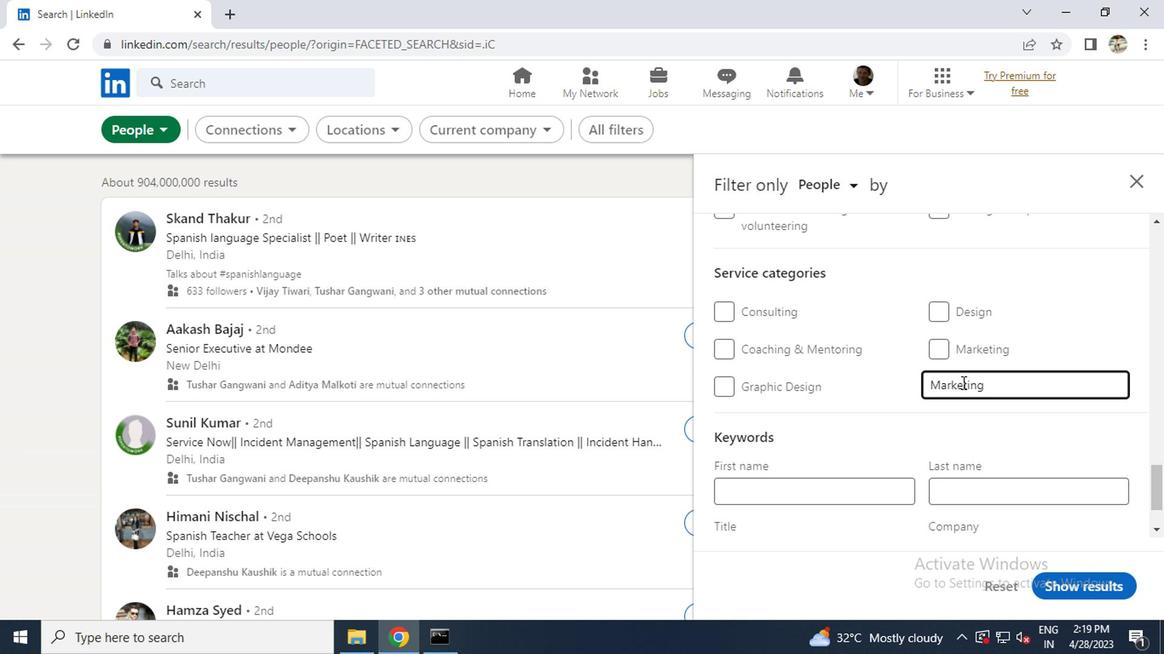 
Action: Mouse scrolled (957, 383) with delta (0, 0)
Screenshot: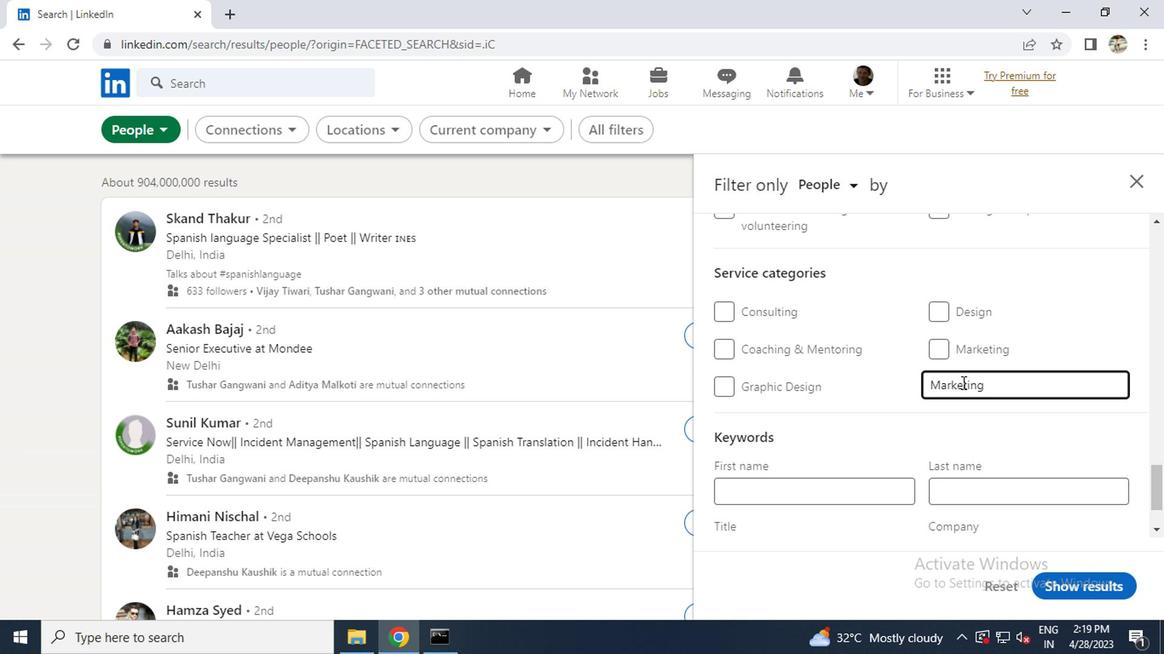 
Action: Mouse moved to (848, 464)
Screenshot: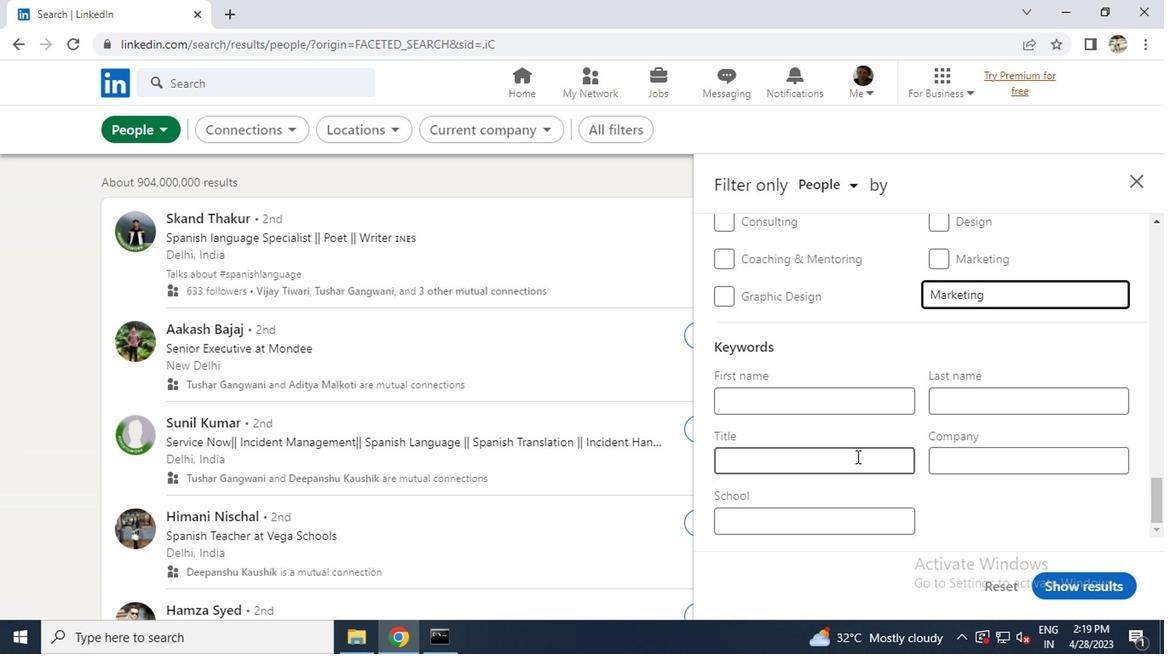 
Action: Mouse pressed left at (848, 464)
Screenshot: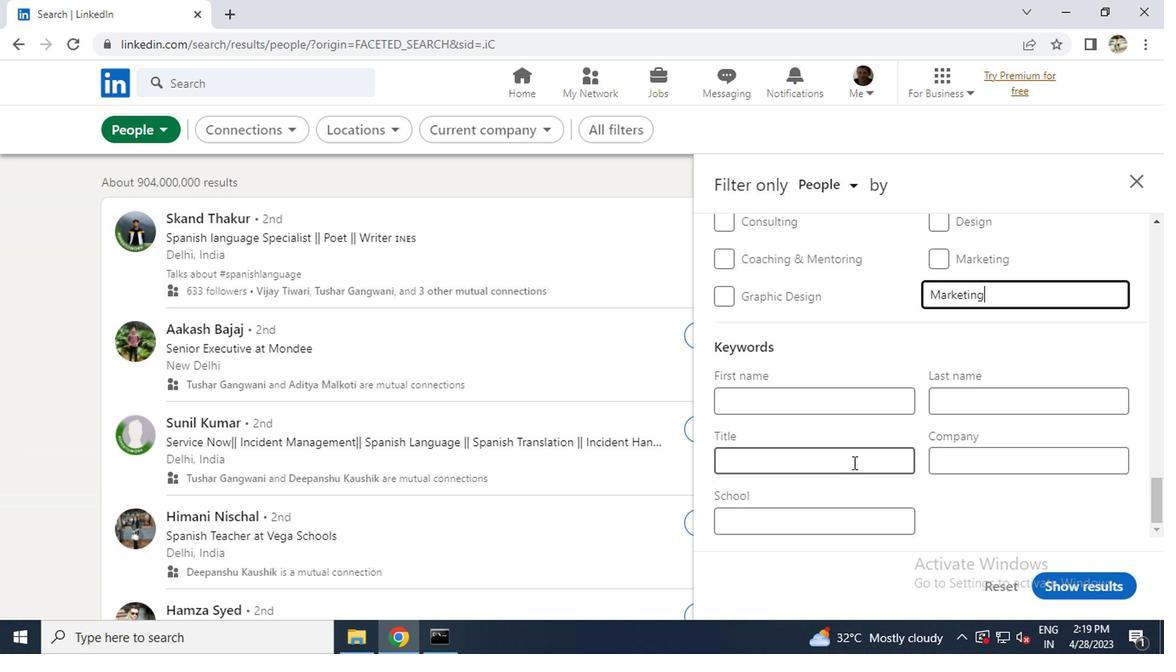
Action: Key pressed <Key.caps_lock>A<Key.caps_lock>PPLICATION<Key.space><Key.caps_lock>D<Key.caps_lock>EVELOPER
Screenshot: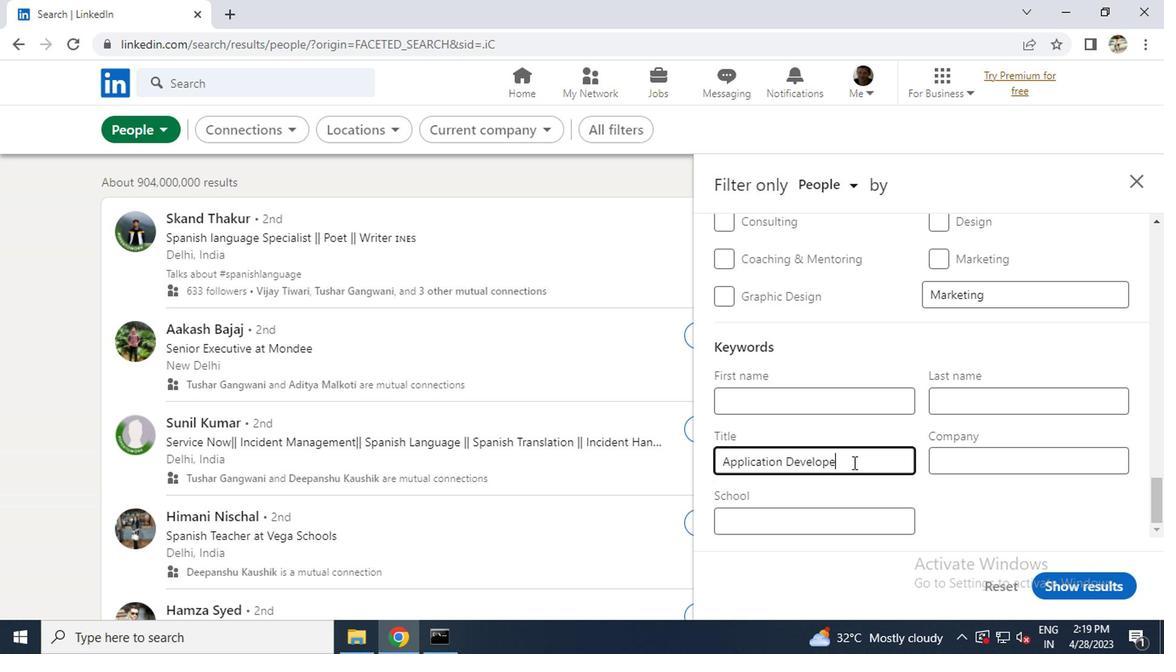 
Action: Mouse moved to (1069, 582)
Screenshot: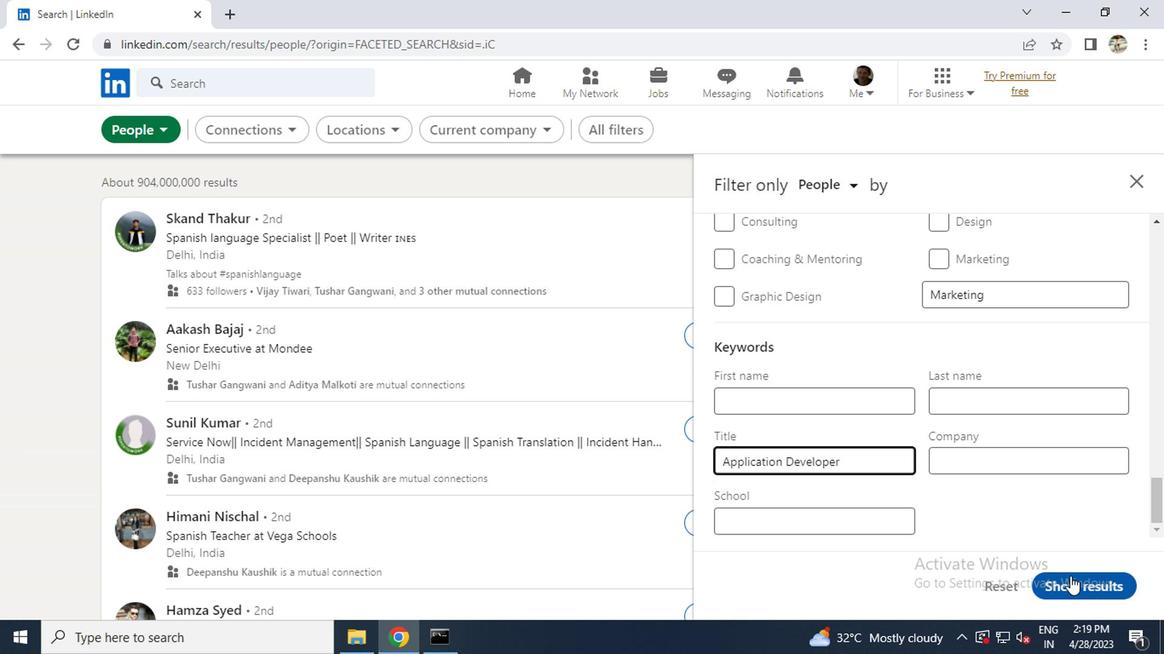 
Action: Mouse pressed left at (1069, 582)
Screenshot: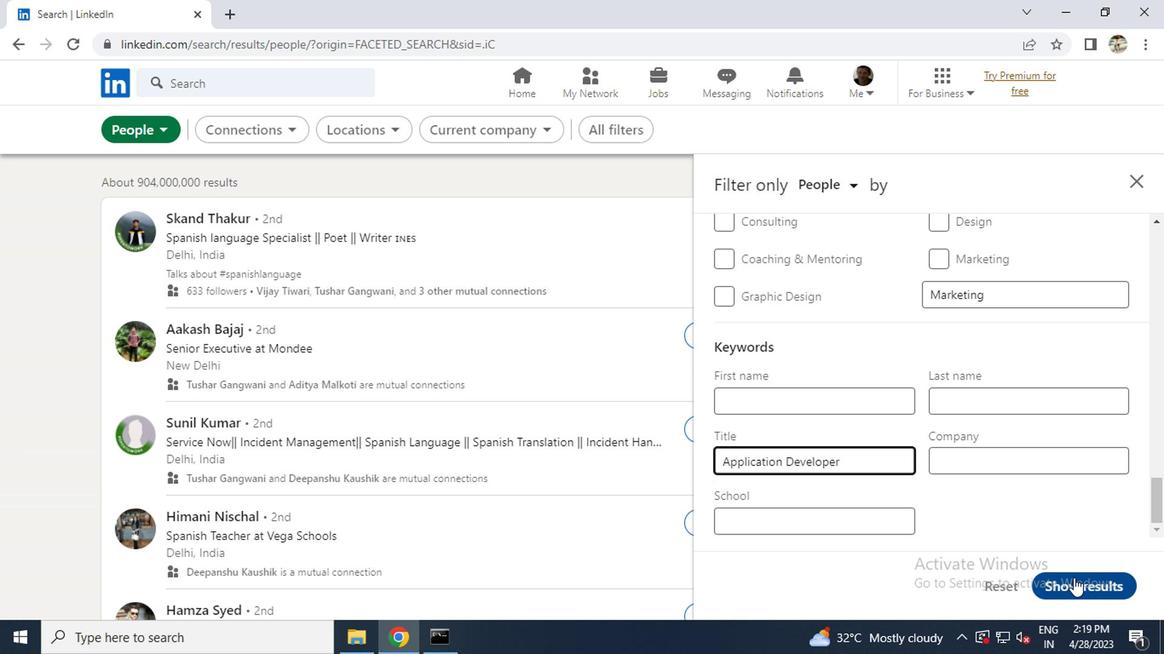 
